 Task: Search one way flight ticket for 4 adults, 1 infant in seat and 1 infant on lap in premium economy from Orange County: John Wayne Airport (was Orange County Airport) to Indianapolis: Indianapolis International Airport on 8-5-2023. Choice of flights is American. Number of bags: 1 checked bag. Price is upto 83000. Outbound departure time preference is 12:30.
Action: Mouse moved to (413, 165)
Screenshot: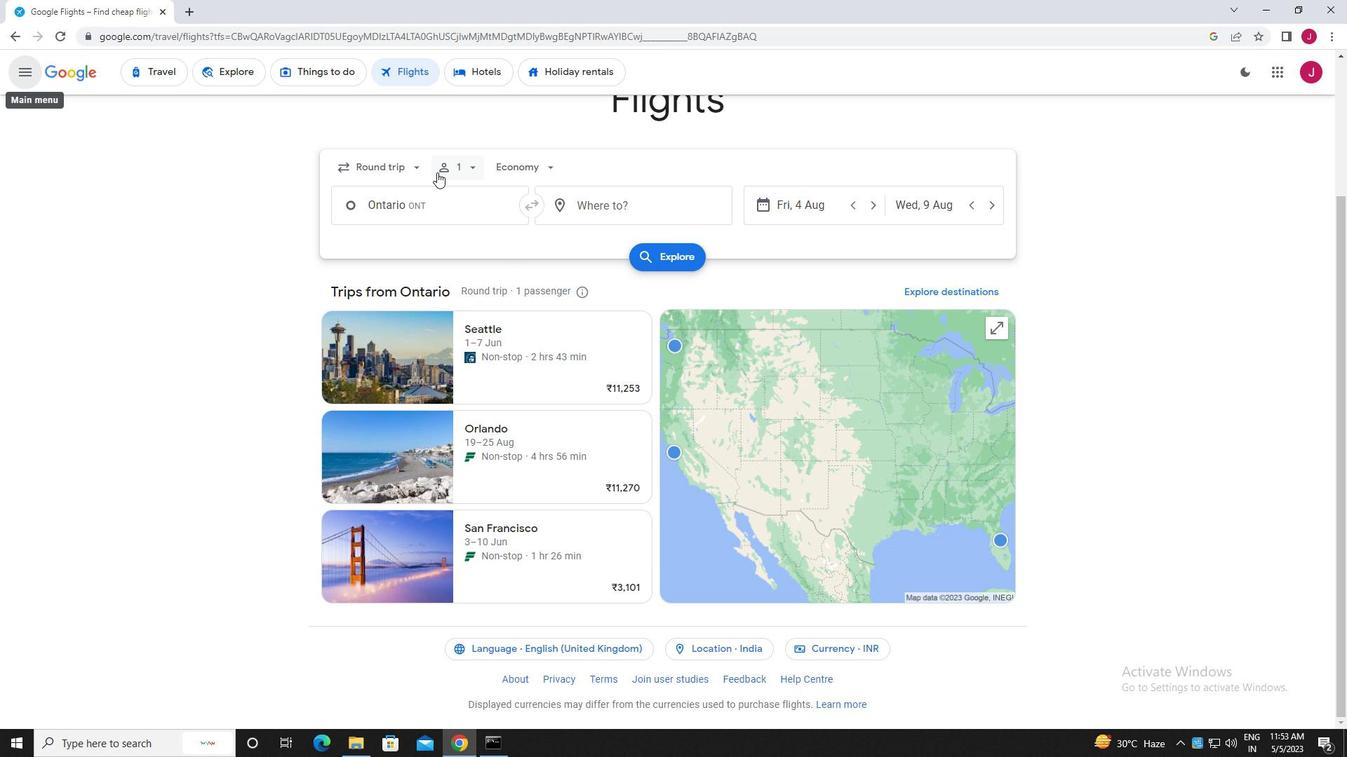 
Action: Mouse pressed left at (413, 165)
Screenshot: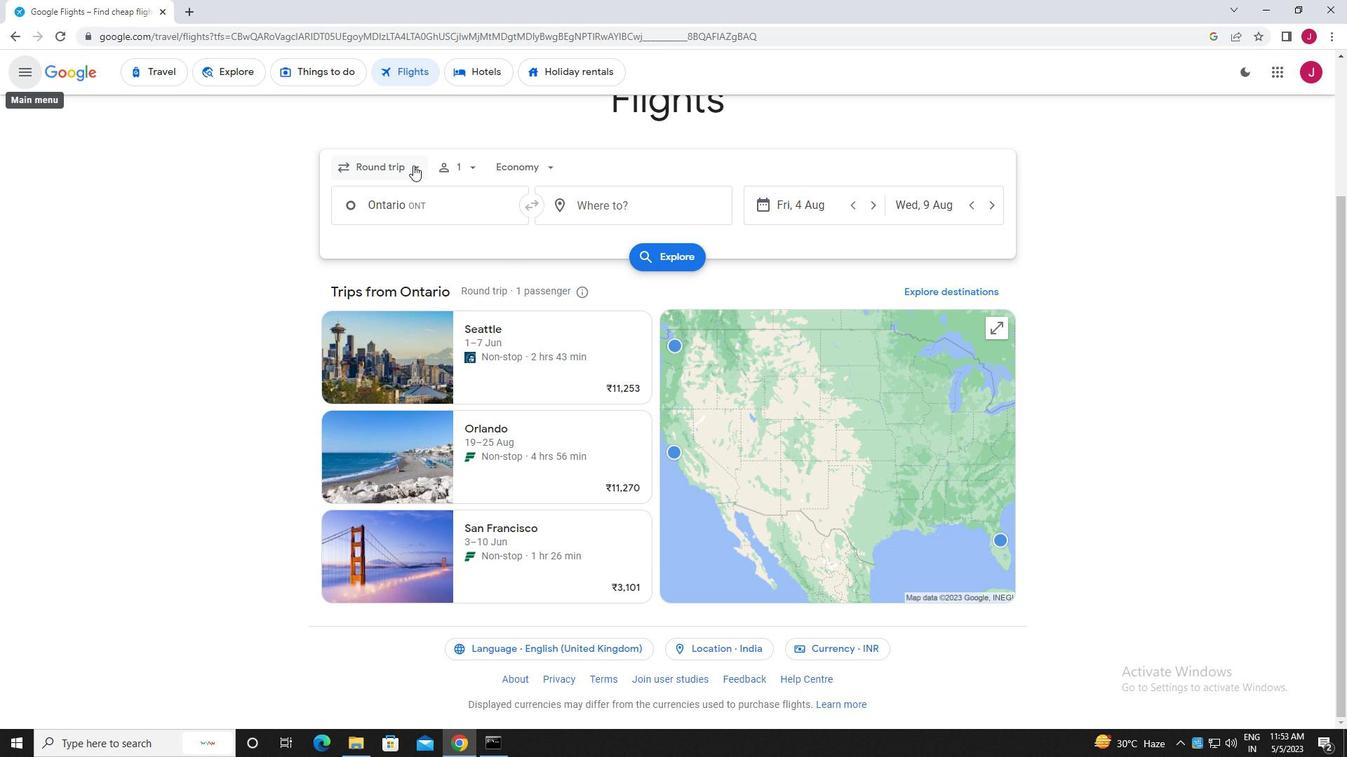
Action: Mouse moved to (421, 200)
Screenshot: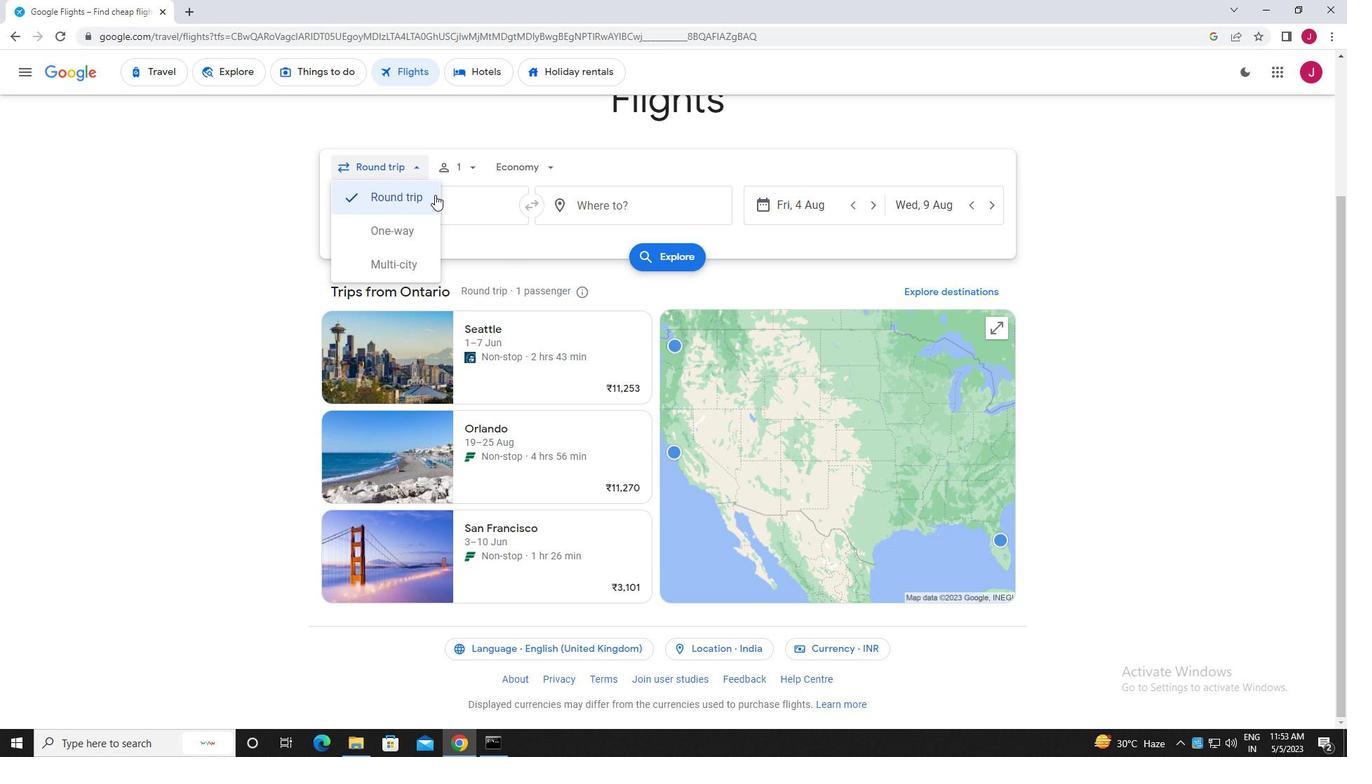 
Action: Mouse pressed left at (421, 200)
Screenshot: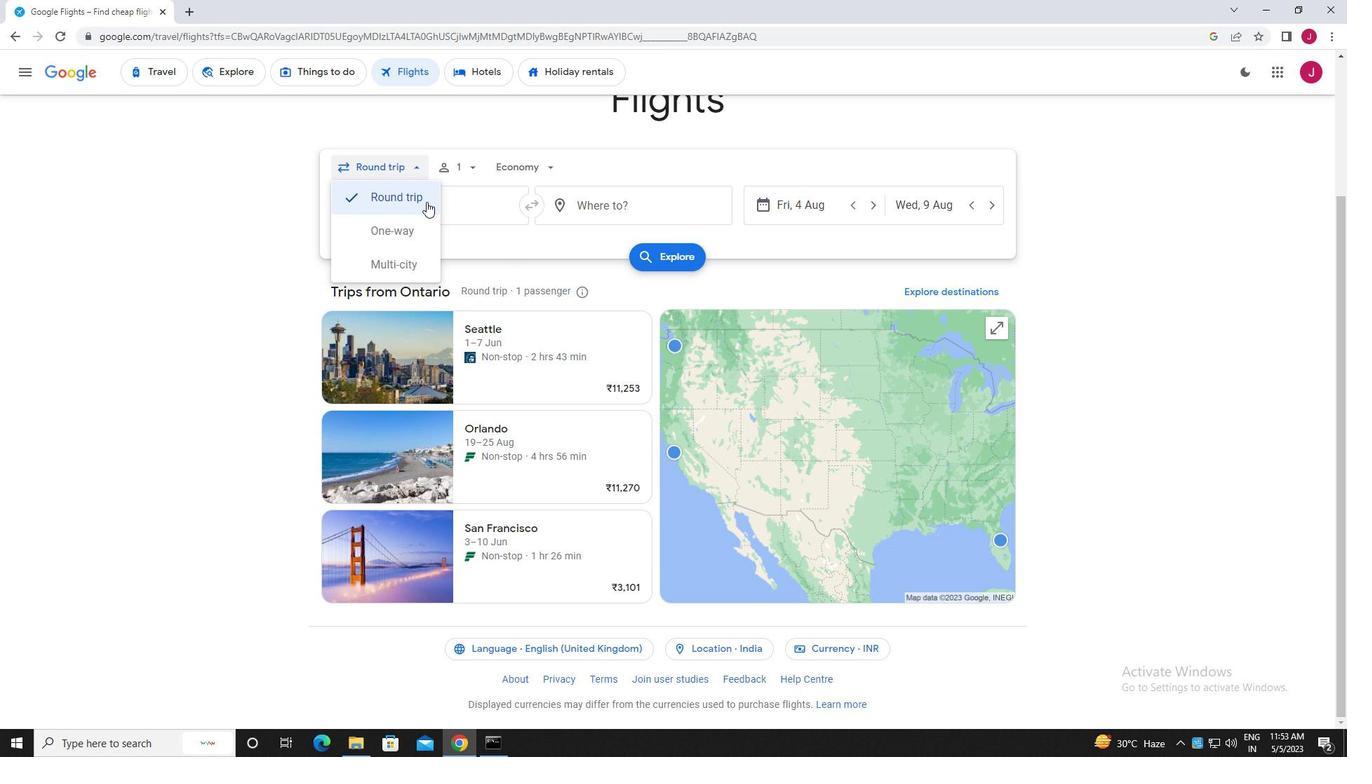 
Action: Mouse moved to (399, 176)
Screenshot: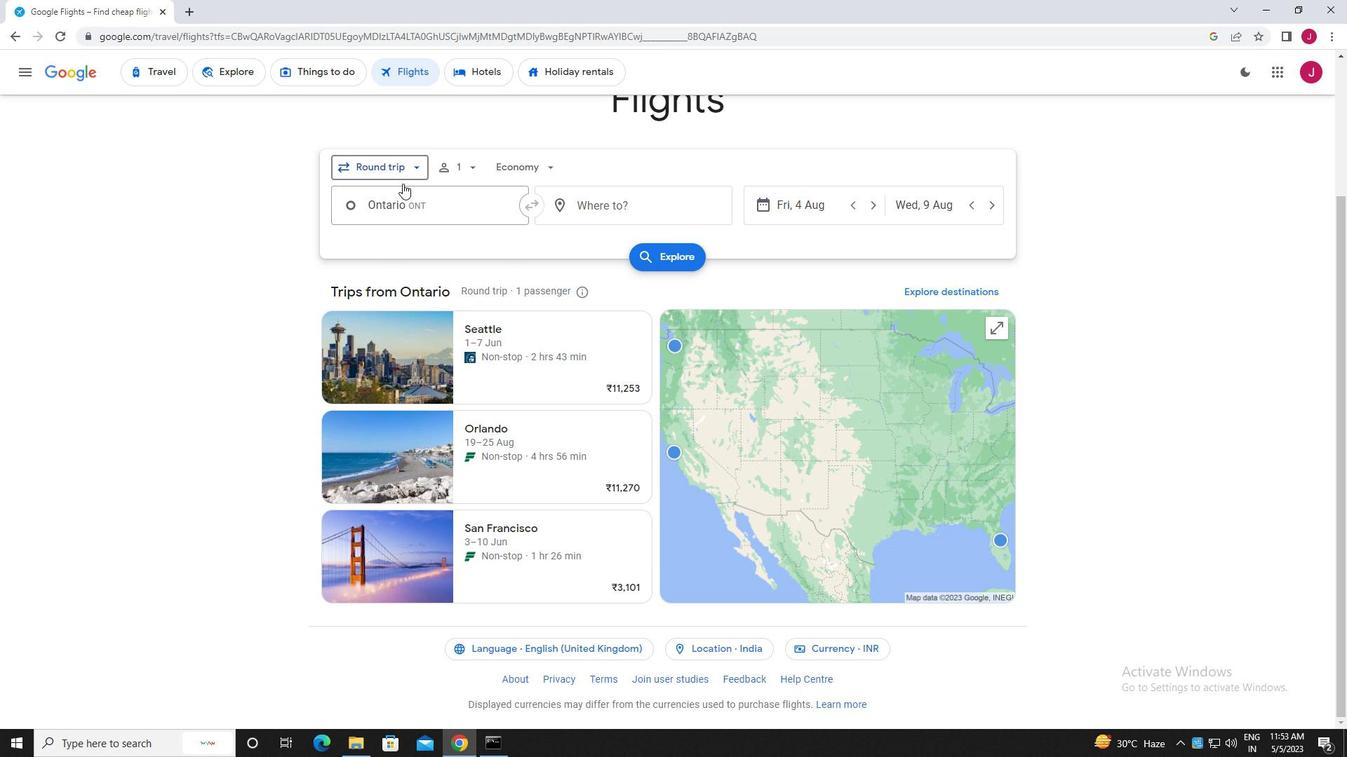 
Action: Mouse pressed left at (399, 176)
Screenshot: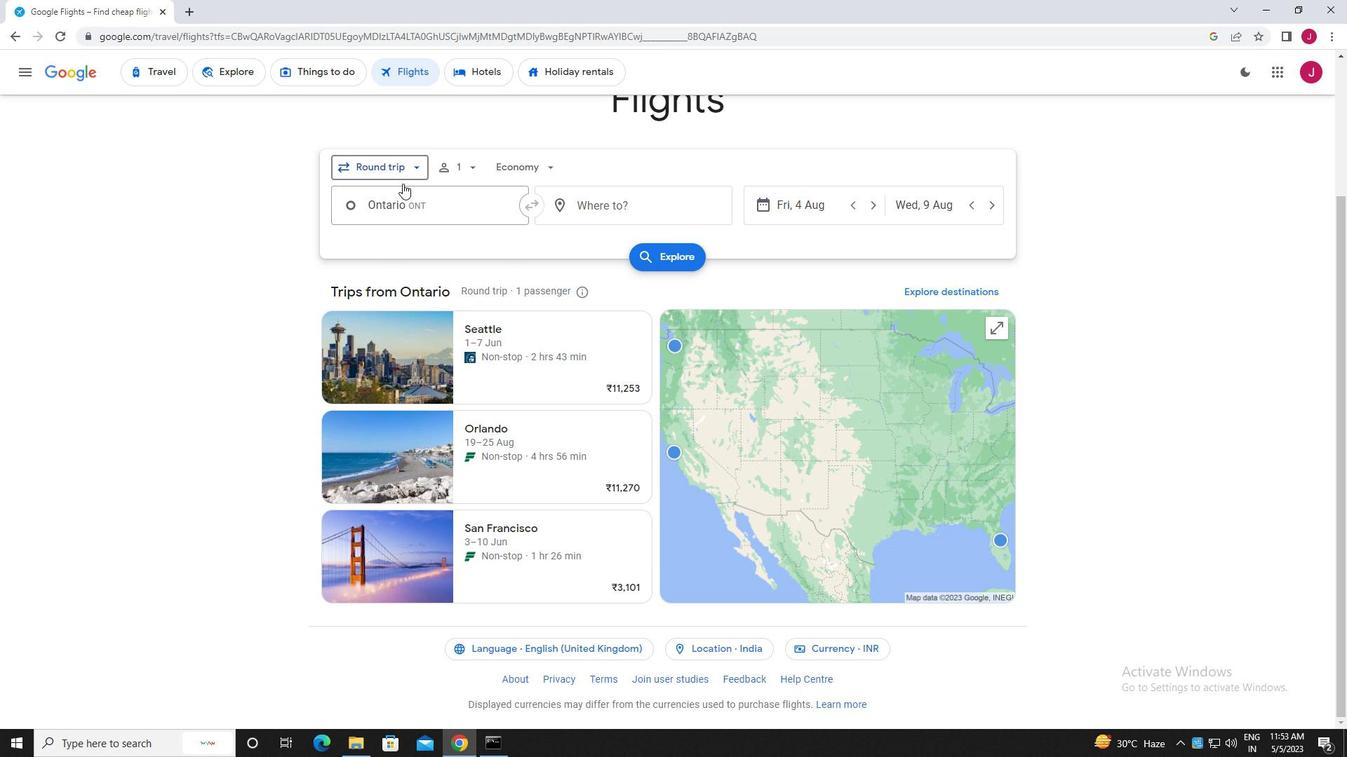 
Action: Mouse moved to (409, 228)
Screenshot: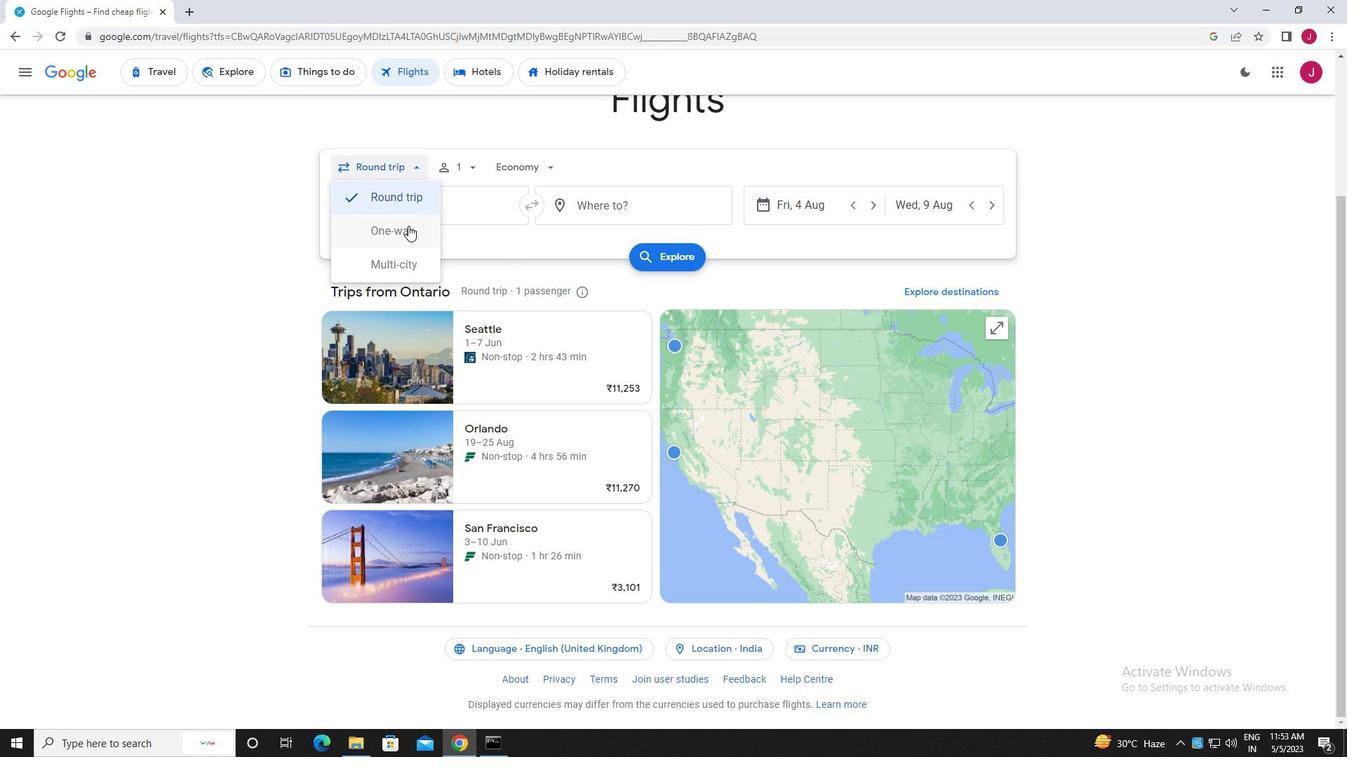 
Action: Mouse pressed left at (409, 228)
Screenshot: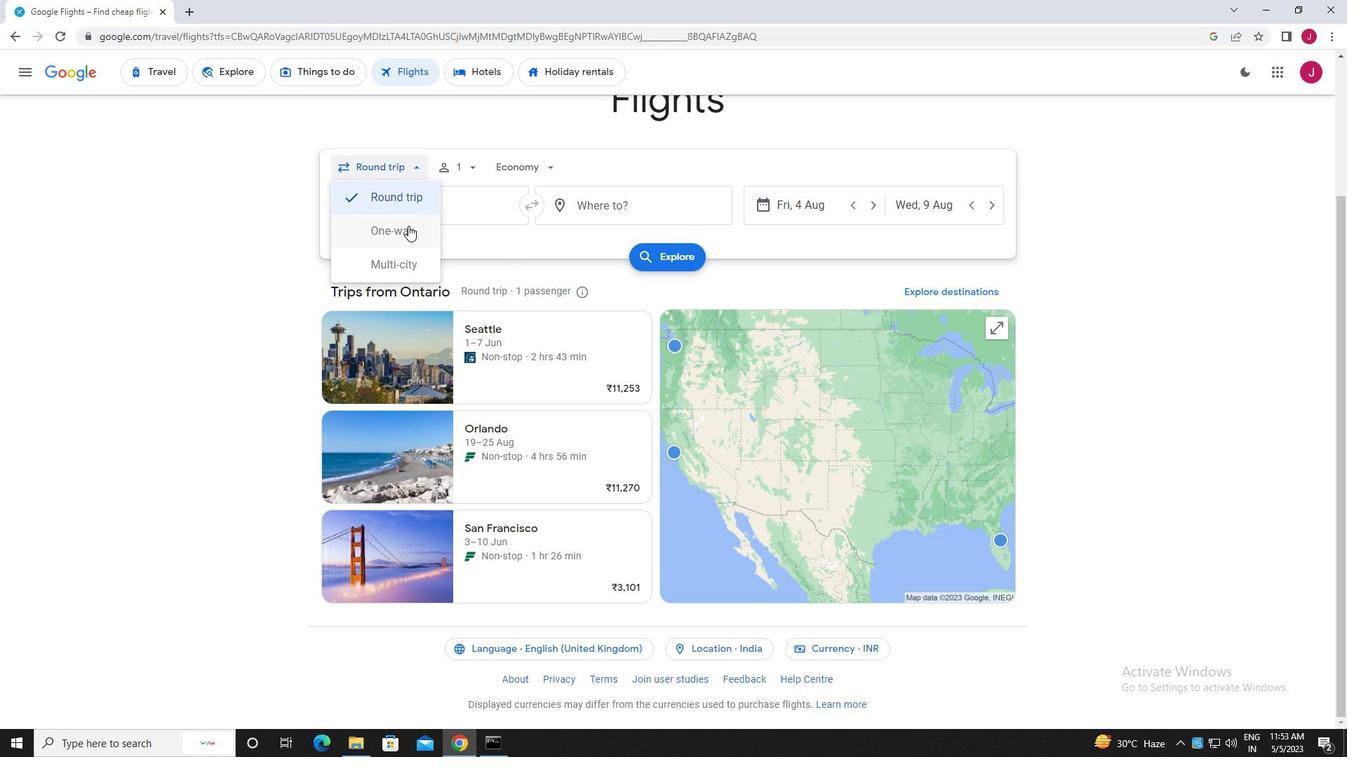 
Action: Mouse moved to (461, 168)
Screenshot: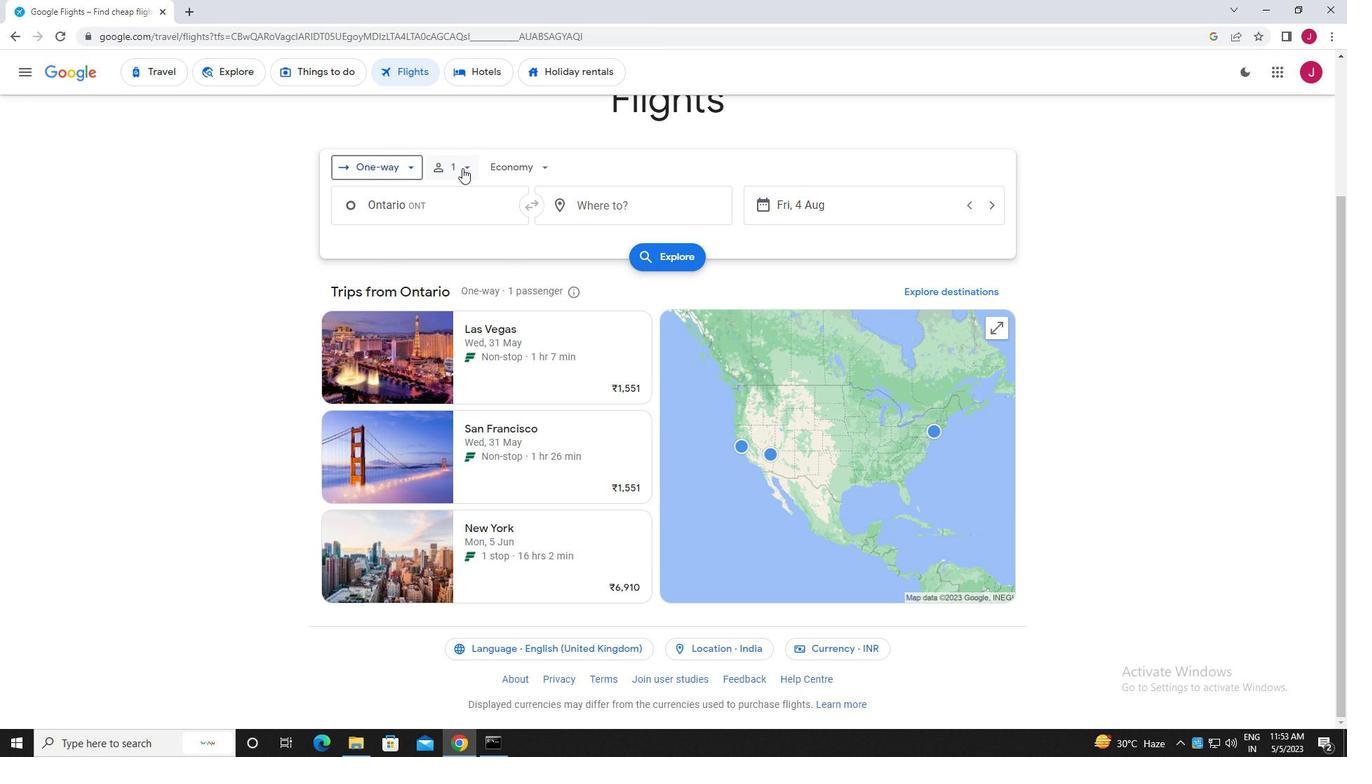 
Action: Mouse pressed left at (461, 168)
Screenshot: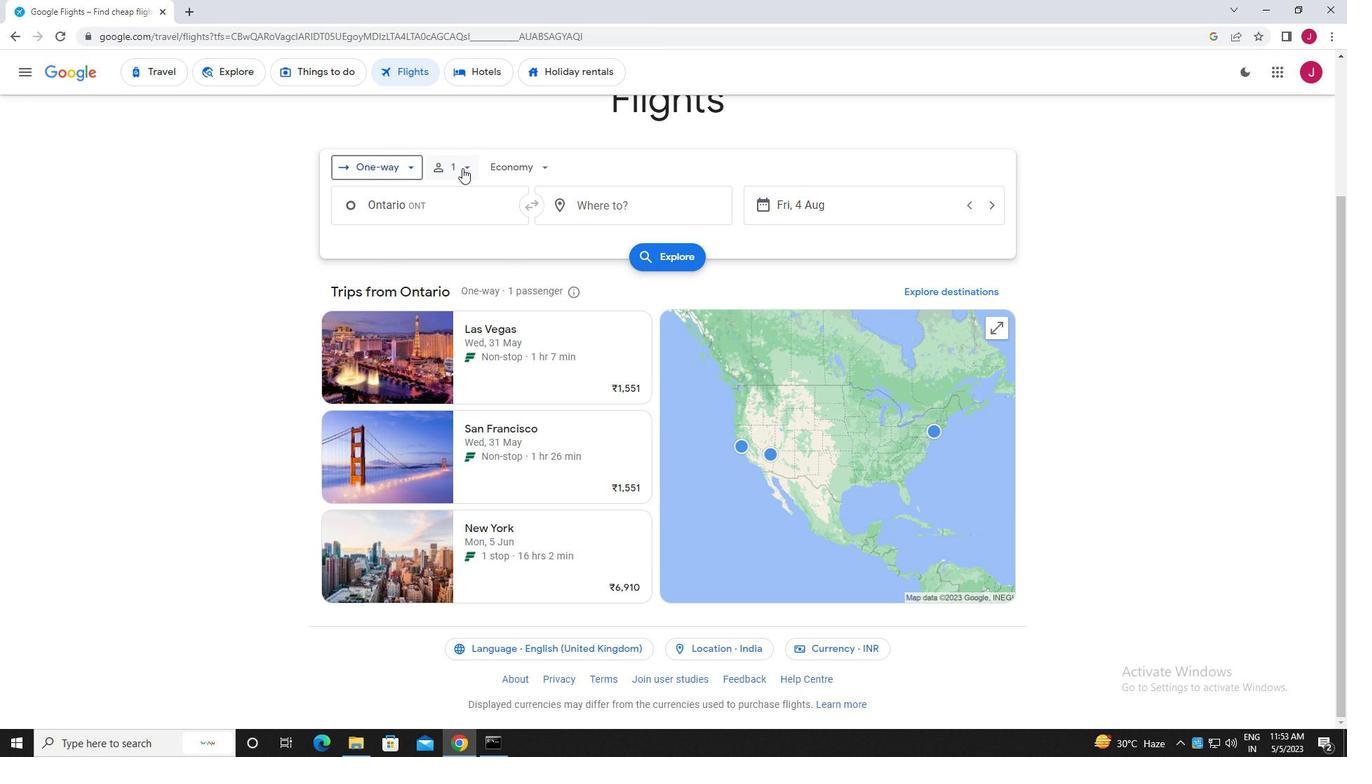 
Action: Mouse moved to (578, 204)
Screenshot: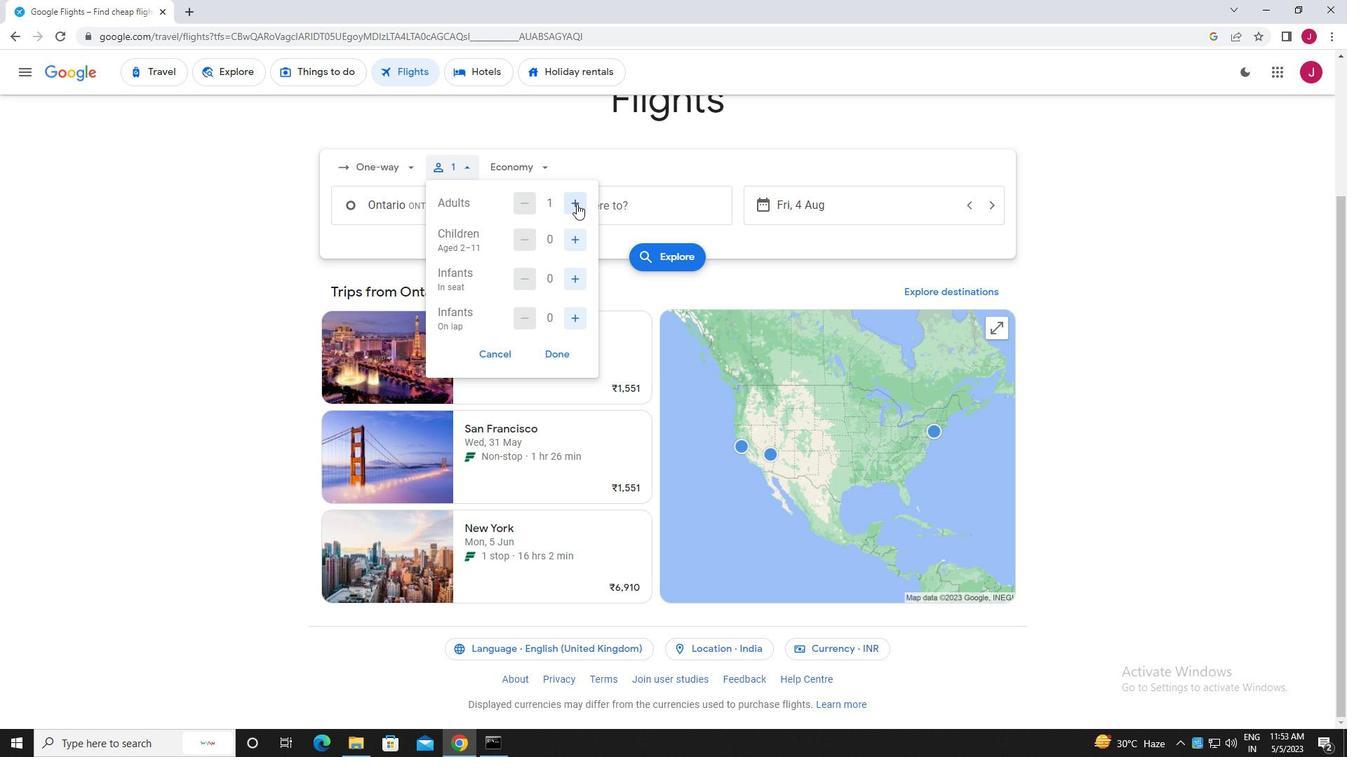 
Action: Mouse pressed left at (578, 204)
Screenshot: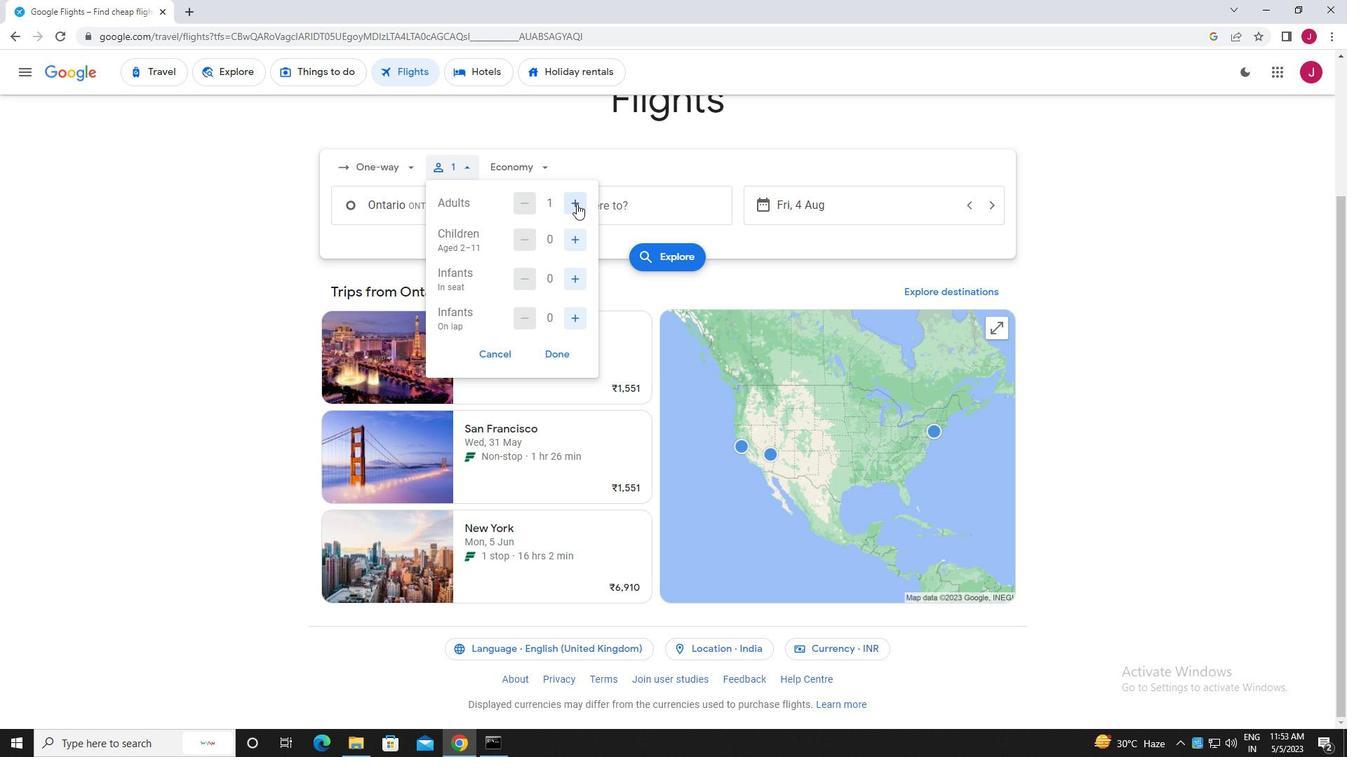 
Action: Mouse pressed left at (578, 204)
Screenshot: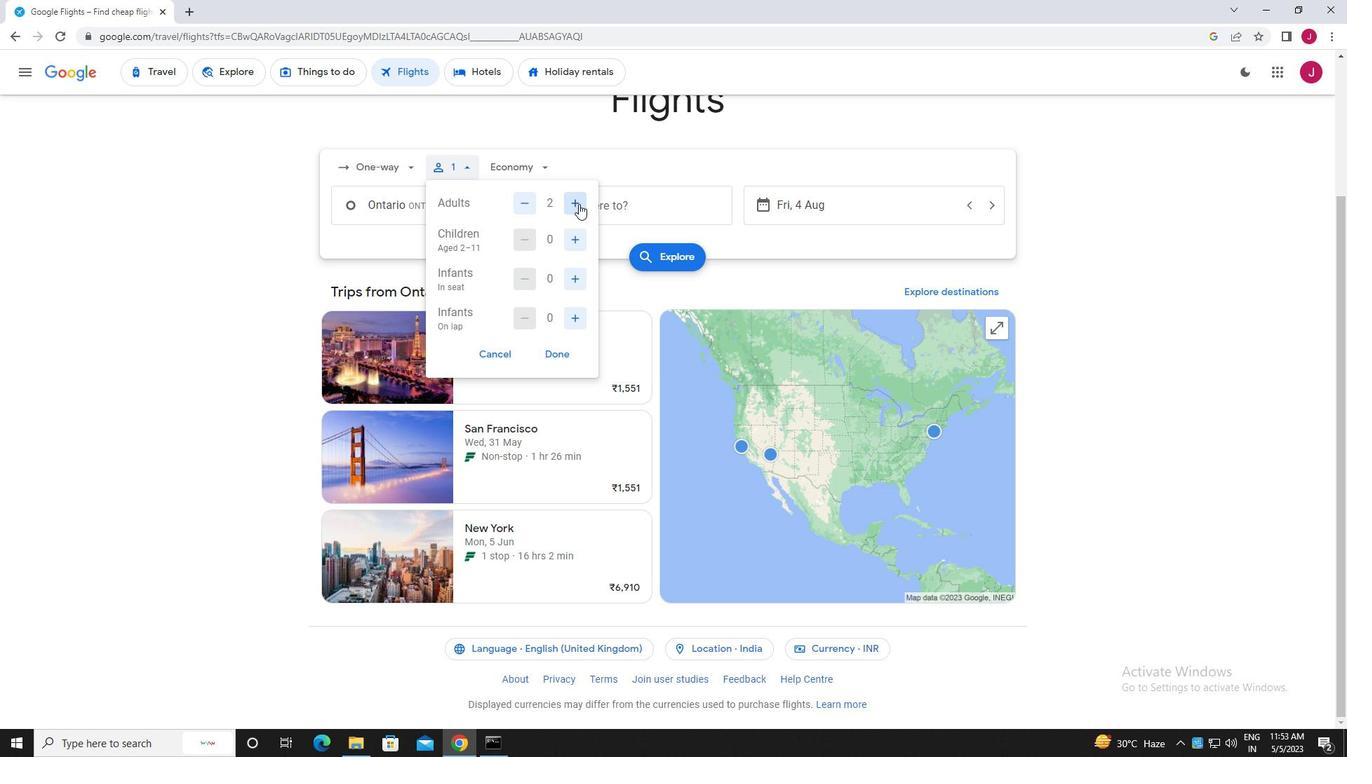 
Action: Mouse moved to (579, 204)
Screenshot: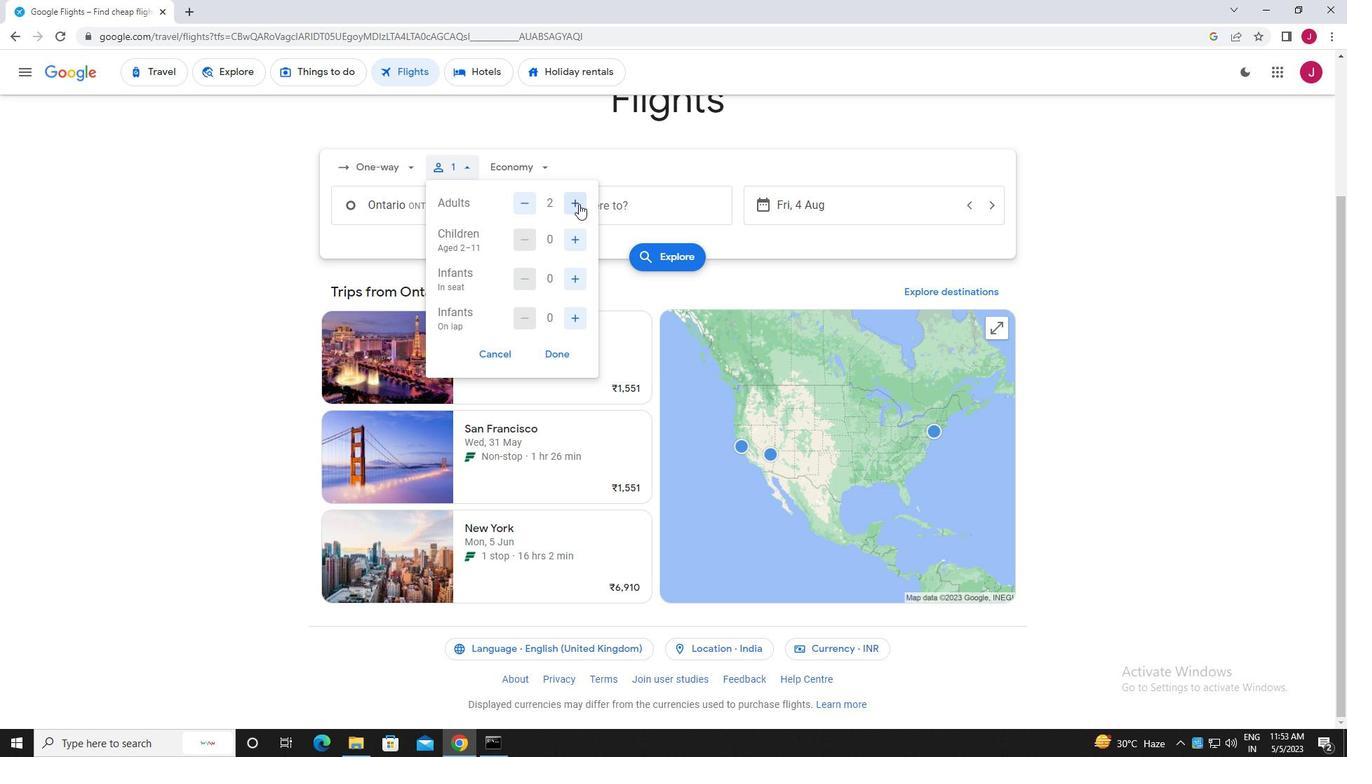 
Action: Mouse pressed left at (579, 204)
Screenshot: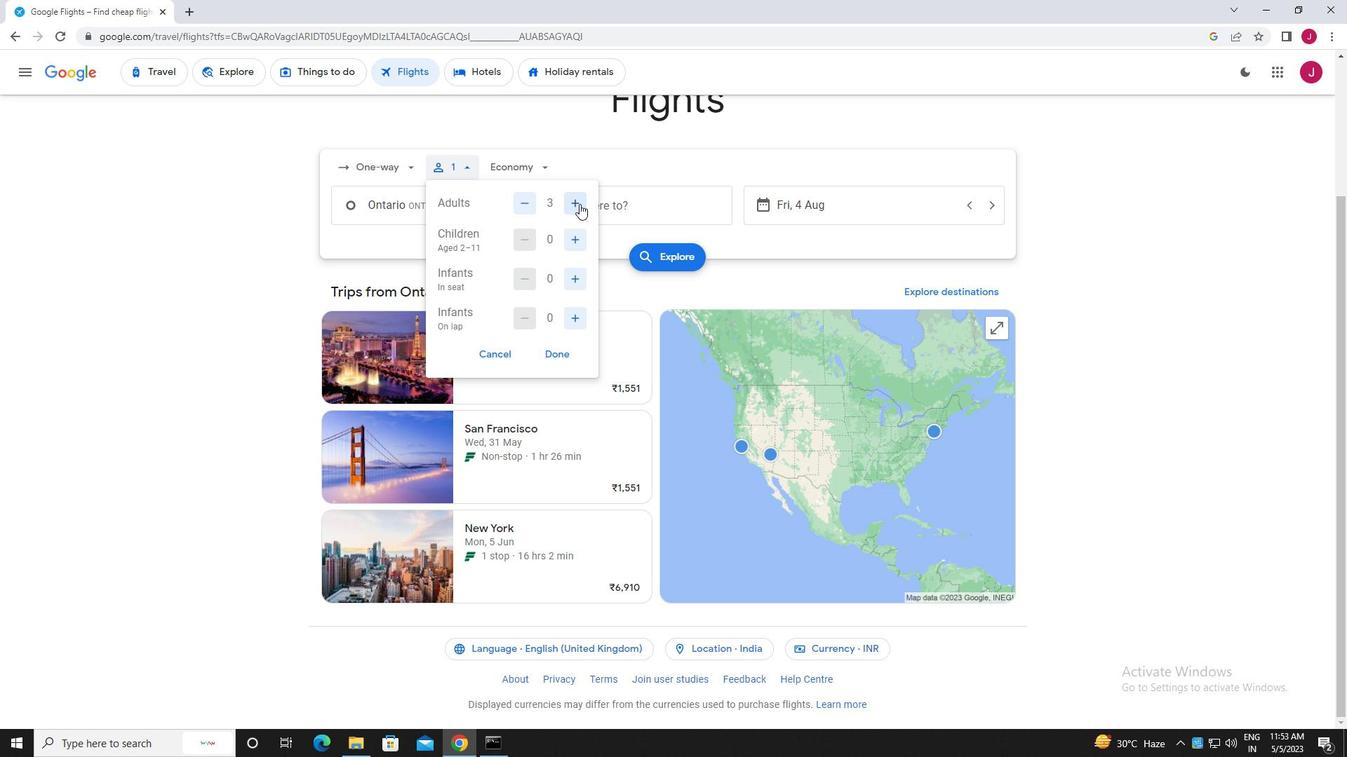 
Action: Mouse moved to (575, 279)
Screenshot: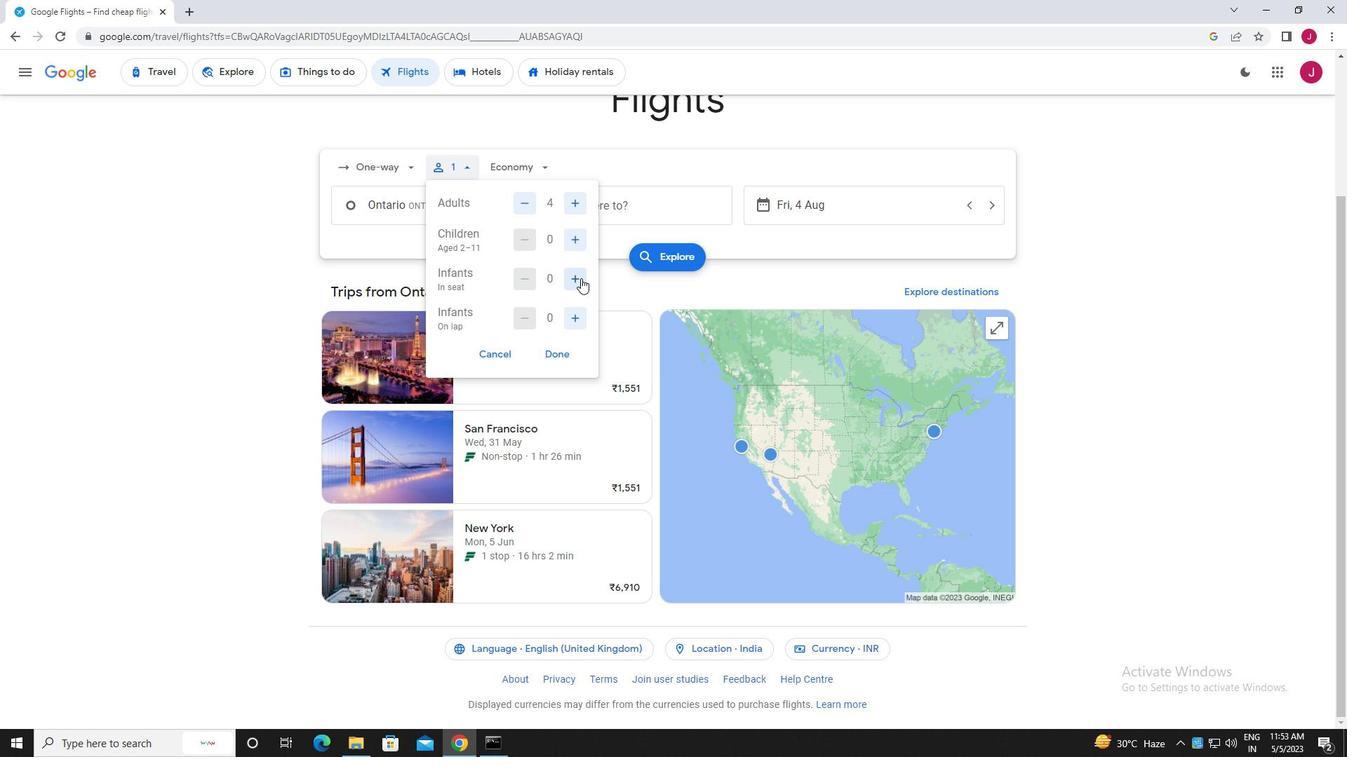 
Action: Mouse pressed left at (575, 279)
Screenshot: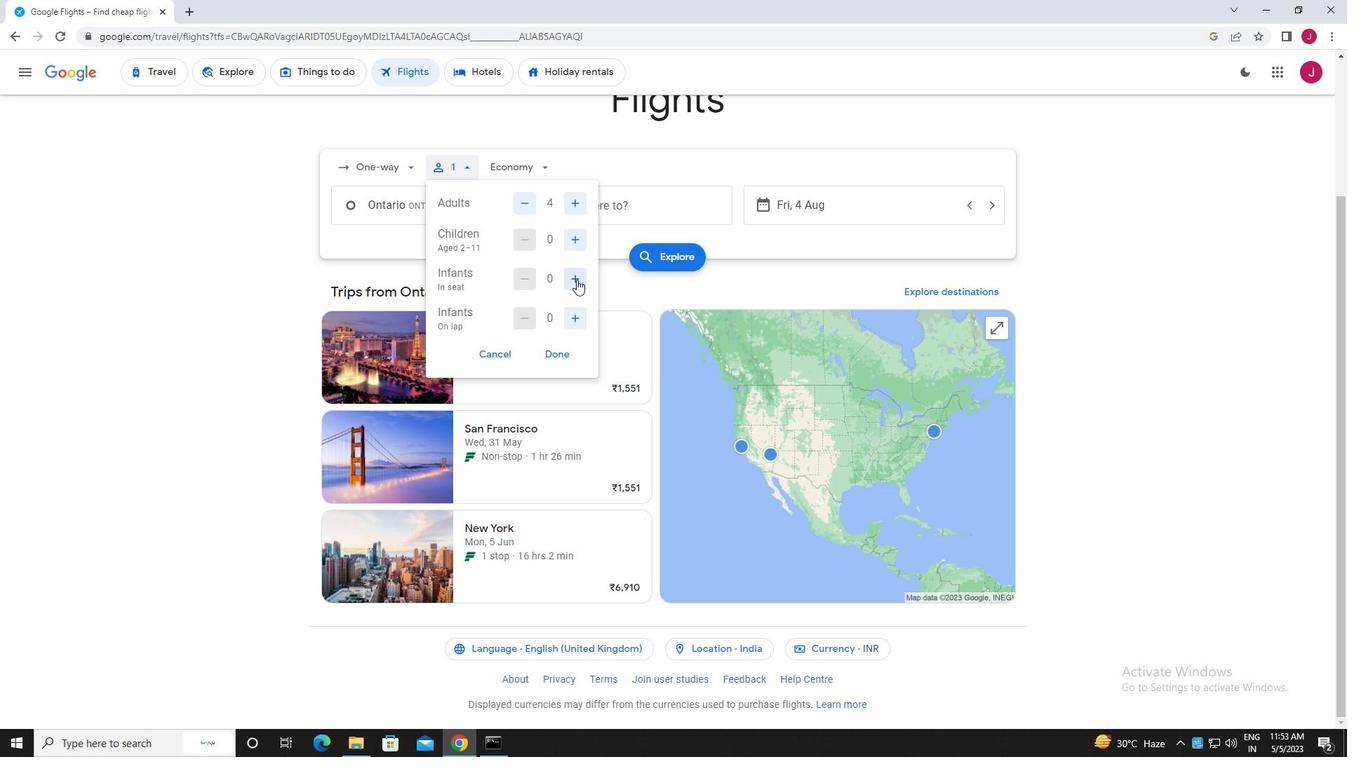 
Action: Mouse moved to (573, 318)
Screenshot: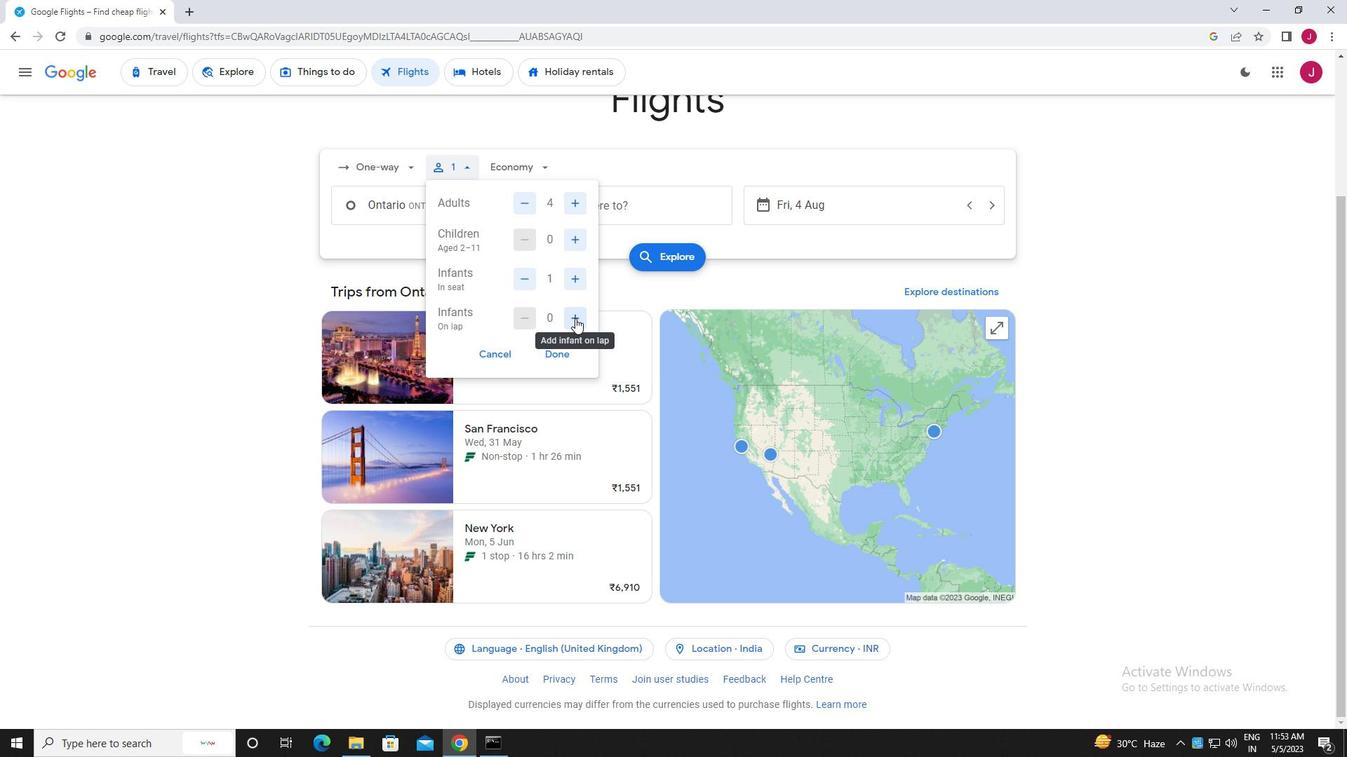 
Action: Mouse pressed left at (573, 318)
Screenshot: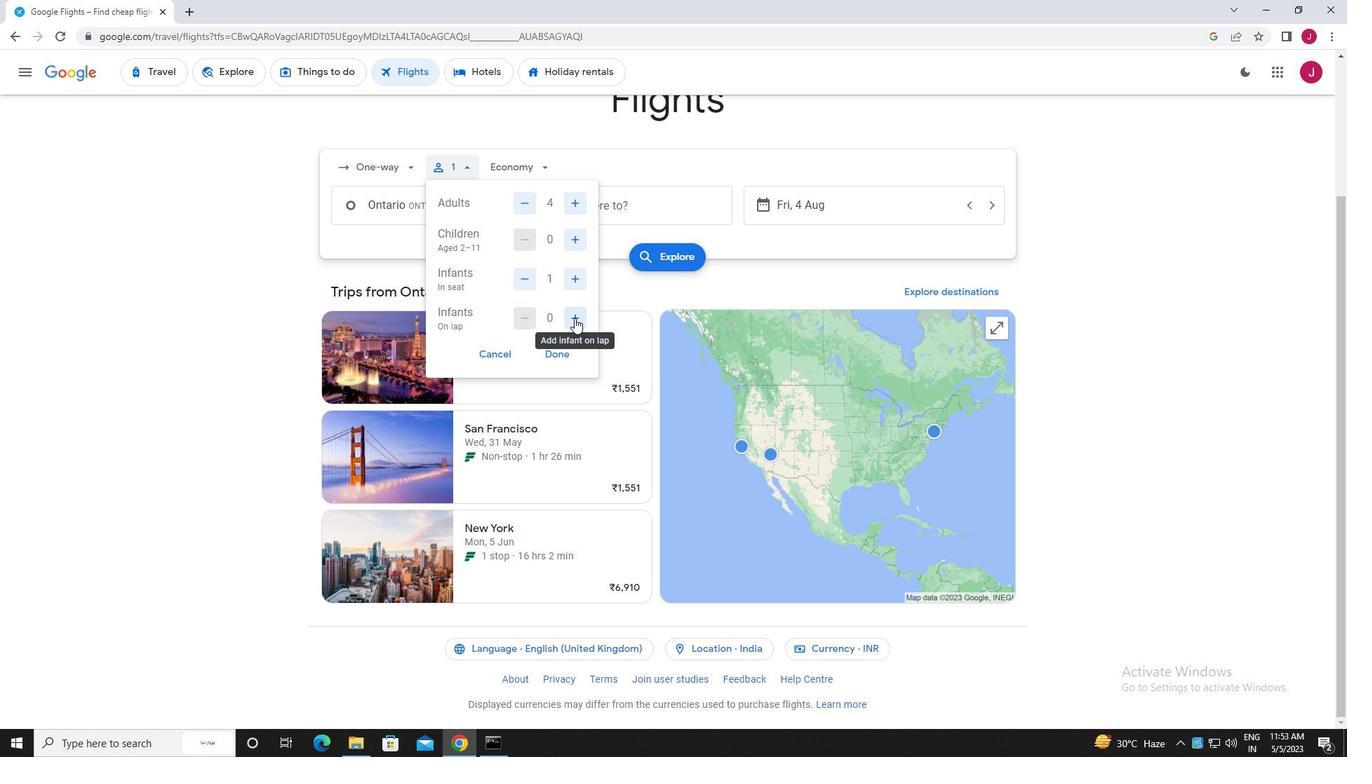 
Action: Mouse moved to (552, 352)
Screenshot: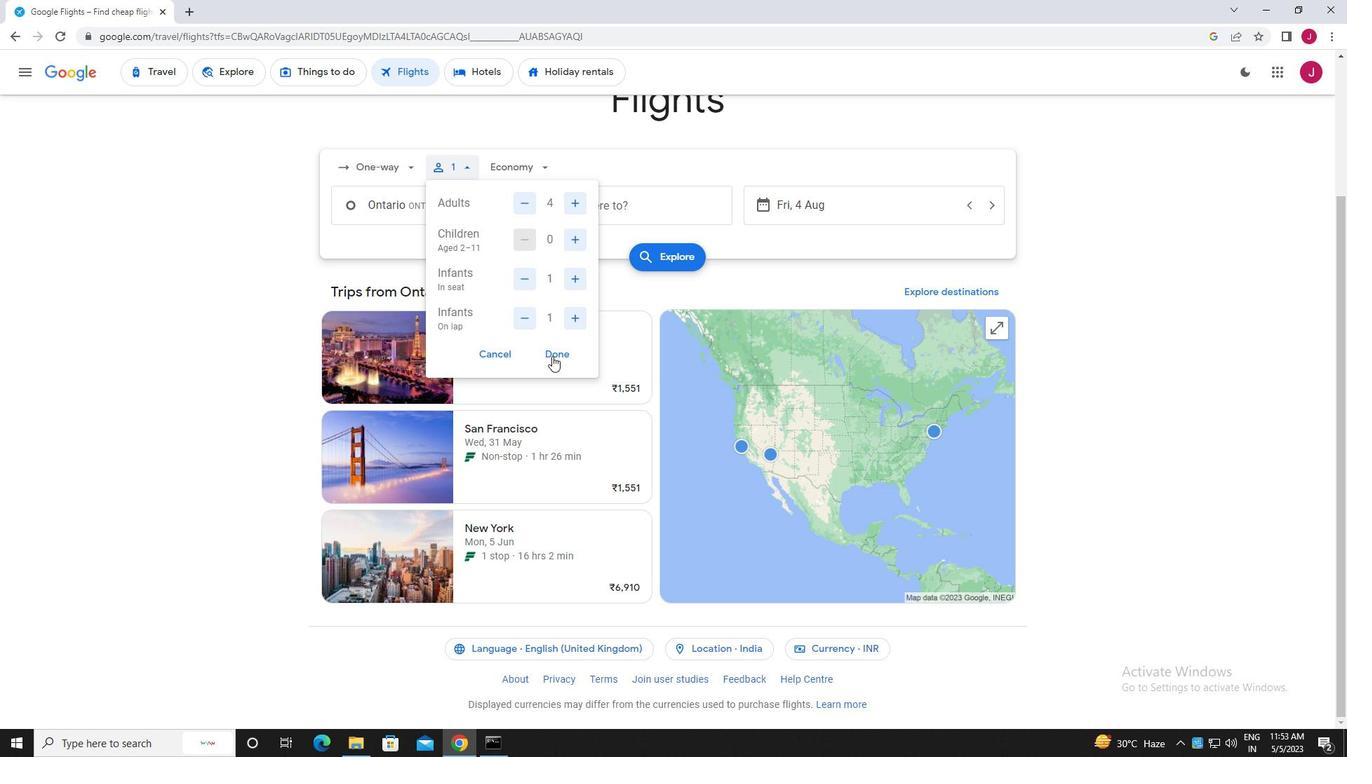 
Action: Mouse pressed left at (552, 352)
Screenshot: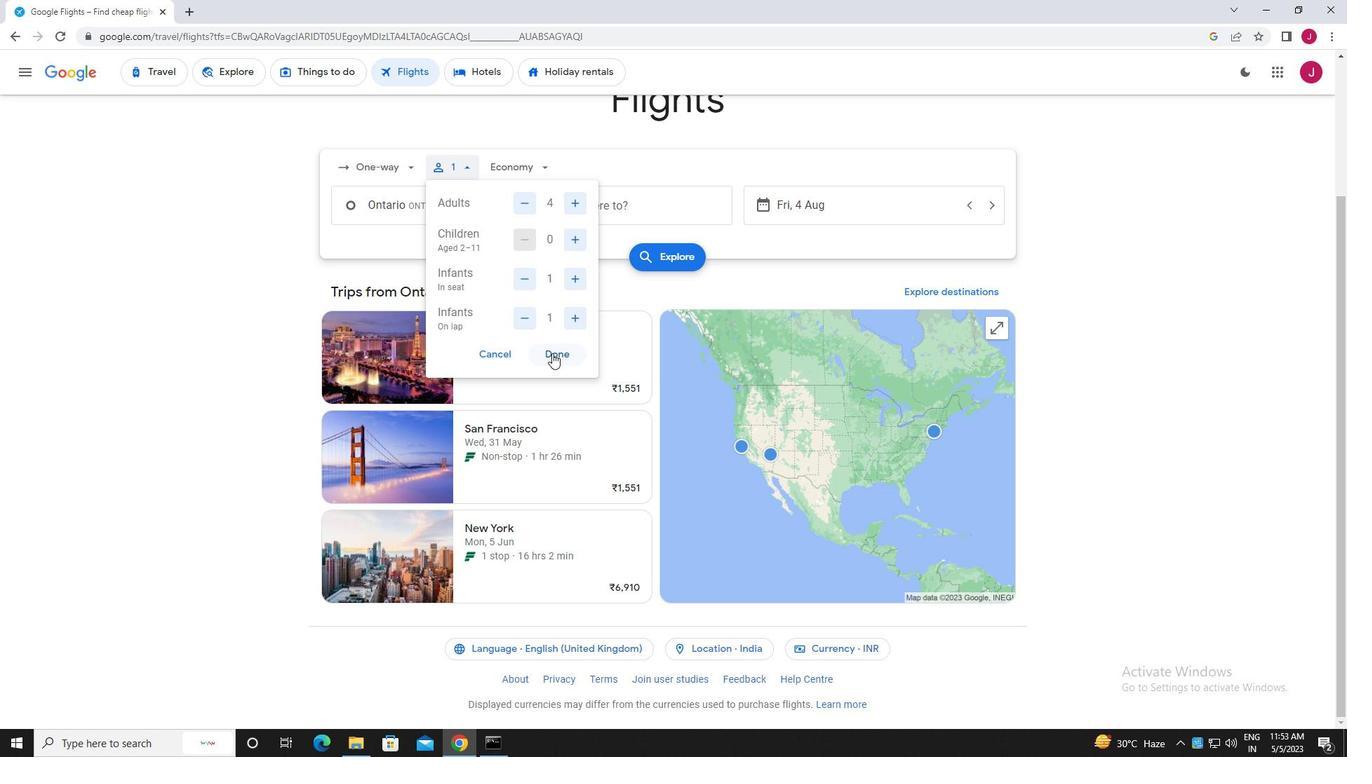 
Action: Mouse moved to (513, 164)
Screenshot: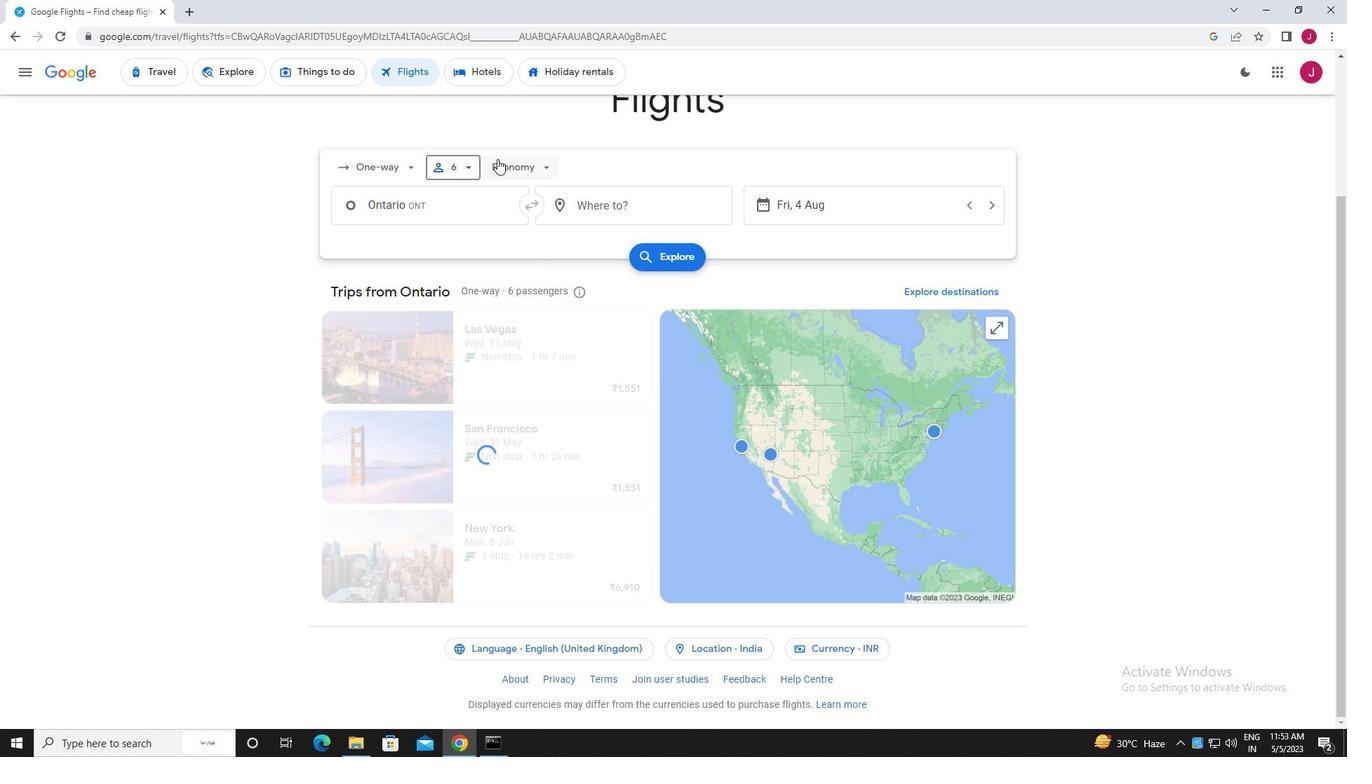 
Action: Mouse pressed left at (513, 164)
Screenshot: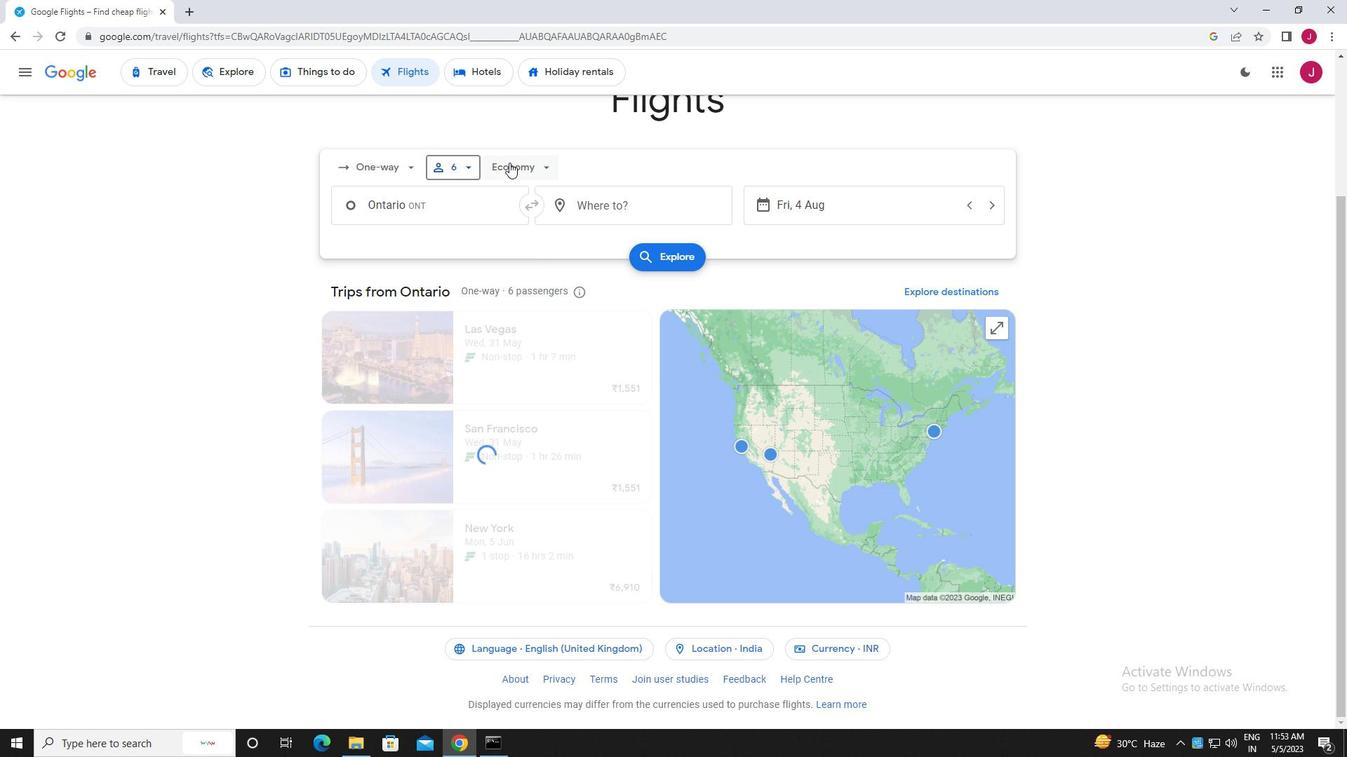 
Action: Mouse moved to (542, 228)
Screenshot: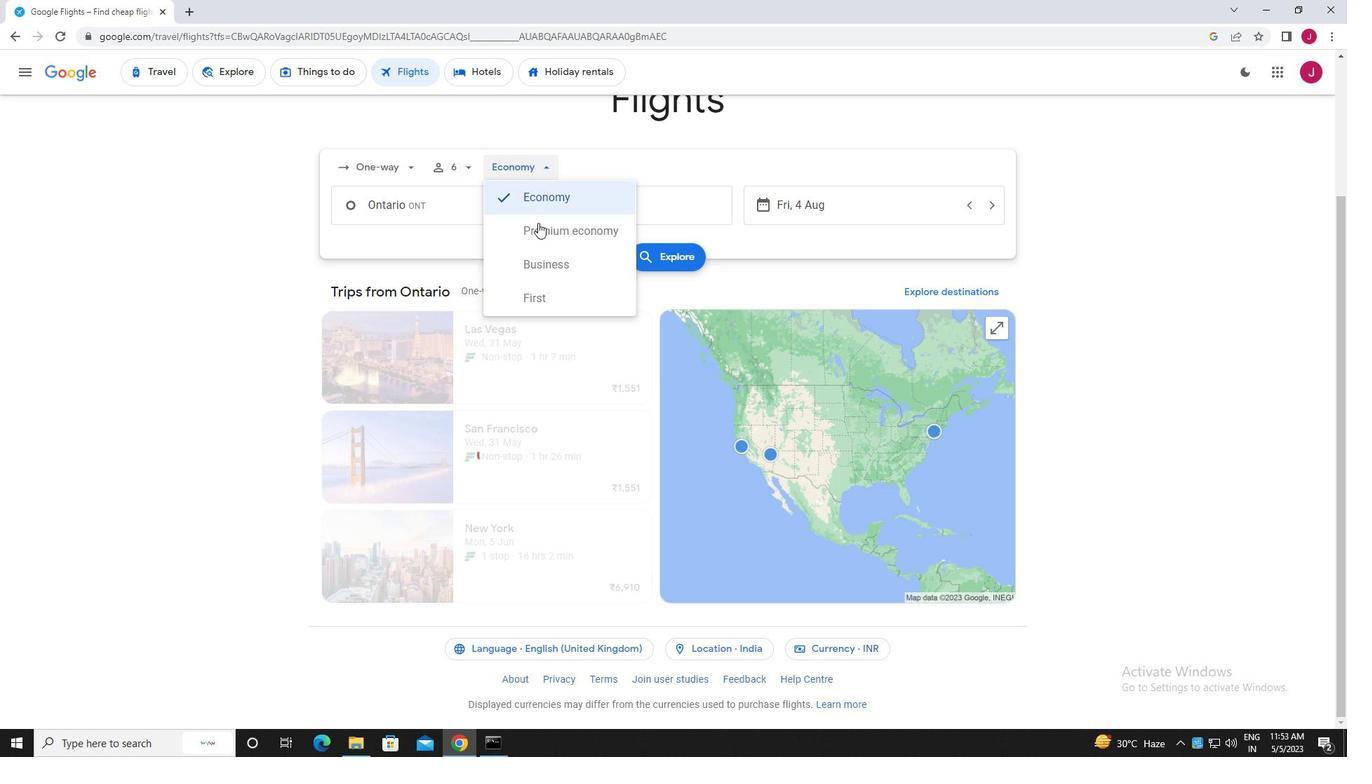 
Action: Mouse pressed left at (542, 228)
Screenshot: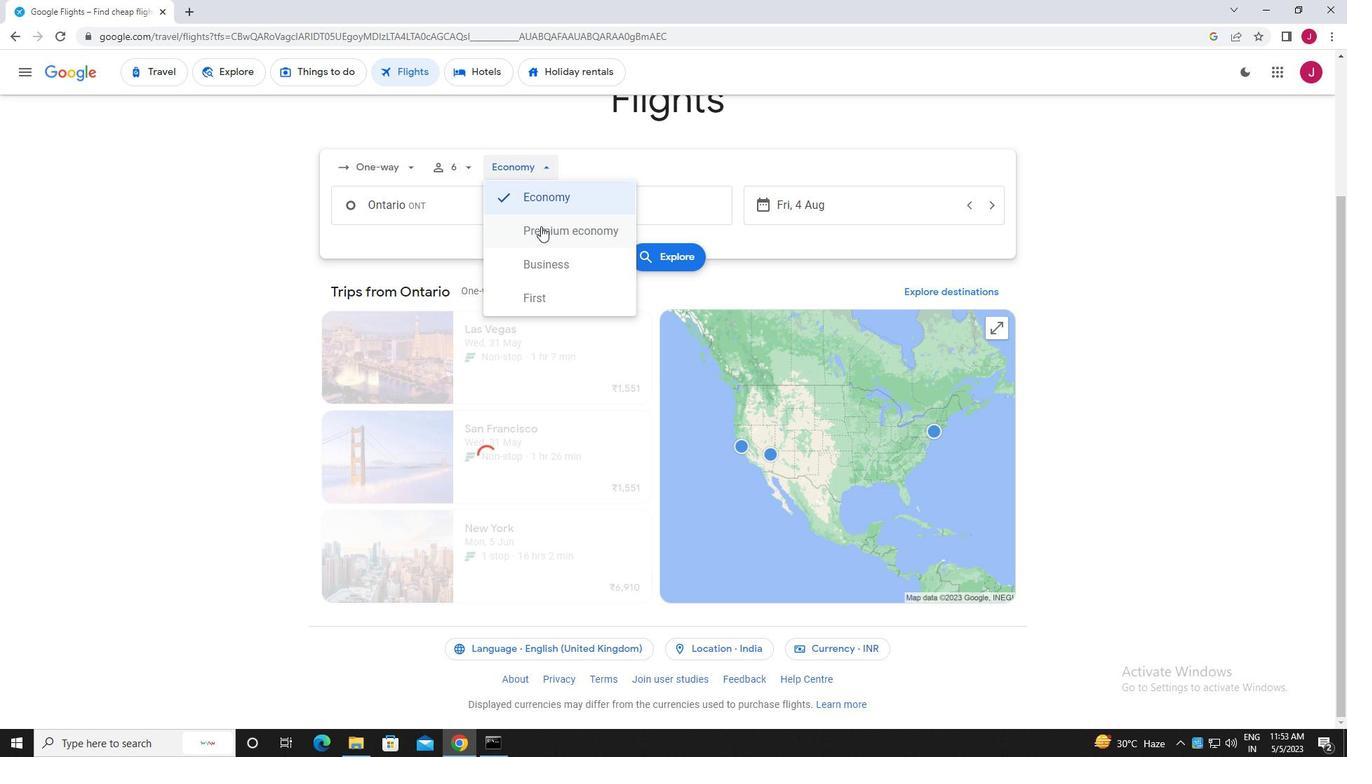 
Action: Mouse moved to (442, 205)
Screenshot: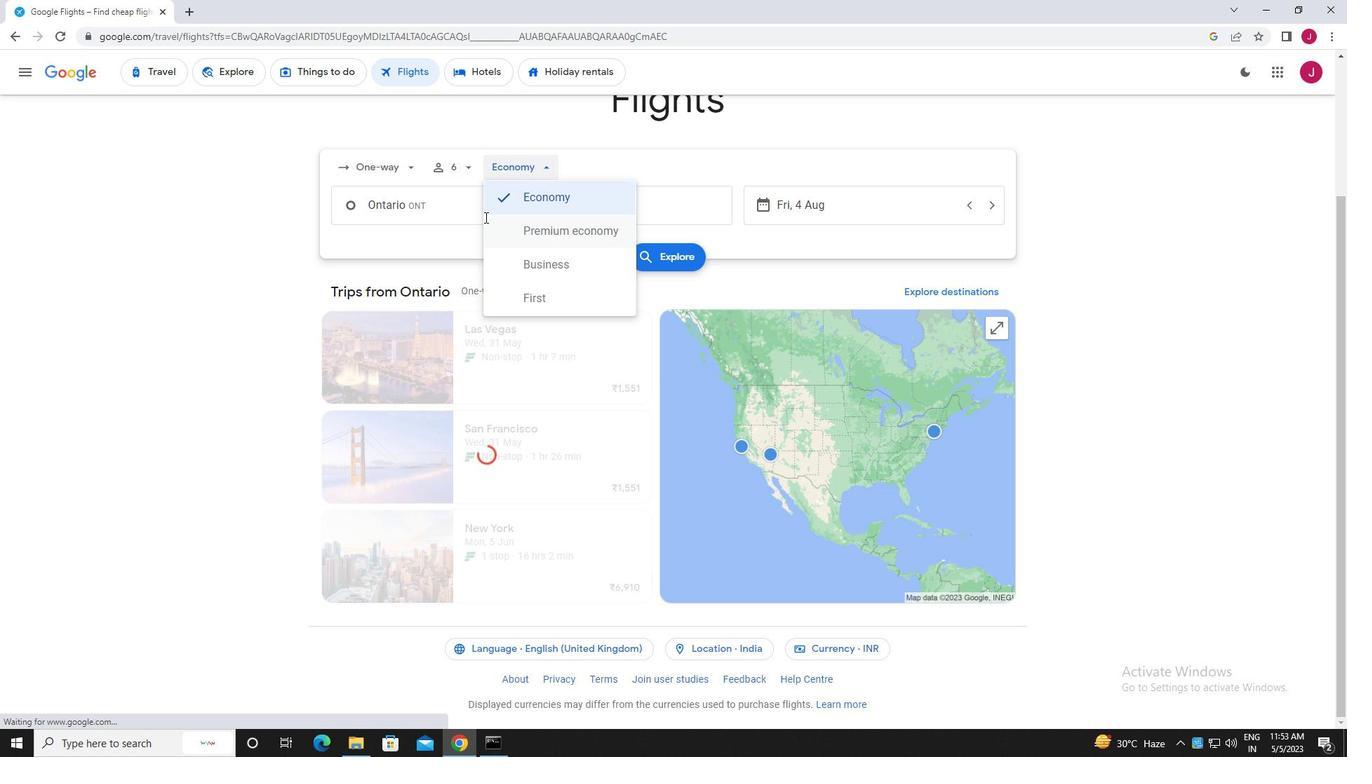 
Action: Mouse pressed left at (442, 205)
Screenshot: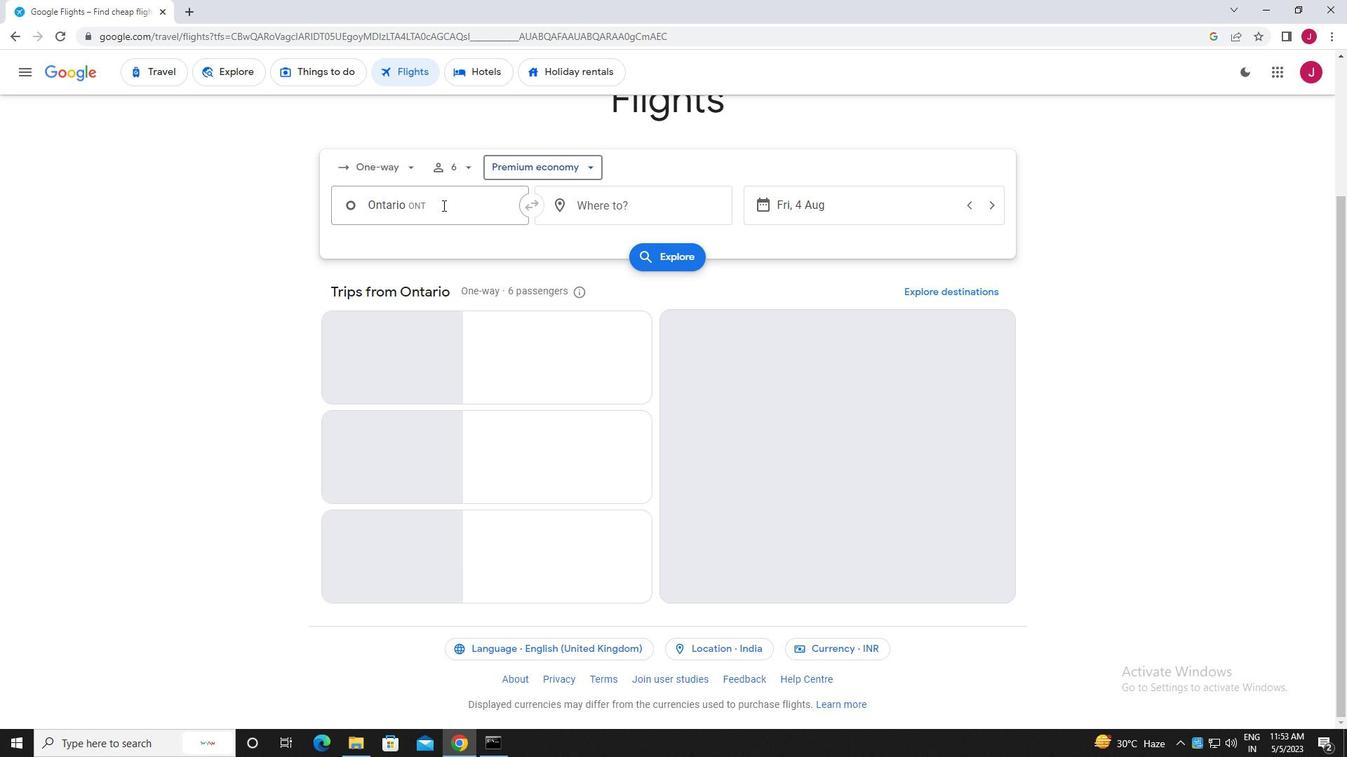 
Action: Key pressed orange<Key.space>county<Key.backspace><Key.backspace><Key.backspace><Key.backspace><Key.backspace><Key.backspace><Key.backspace><Key.backspace><Key.backspace><Key.backspace><Key.backspace><Key.backspace><Key.backspace><Key.backspace><Key.backspace>john<Key.space>wayne
Screenshot: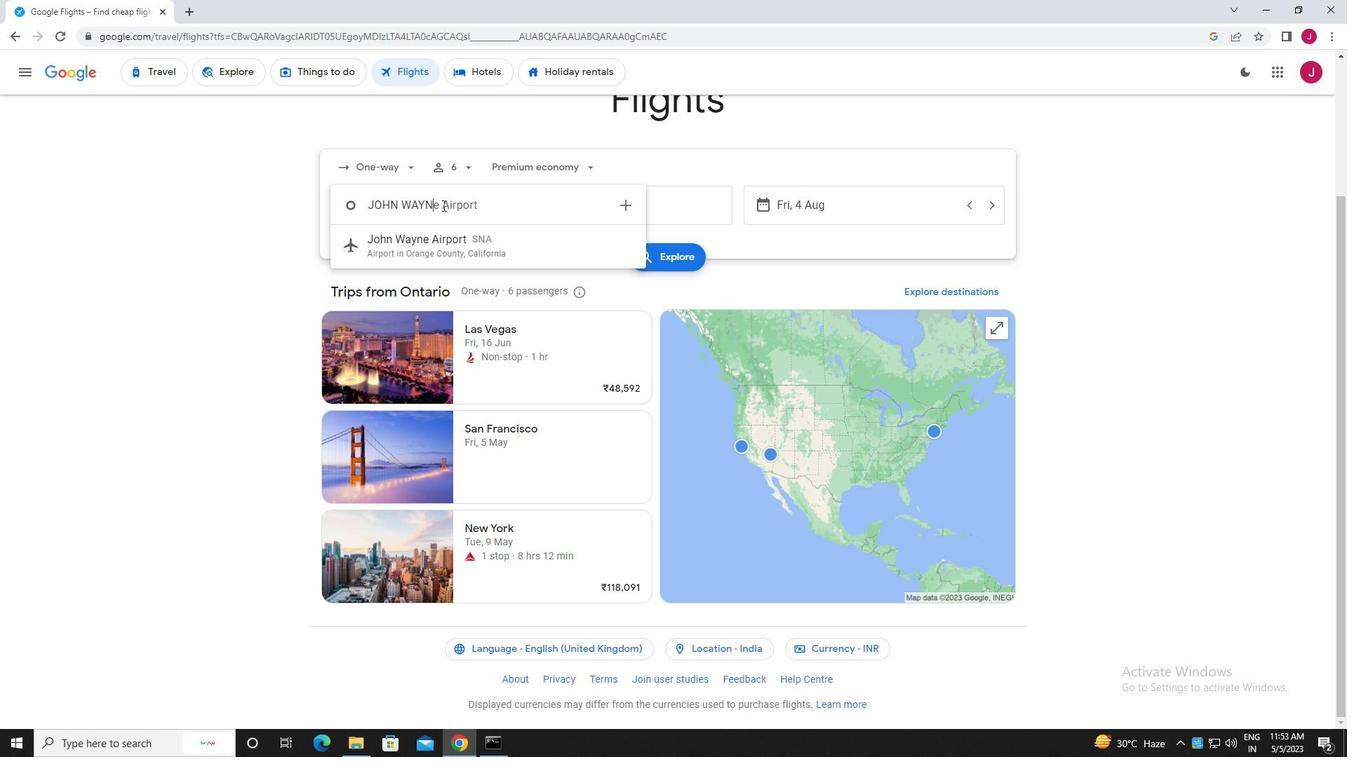 
Action: Mouse moved to (461, 242)
Screenshot: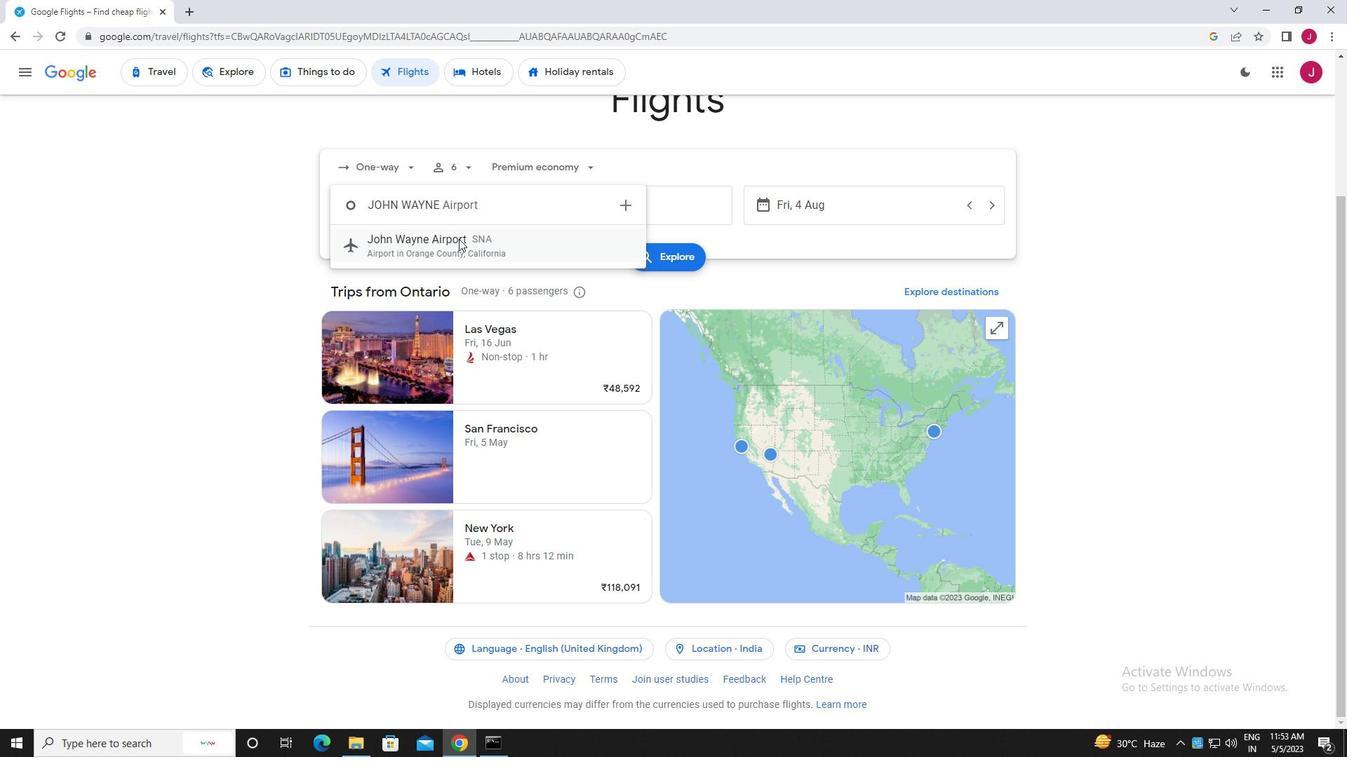 
Action: Mouse pressed left at (461, 242)
Screenshot: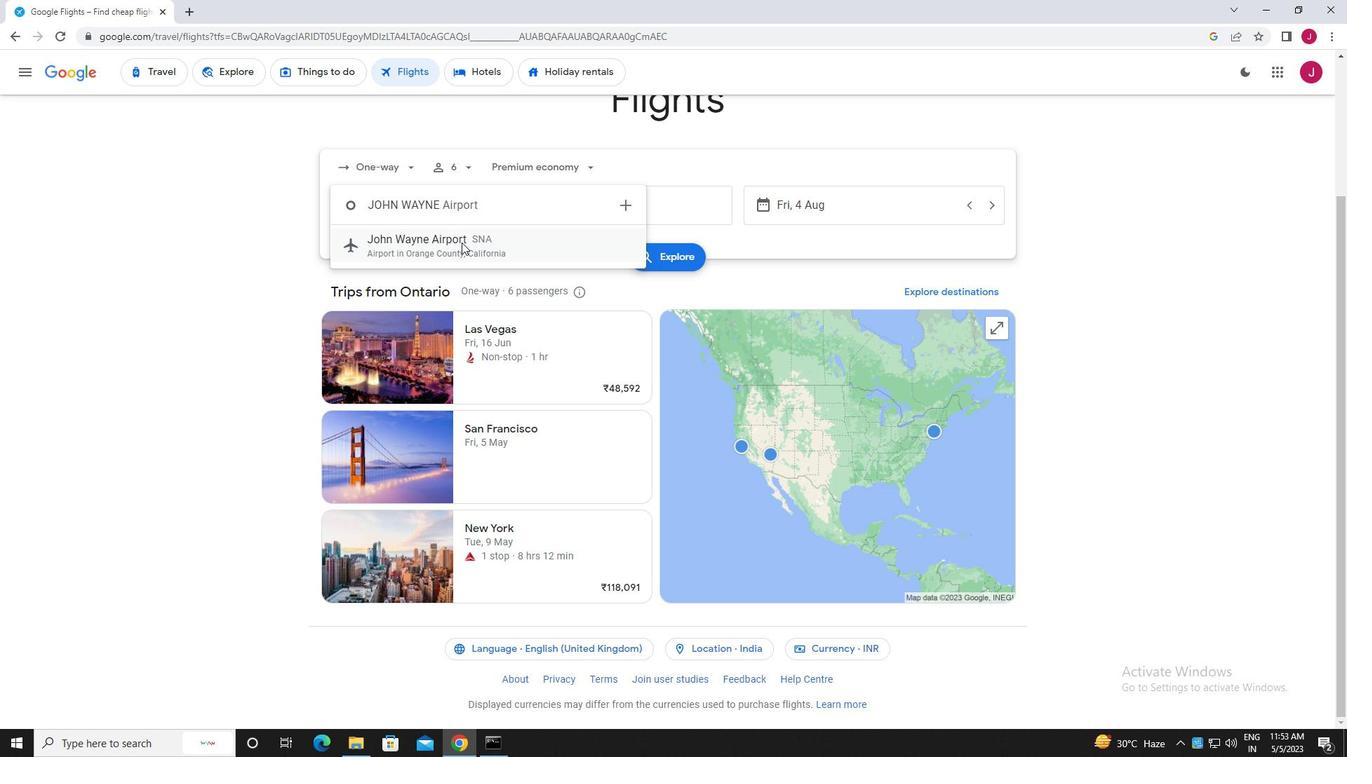 
Action: Mouse moved to (680, 205)
Screenshot: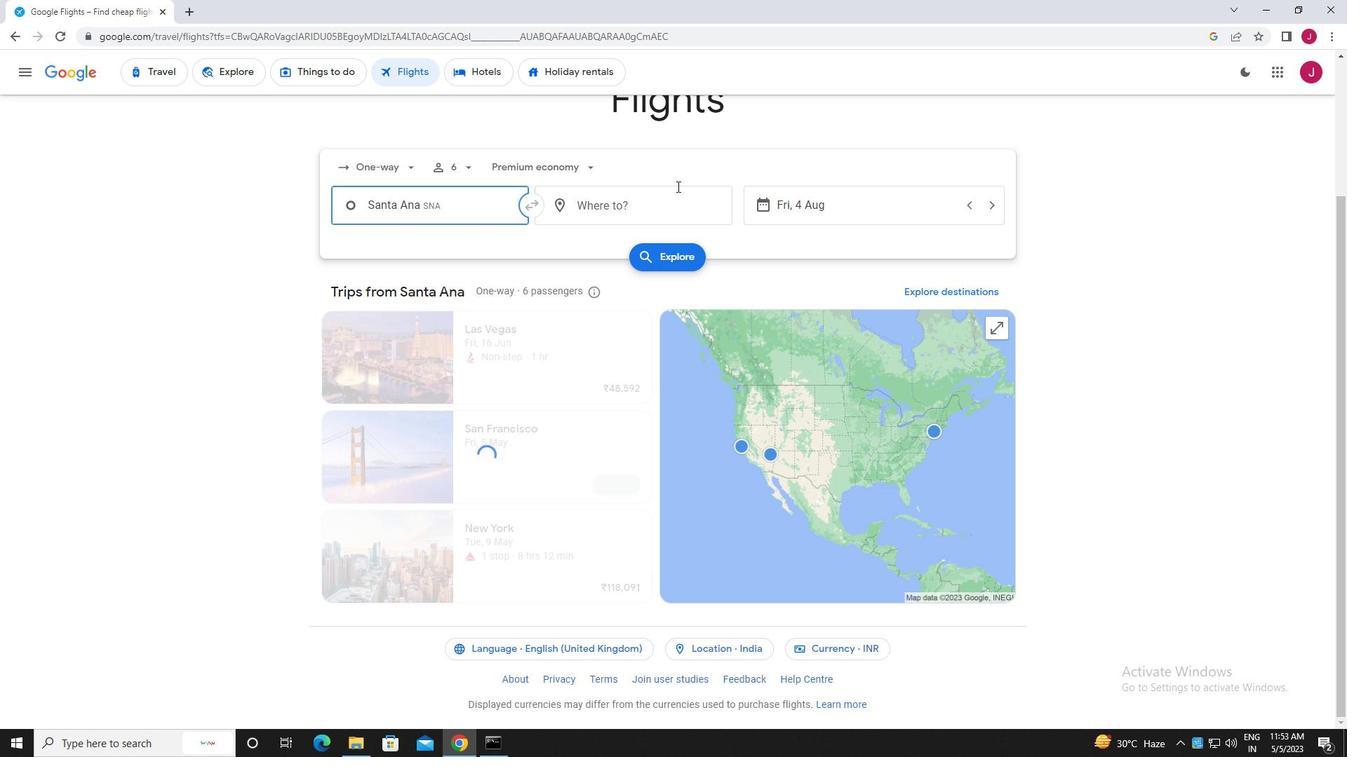 
Action: Mouse pressed left at (680, 205)
Screenshot: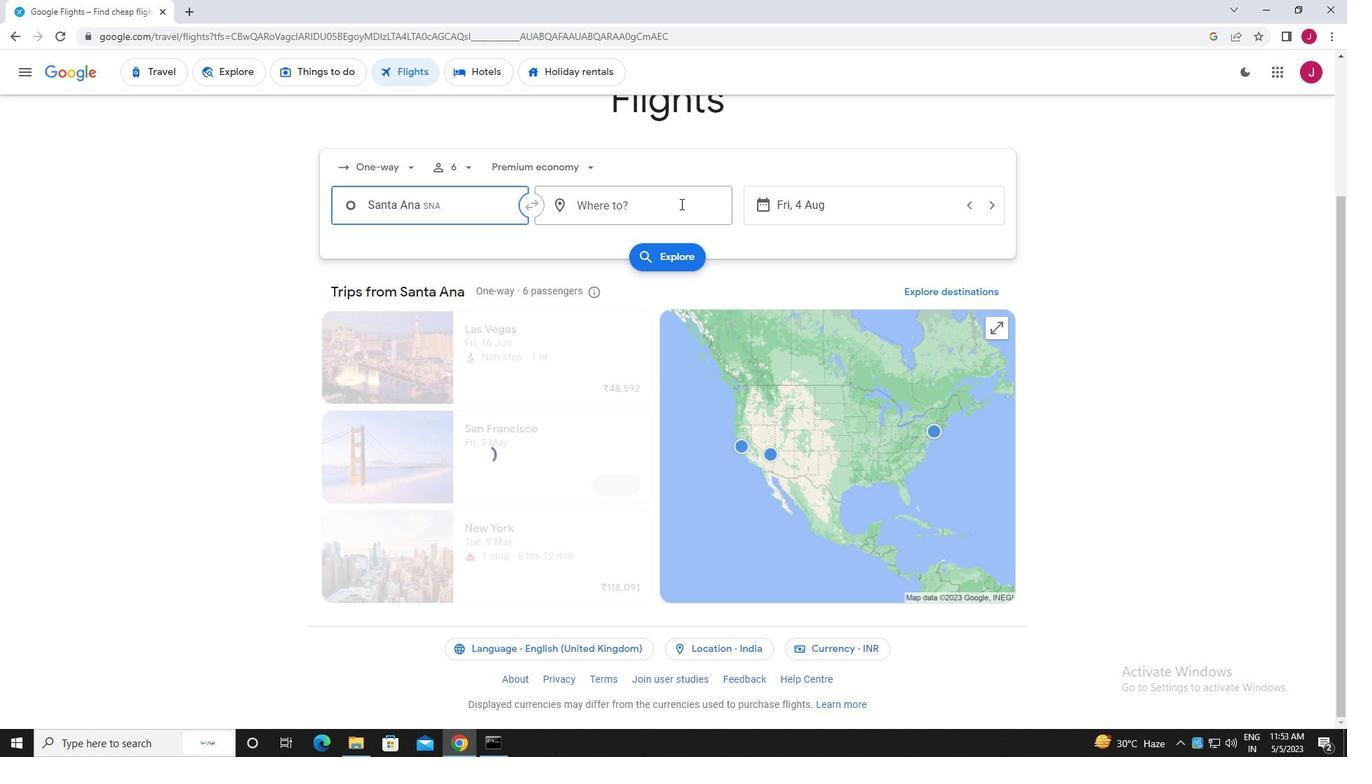 
Action: Mouse moved to (678, 205)
Screenshot: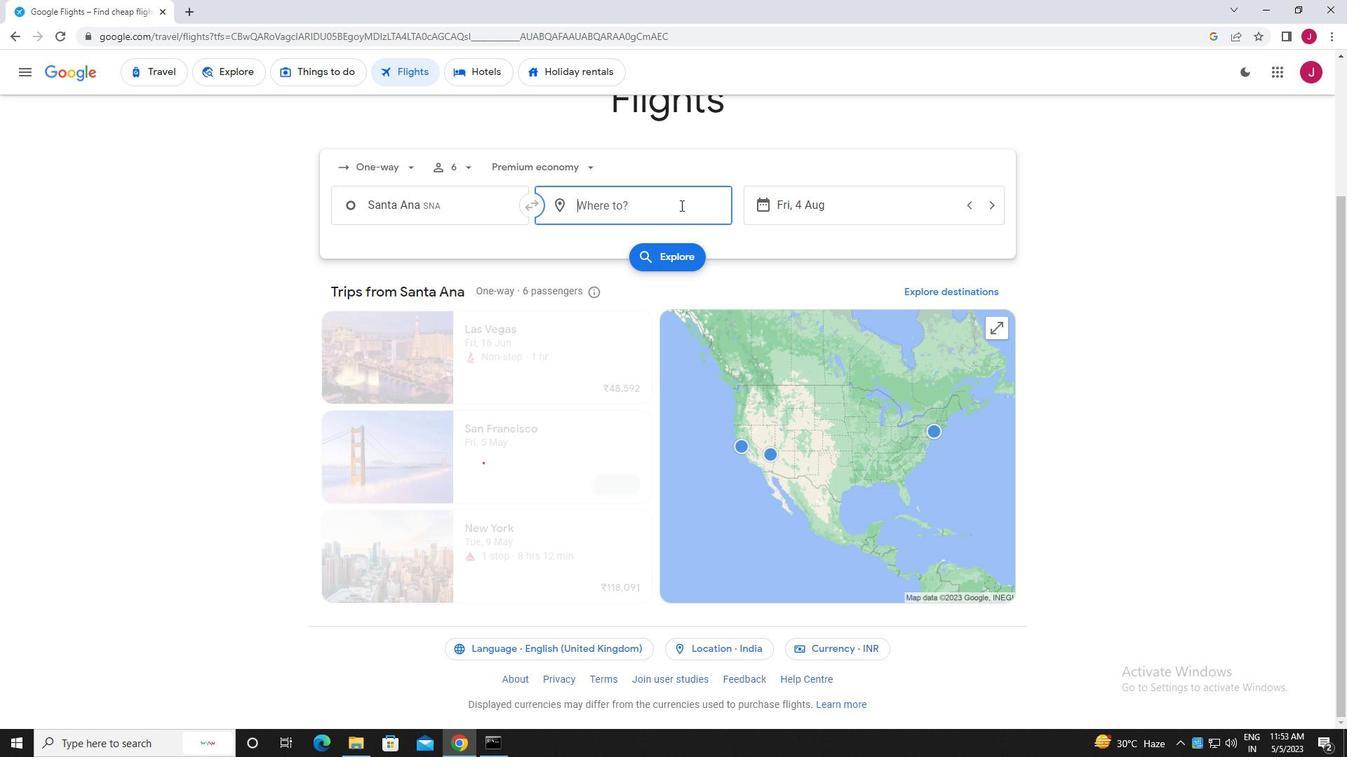 
Action: Key pressed indianapoli
Screenshot: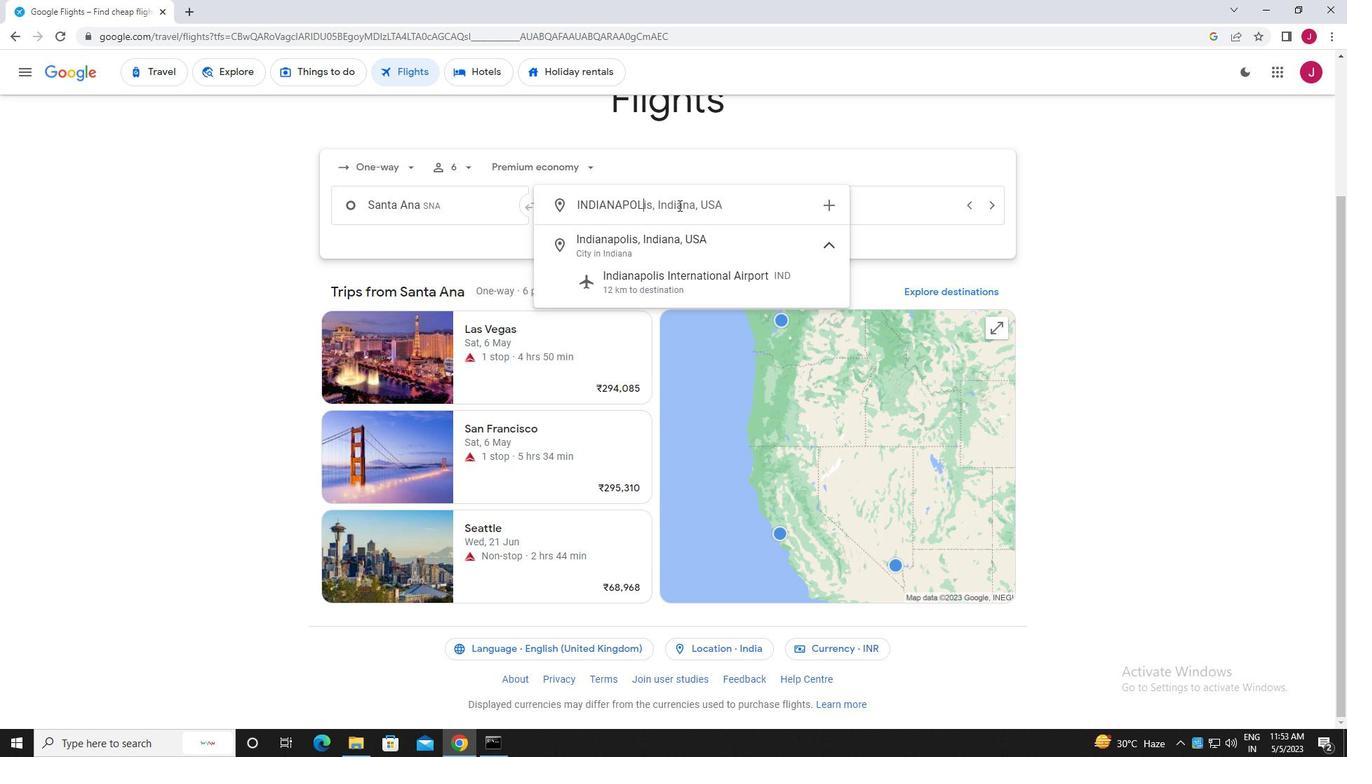 
Action: Mouse moved to (715, 277)
Screenshot: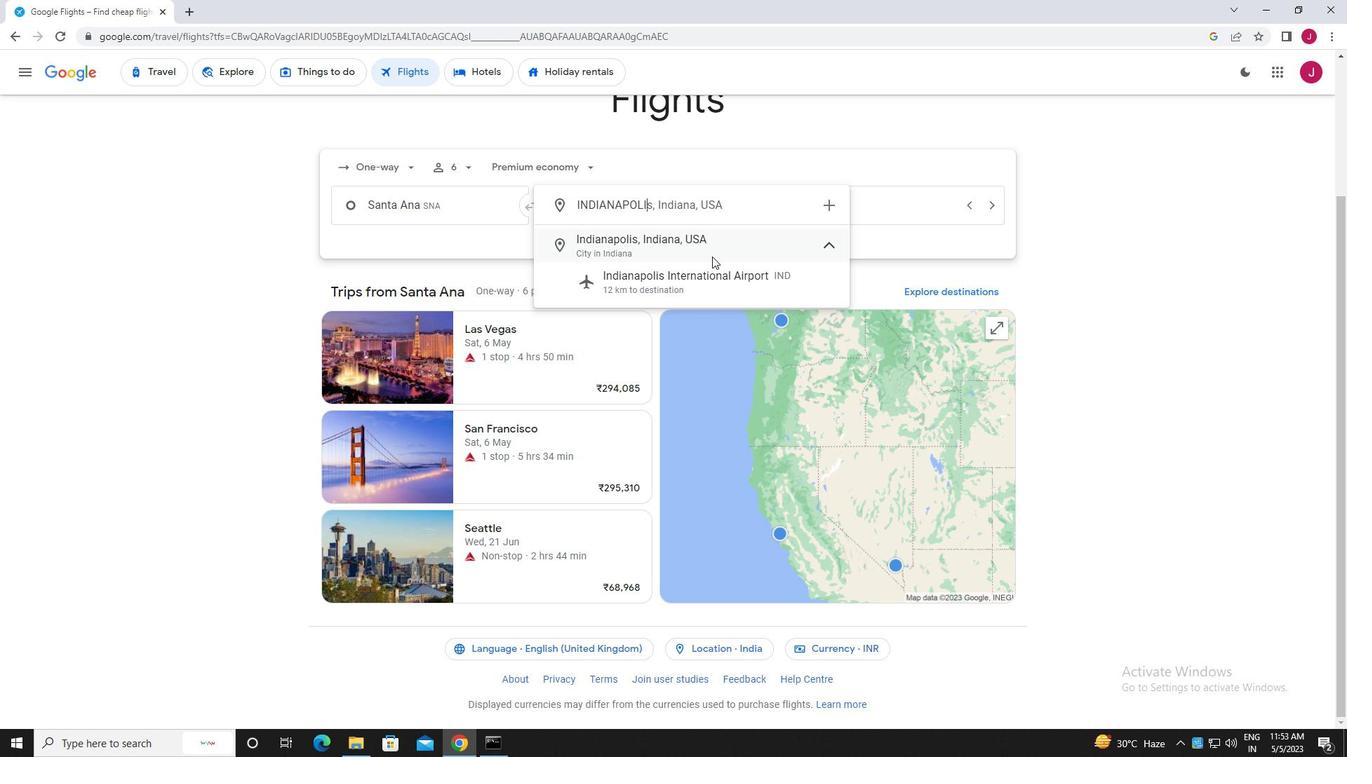 
Action: Mouse pressed left at (715, 277)
Screenshot: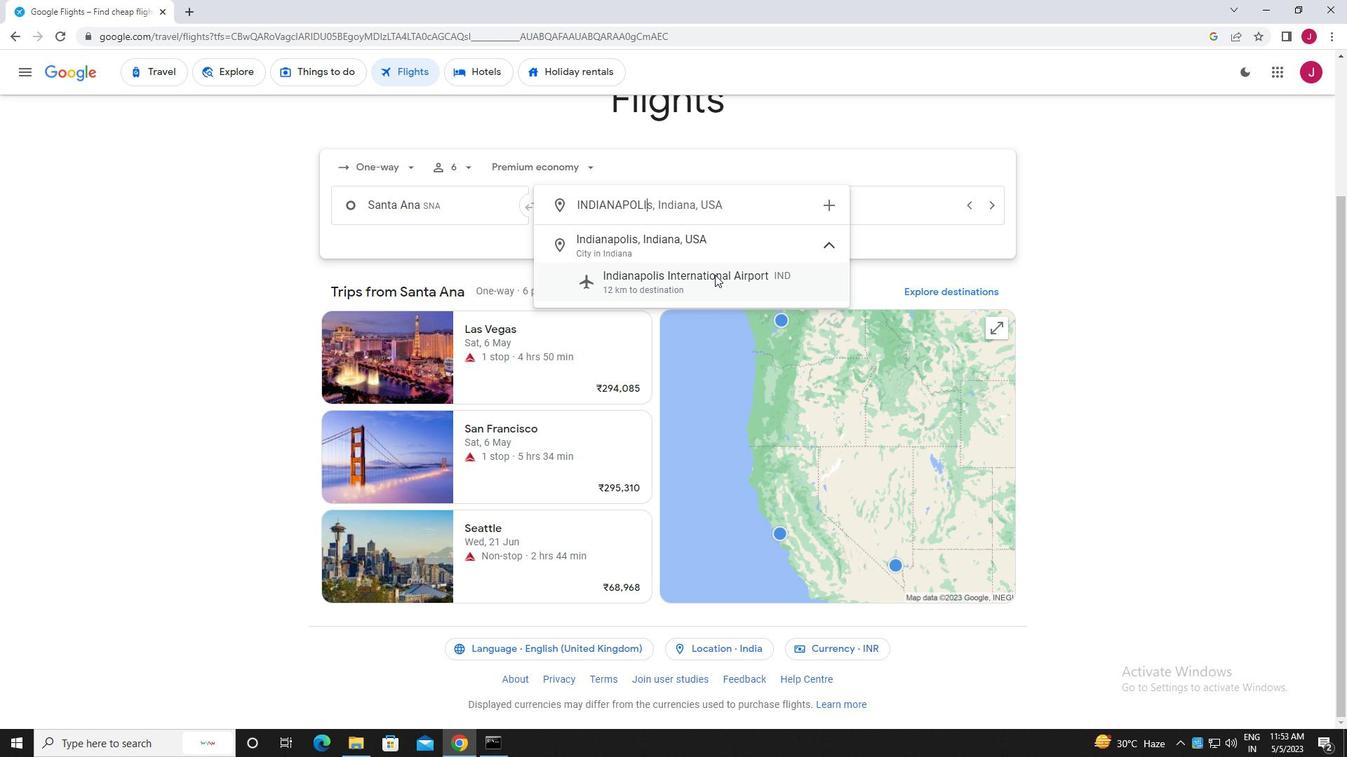 
Action: Mouse moved to (850, 210)
Screenshot: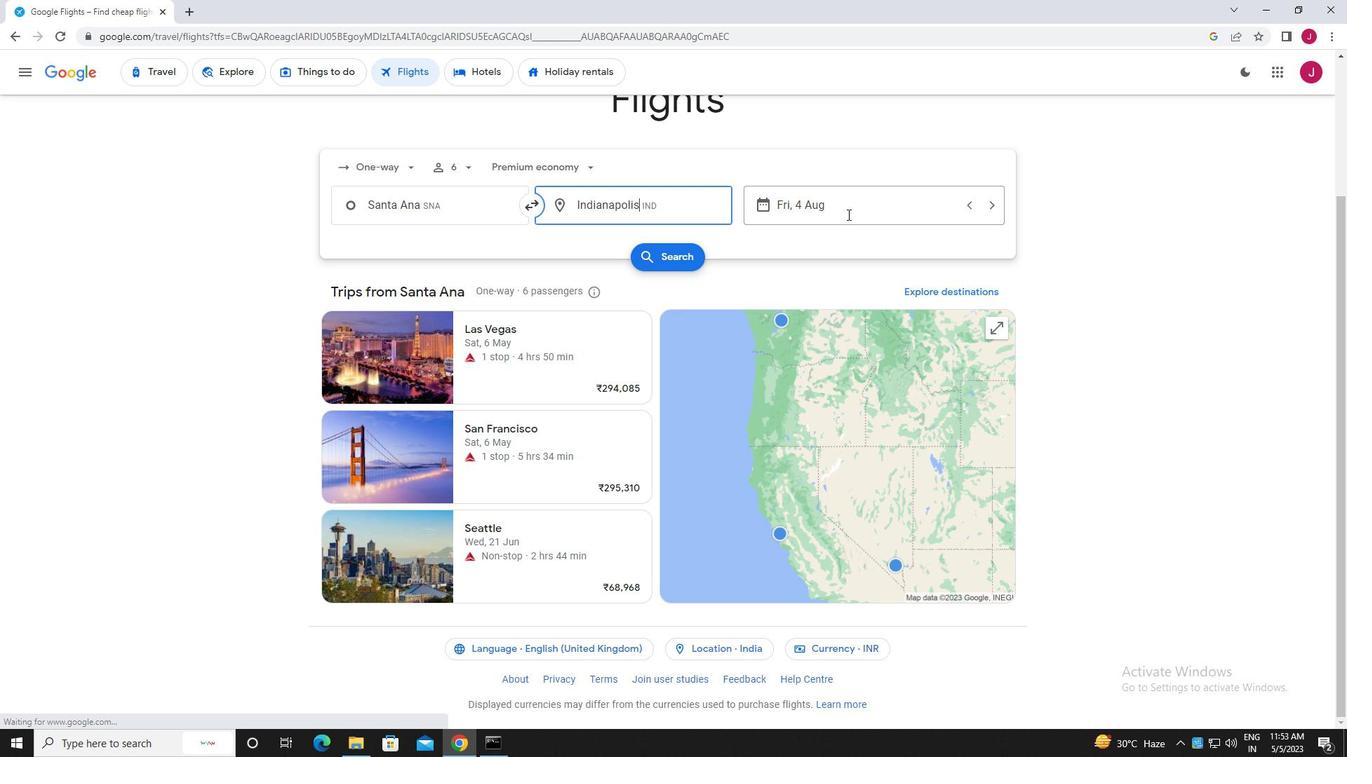 
Action: Mouse pressed left at (850, 210)
Screenshot: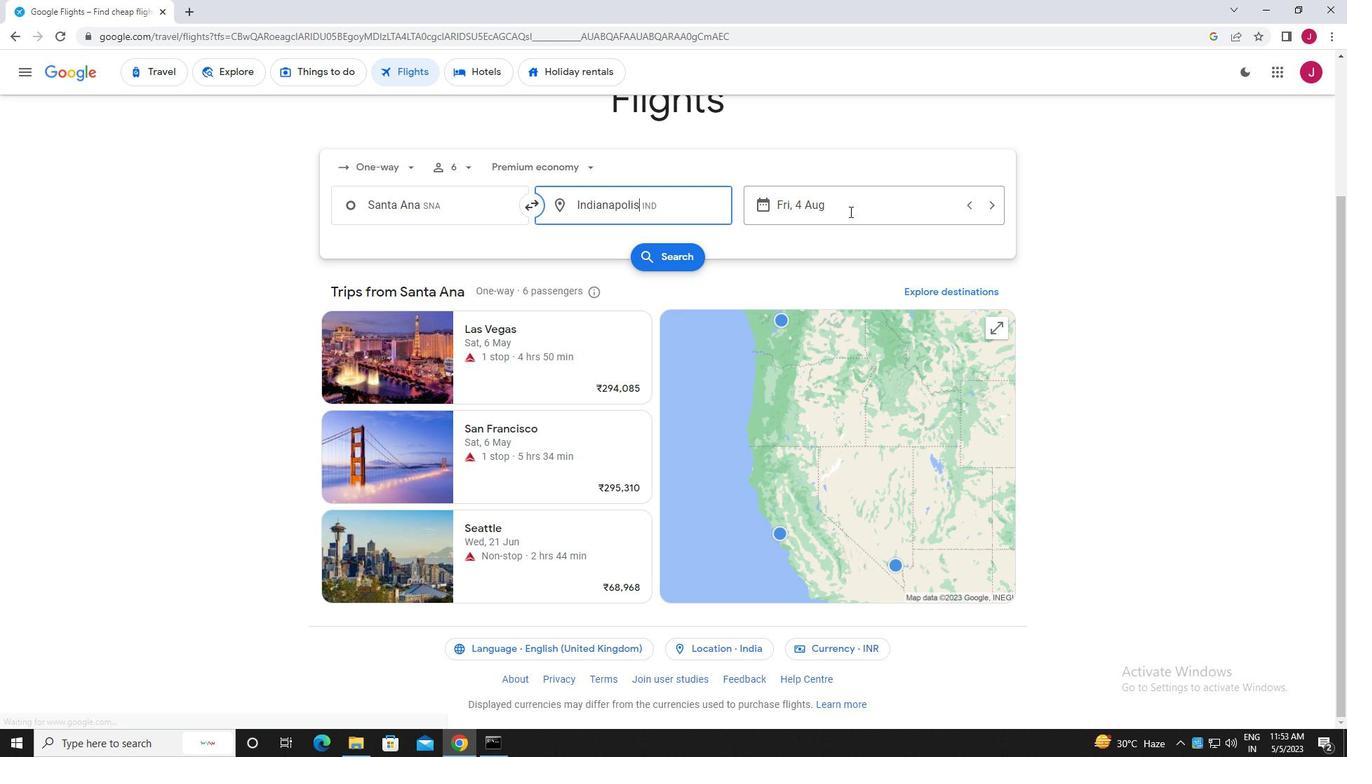 
Action: Mouse moved to (715, 314)
Screenshot: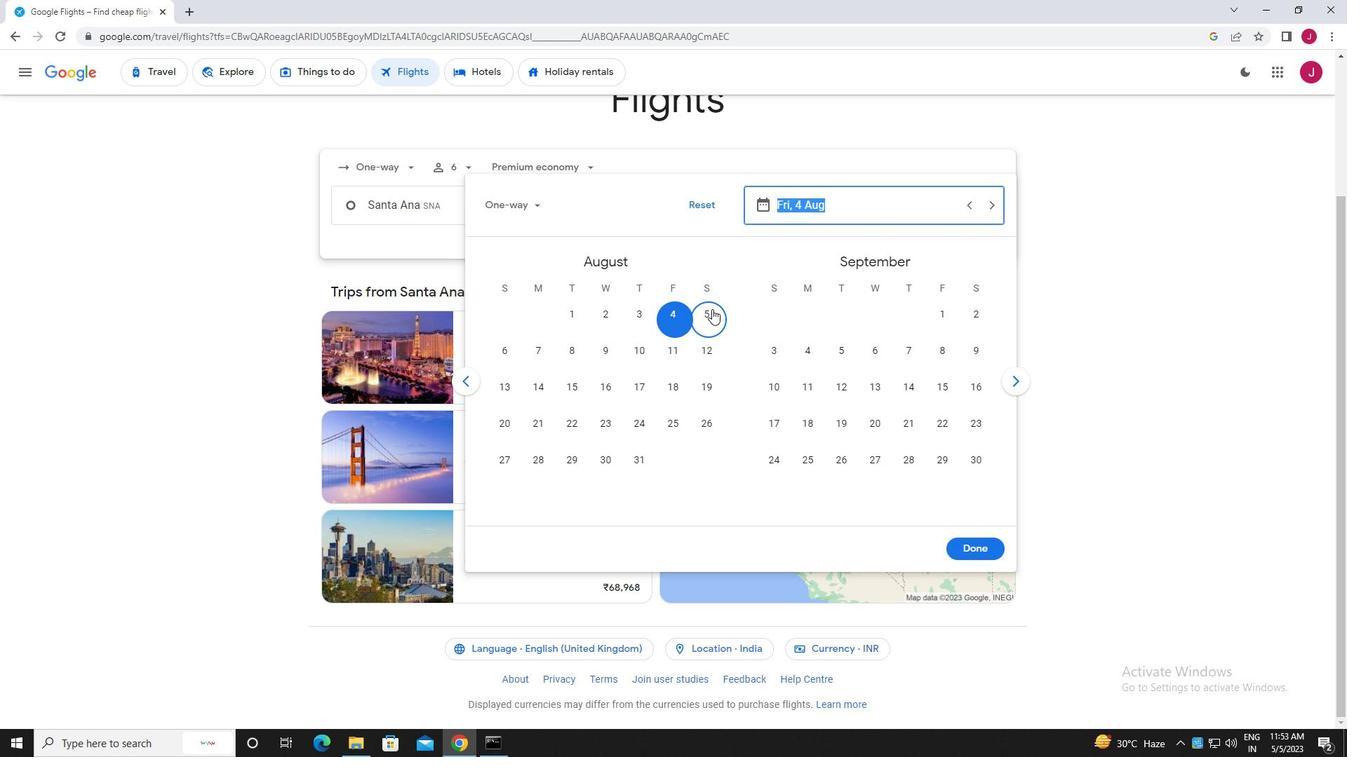 
Action: Mouse pressed left at (715, 314)
Screenshot: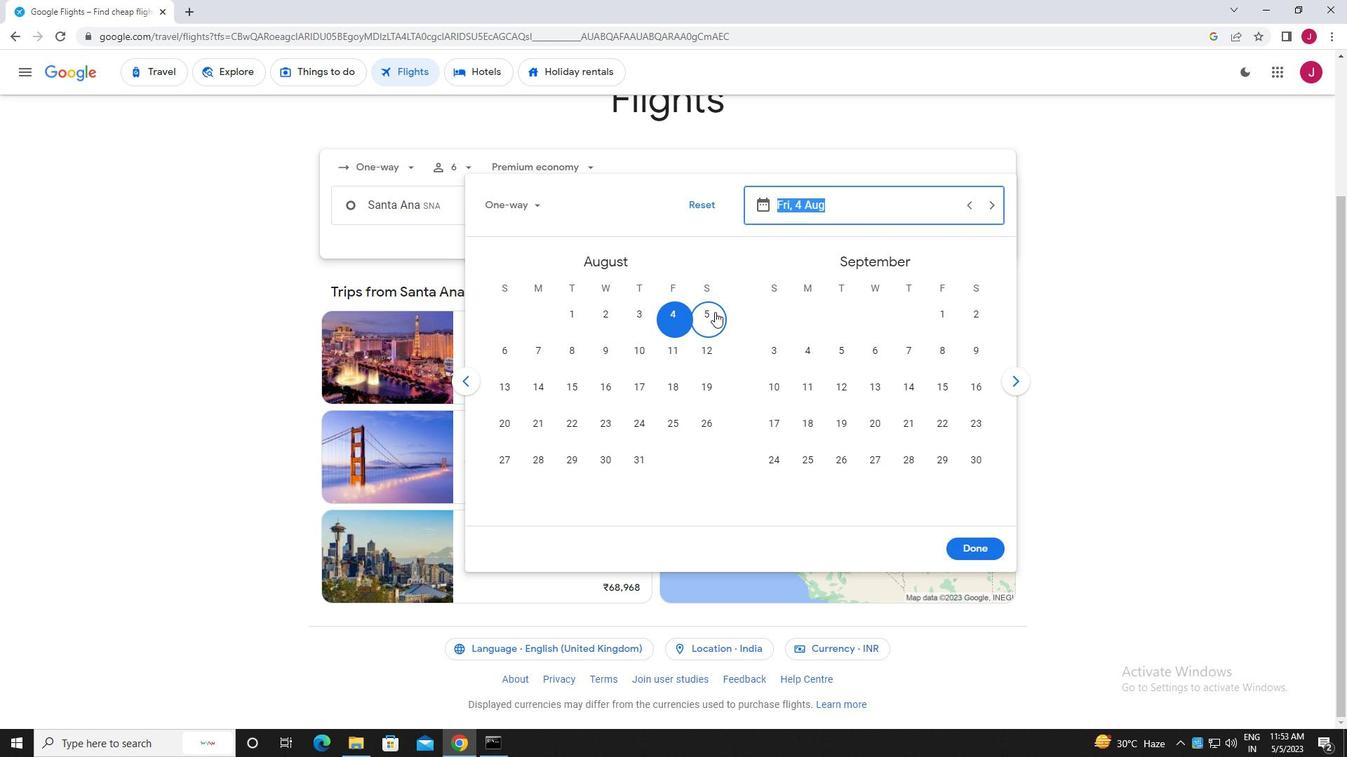 
Action: Mouse moved to (961, 546)
Screenshot: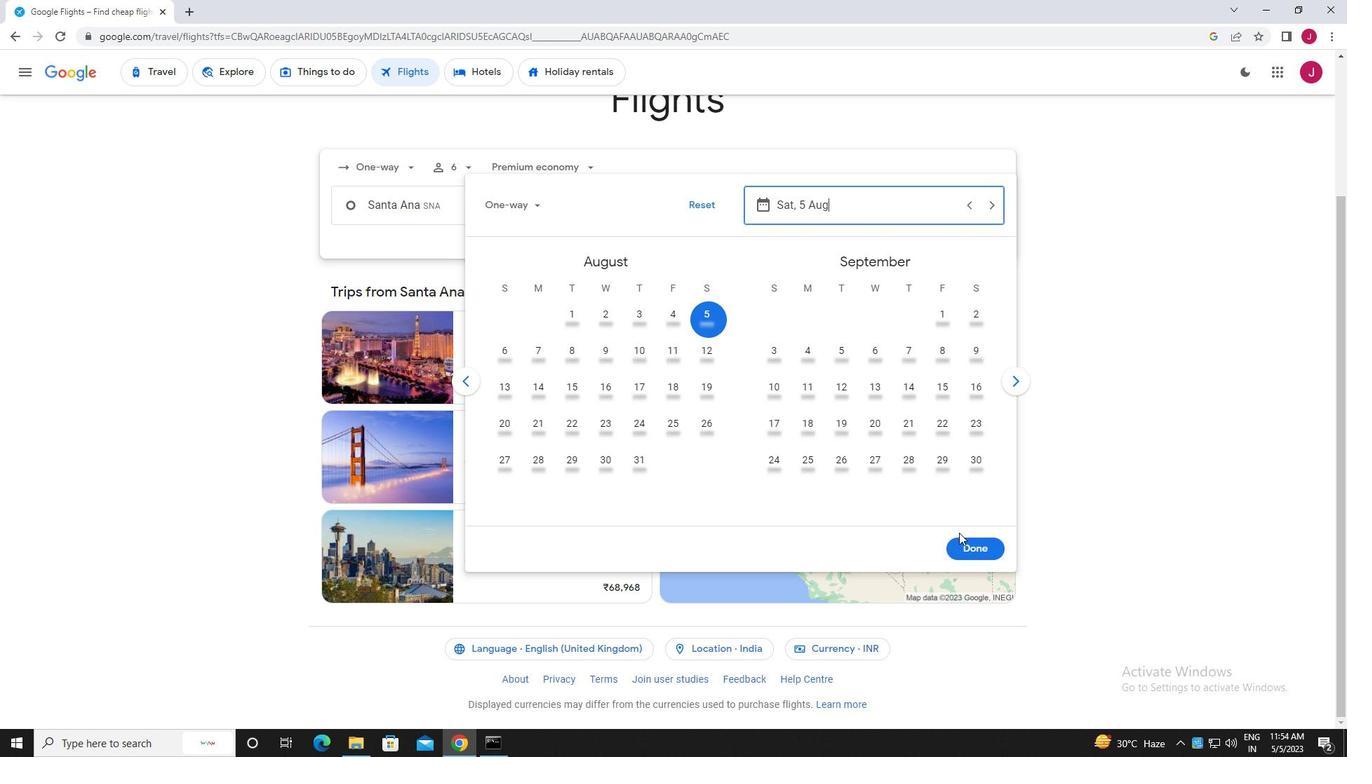 
Action: Mouse pressed left at (961, 546)
Screenshot: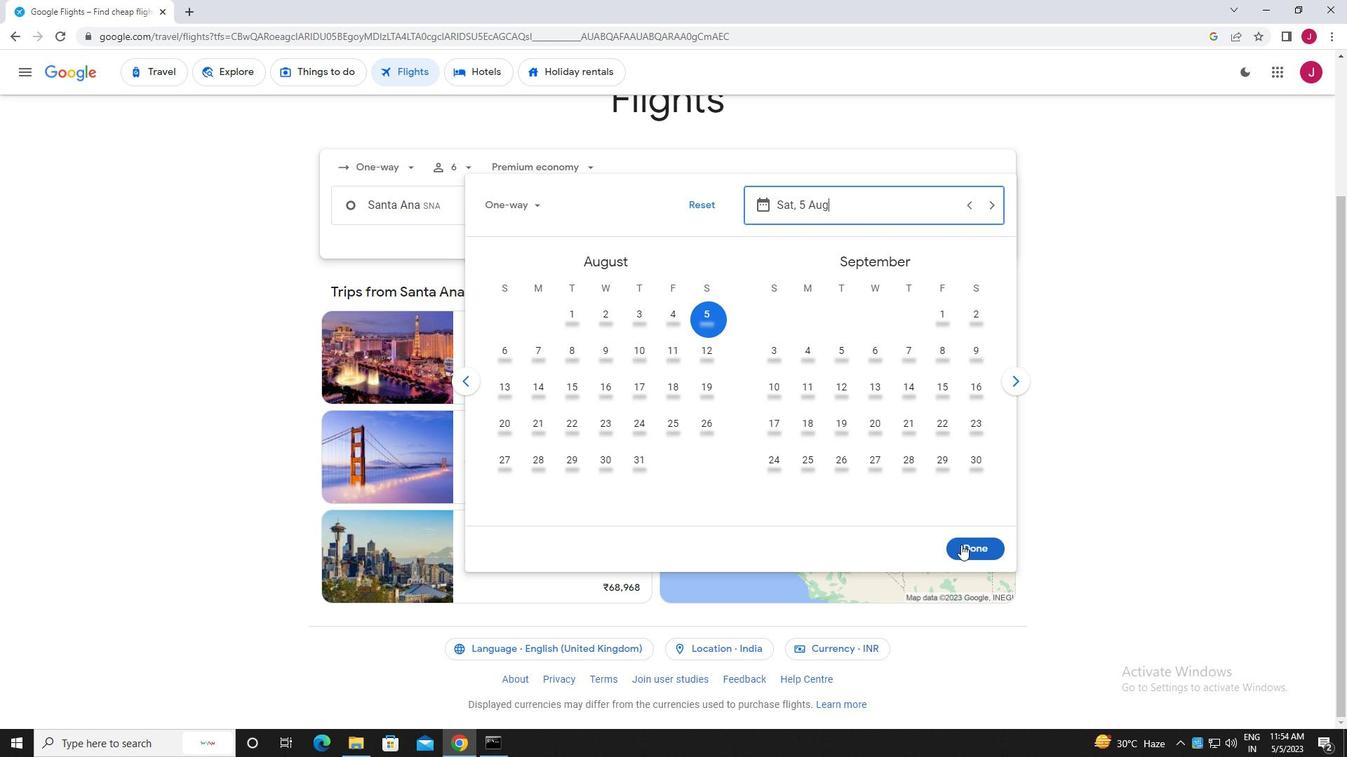 
Action: Mouse moved to (672, 265)
Screenshot: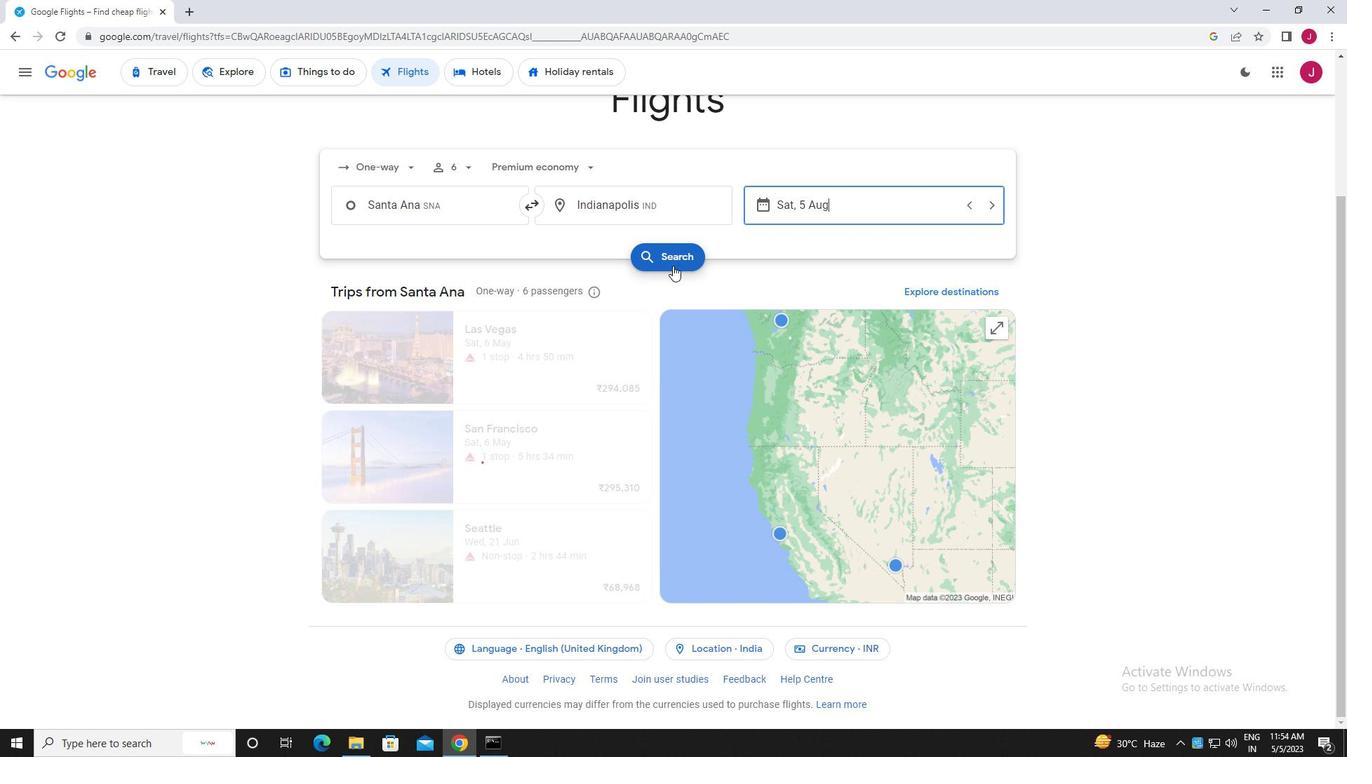 
Action: Mouse pressed left at (672, 265)
Screenshot: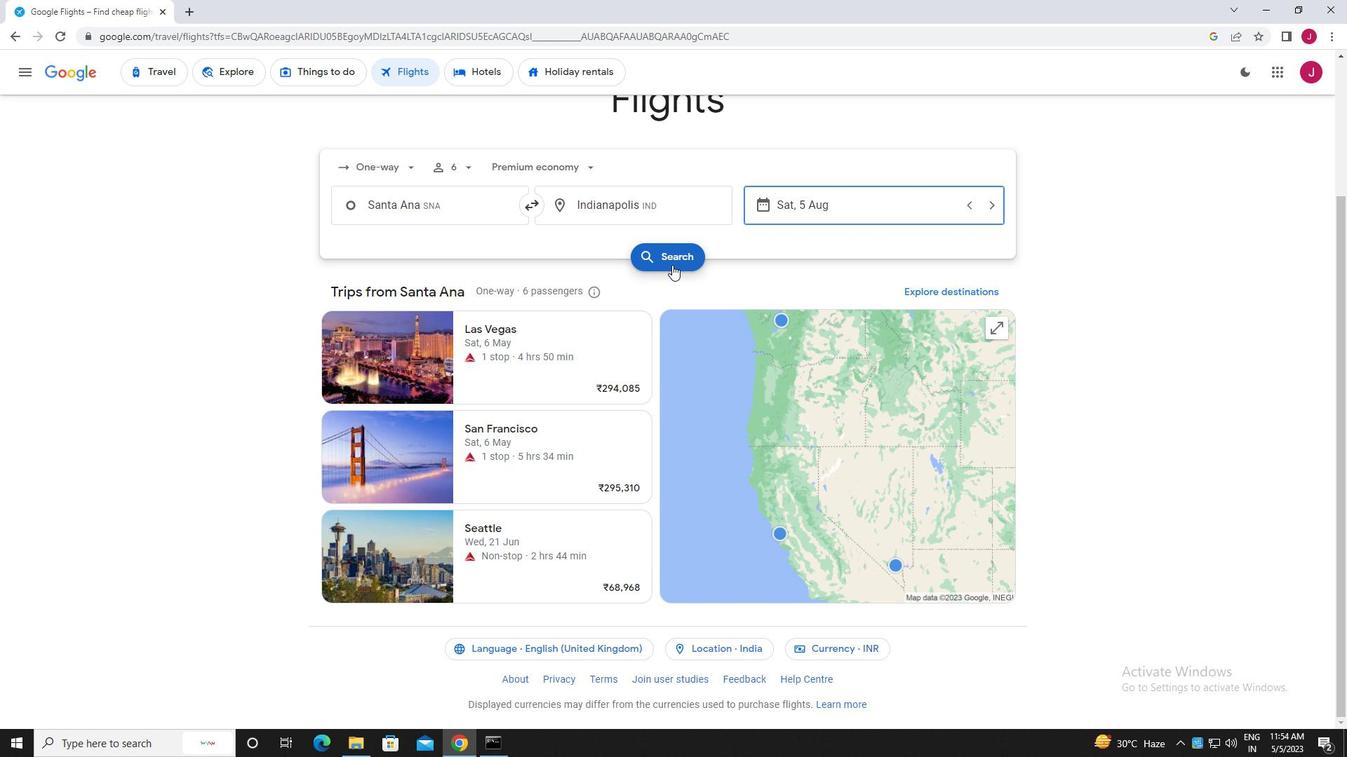 
Action: Mouse moved to (371, 199)
Screenshot: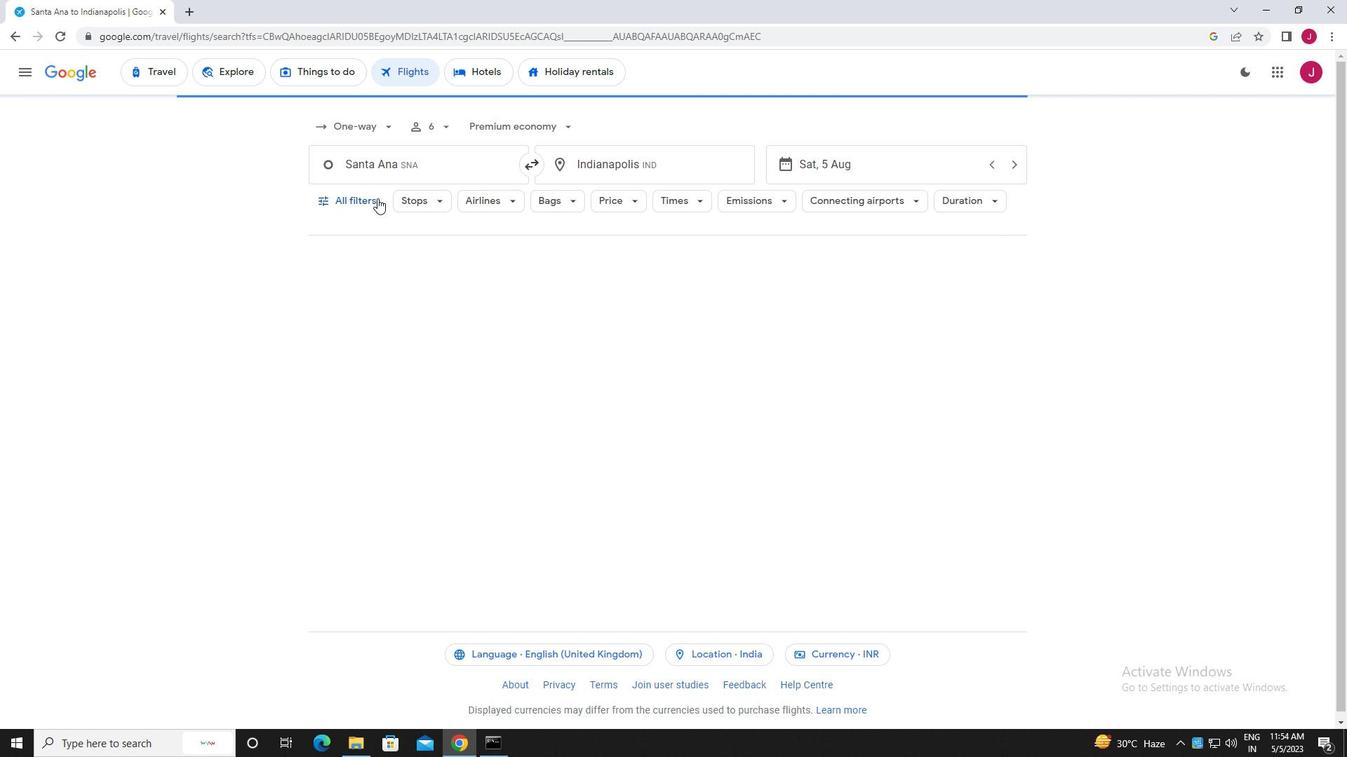 
Action: Mouse pressed left at (371, 199)
Screenshot: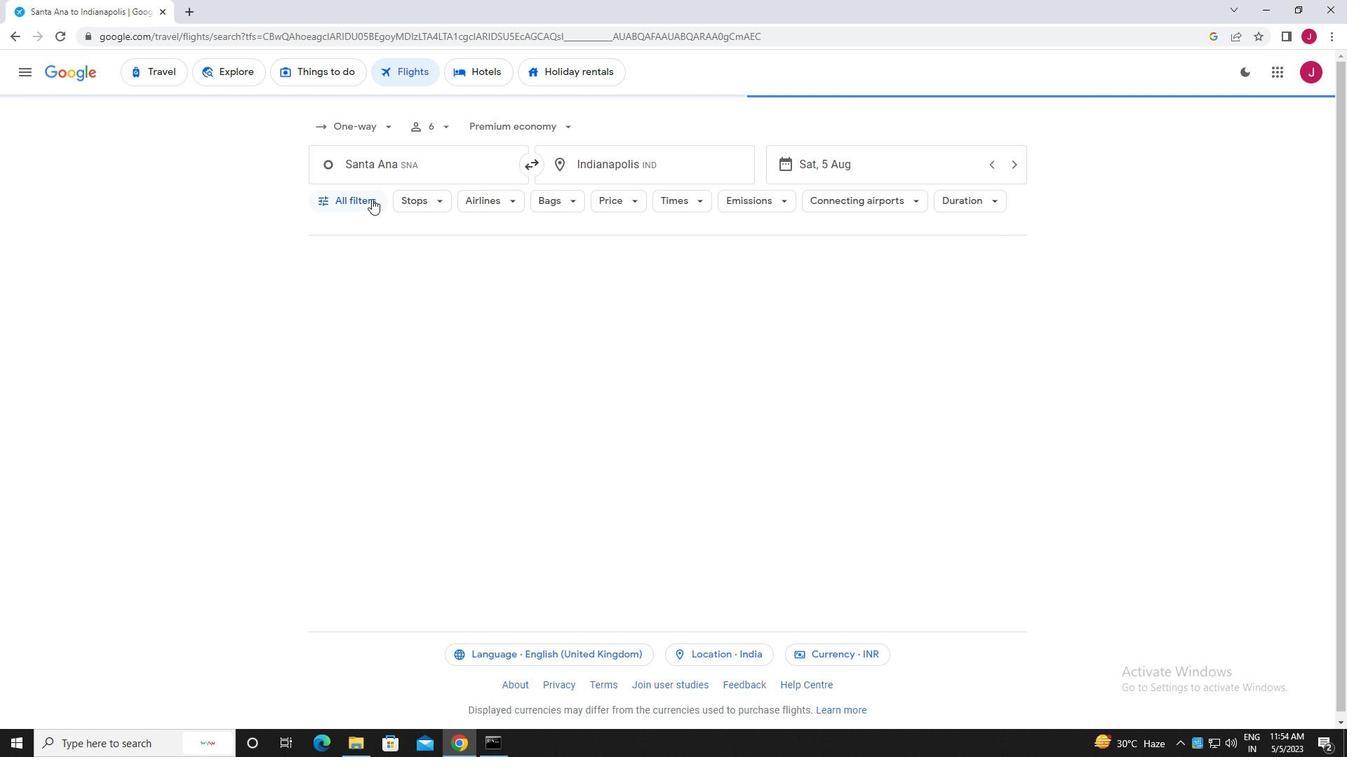 
Action: Mouse moved to (402, 272)
Screenshot: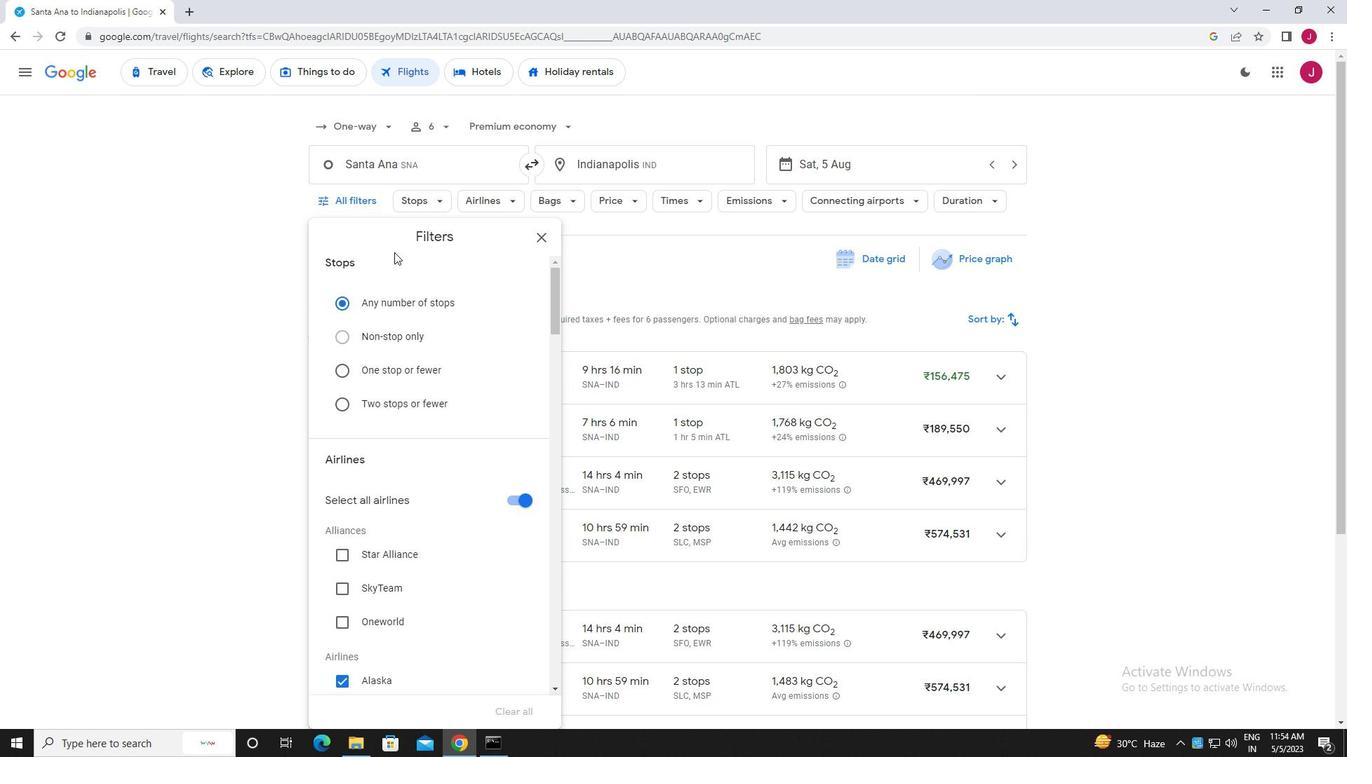 
Action: Mouse scrolled (402, 271) with delta (0, 0)
Screenshot: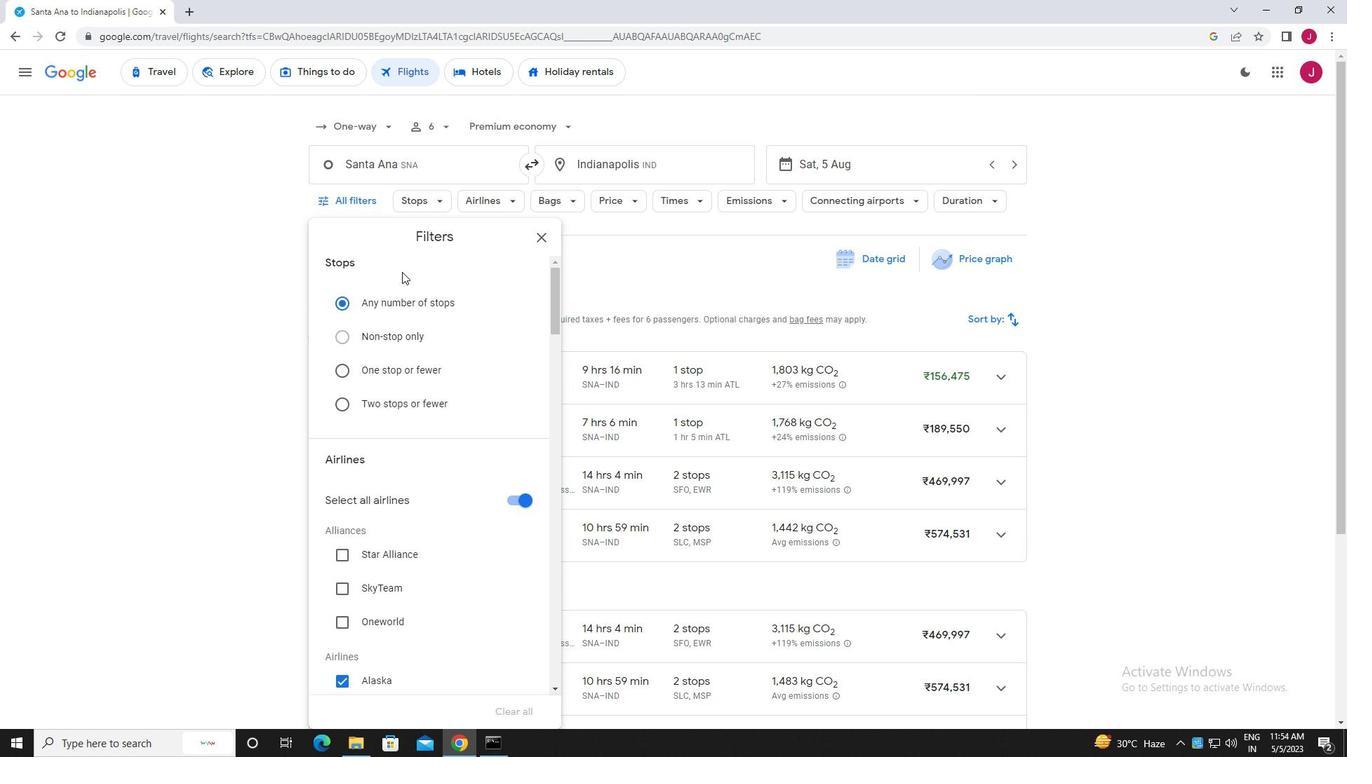 
Action: Mouse scrolled (402, 271) with delta (0, 0)
Screenshot: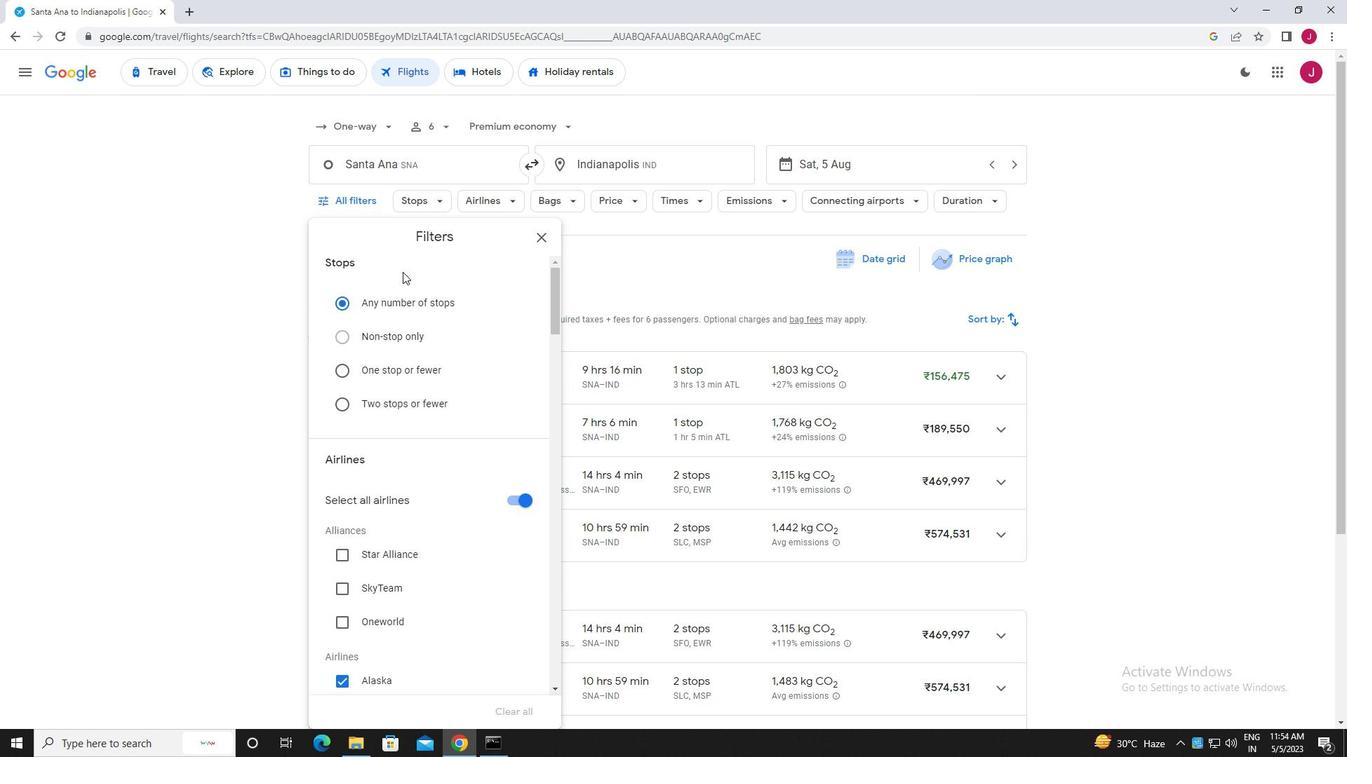 
Action: Mouse moved to (511, 354)
Screenshot: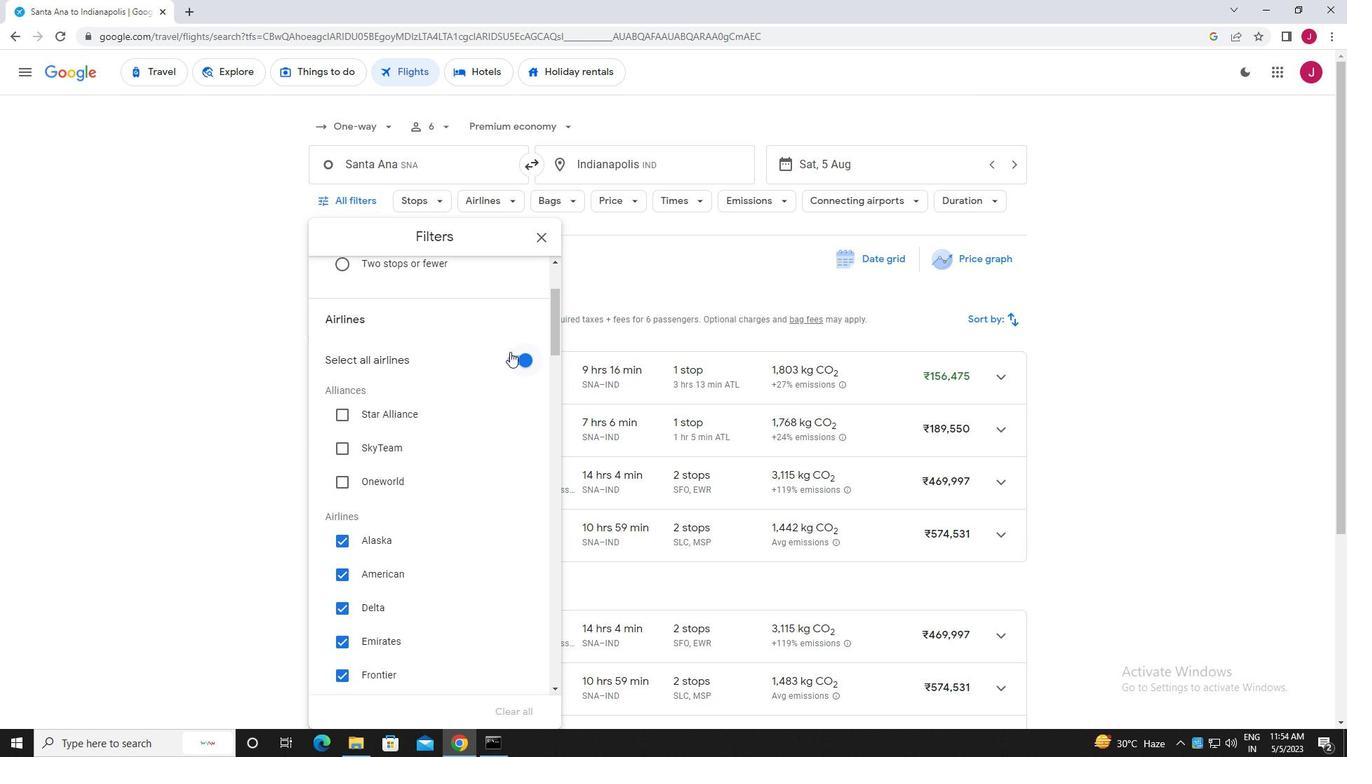 
Action: Mouse pressed left at (511, 354)
Screenshot: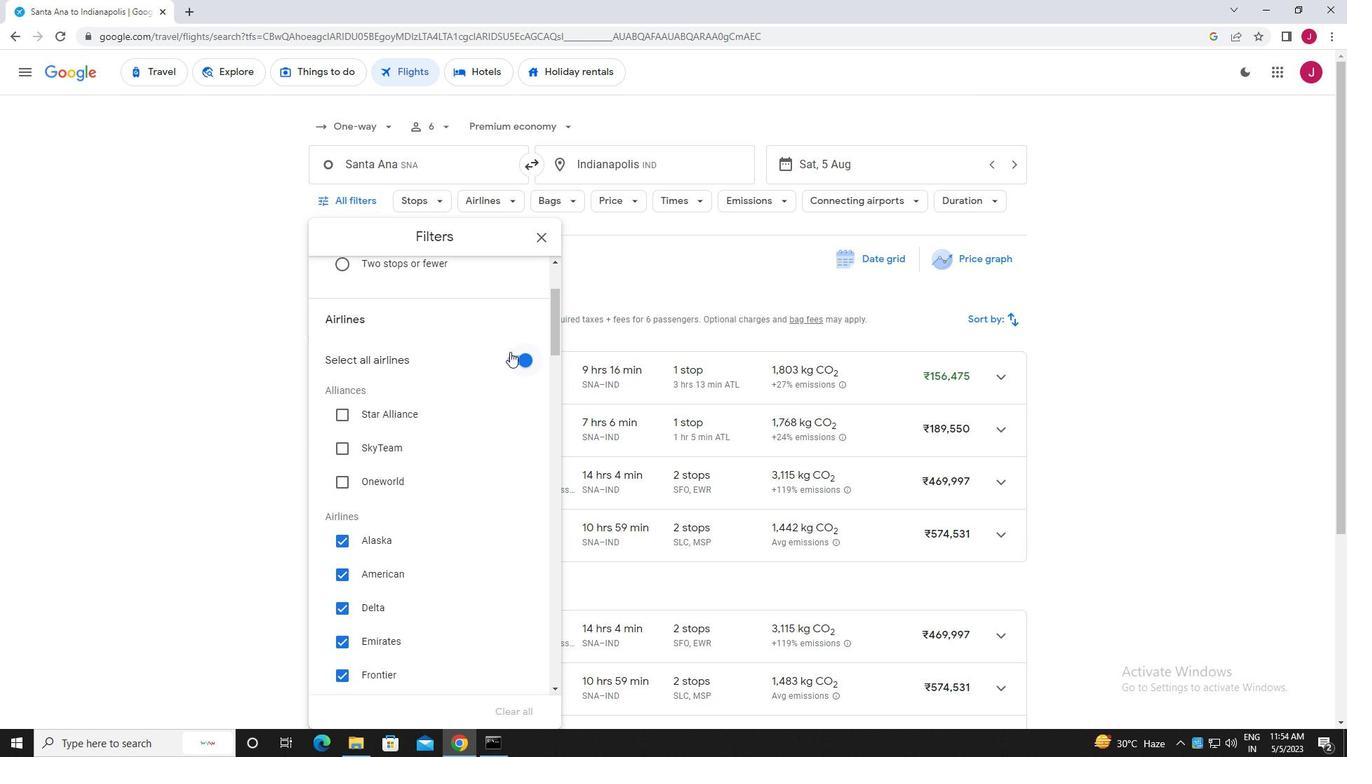
Action: Mouse moved to (402, 314)
Screenshot: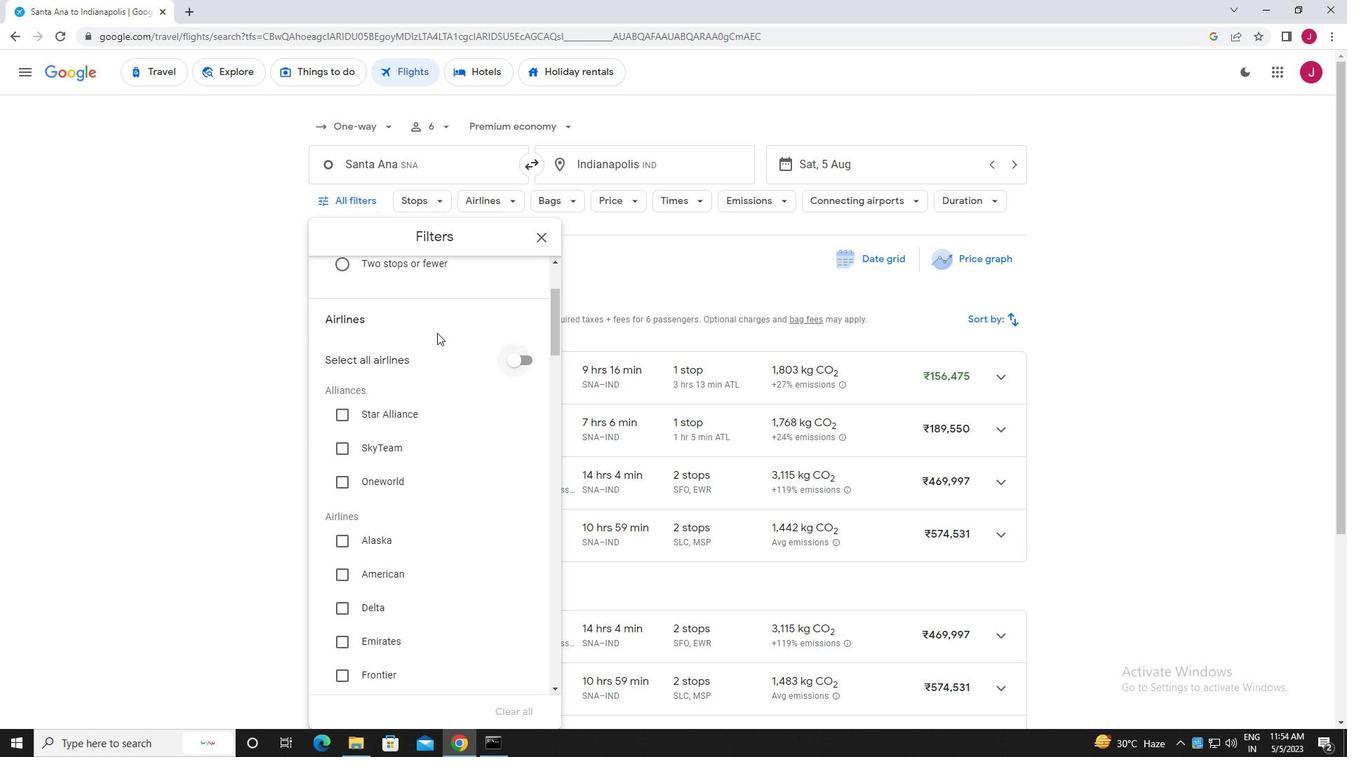 
Action: Mouse scrolled (402, 313) with delta (0, 0)
Screenshot: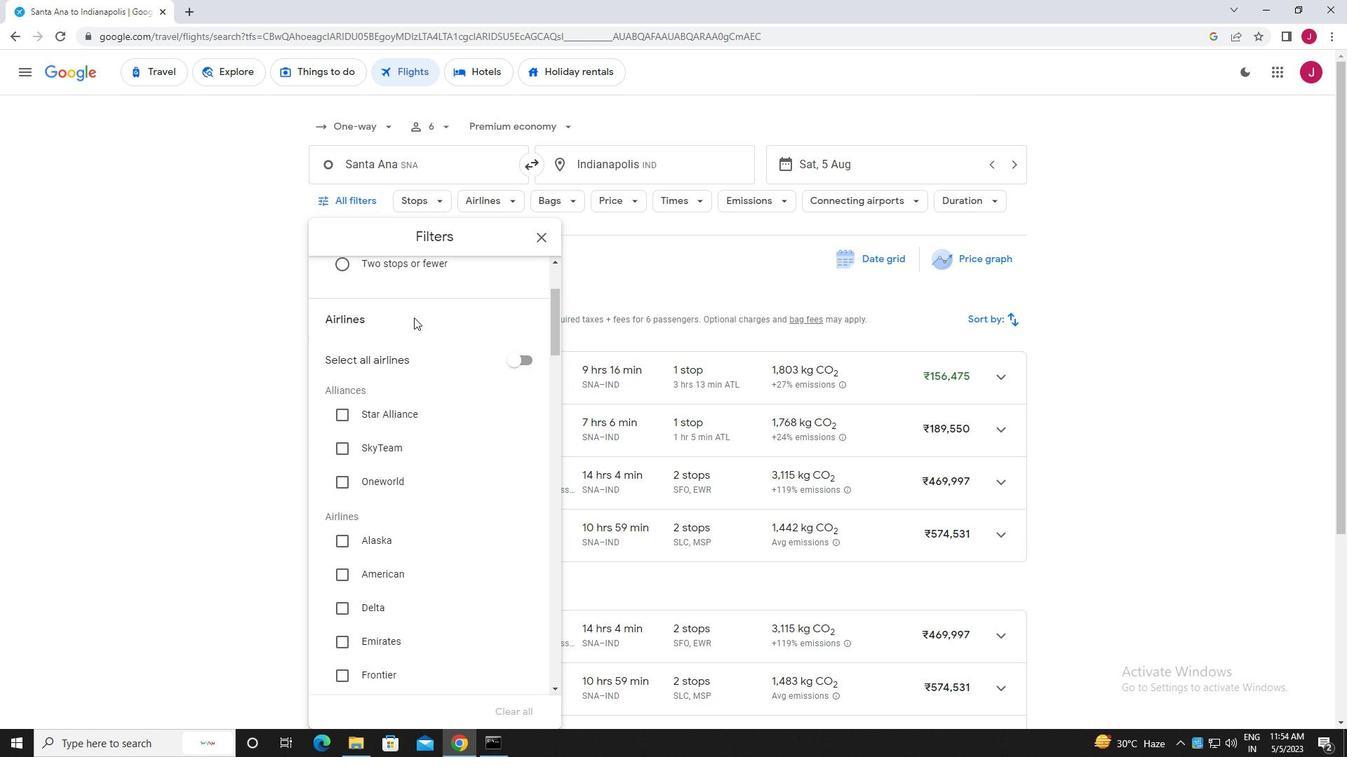 
Action: Mouse moved to (402, 314)
Screenshot: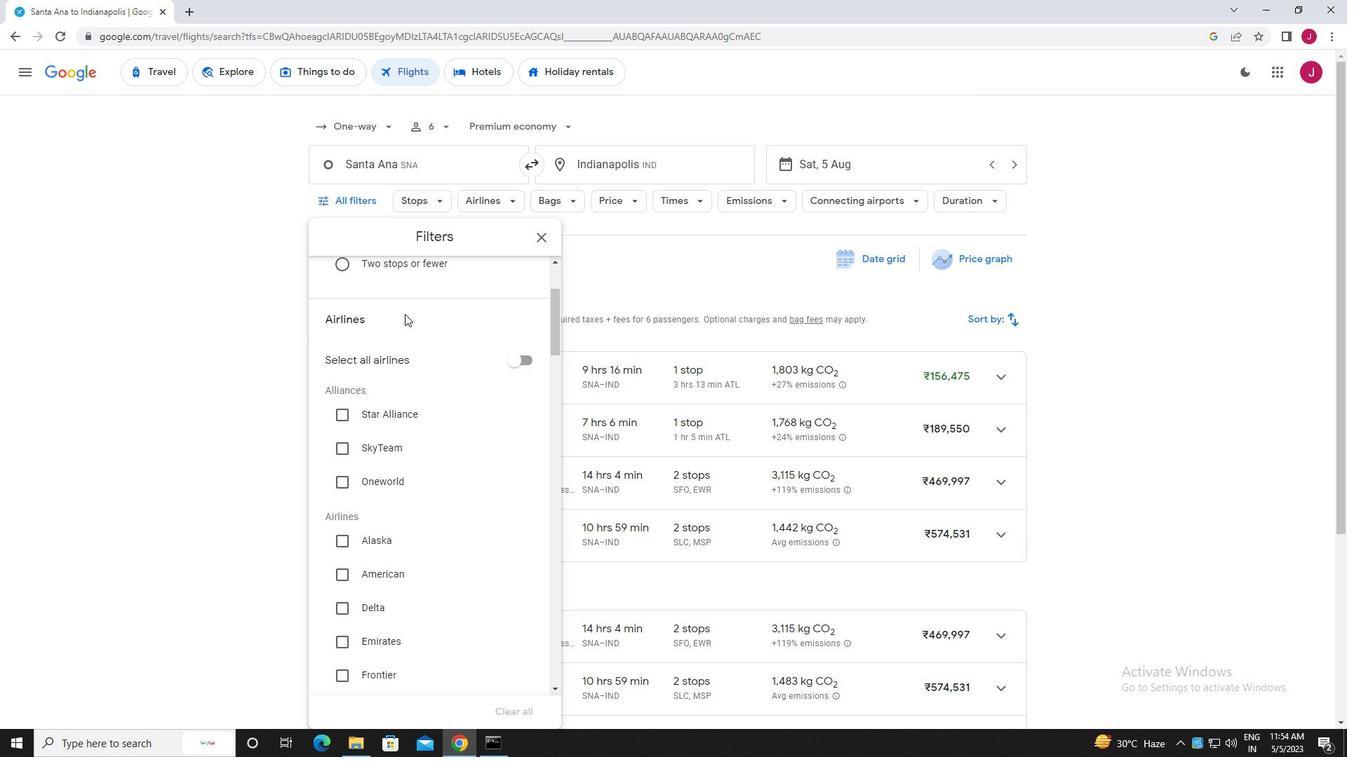 
Action: Mouse scrolled (402, 313) with delta (0, 0)
Screenshot: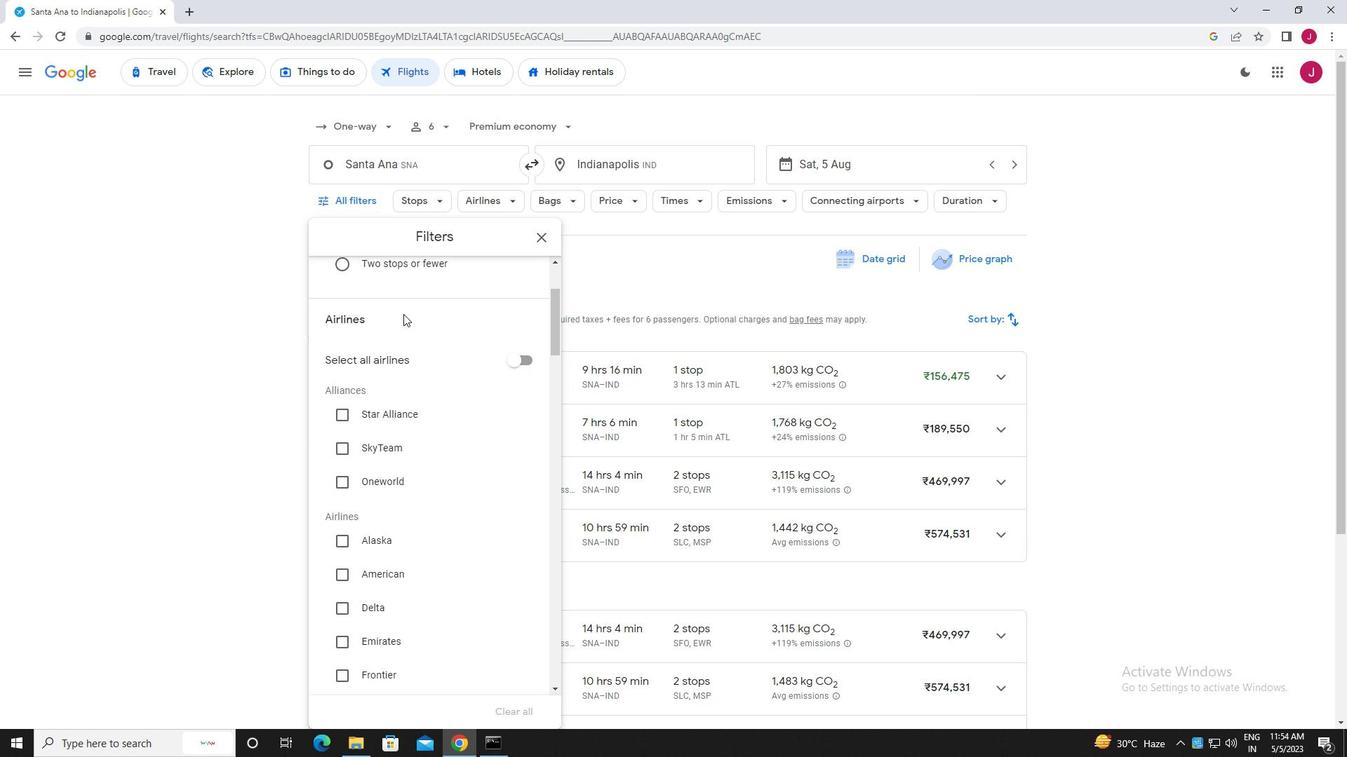 
Action: Mouse scrolled (402, 313) with delta (0, 0)
Screenshot: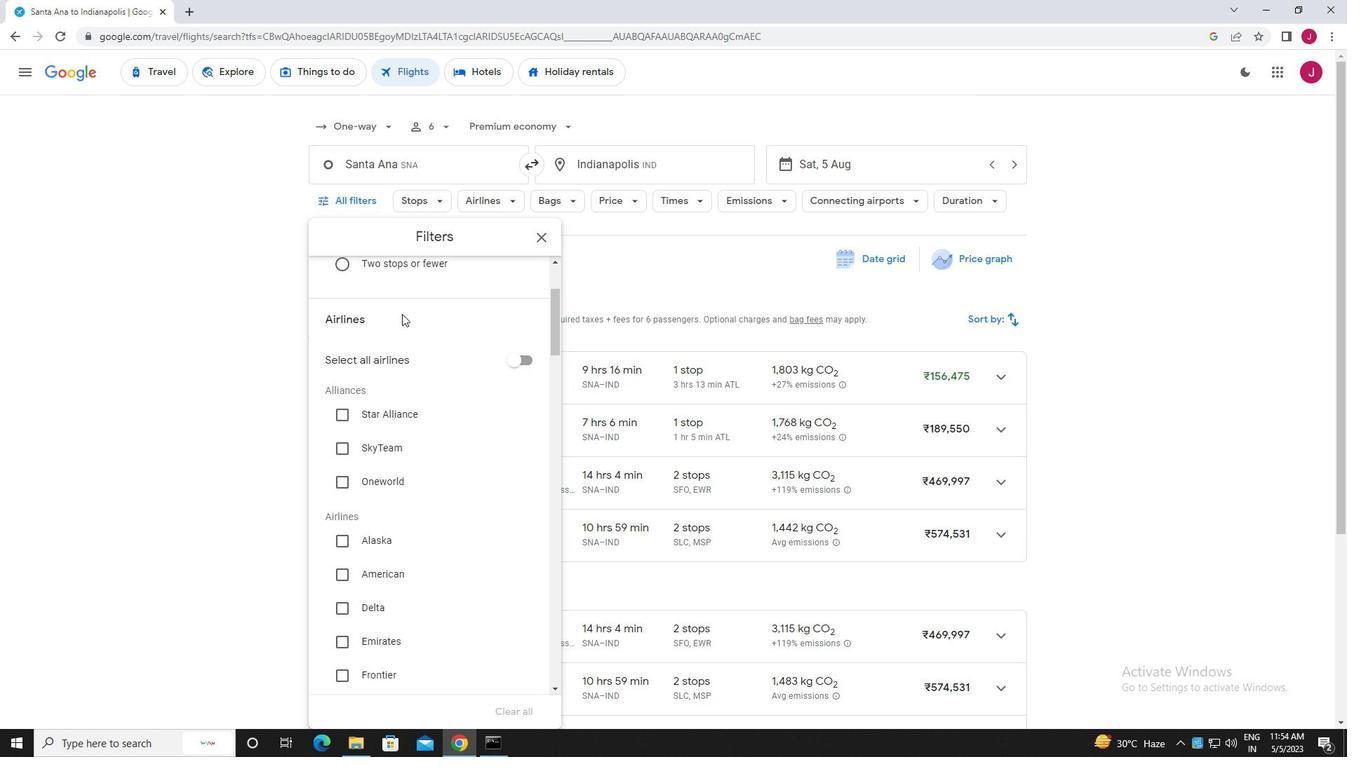 
Action: Mouse moved to (340, 363)
Screenshot: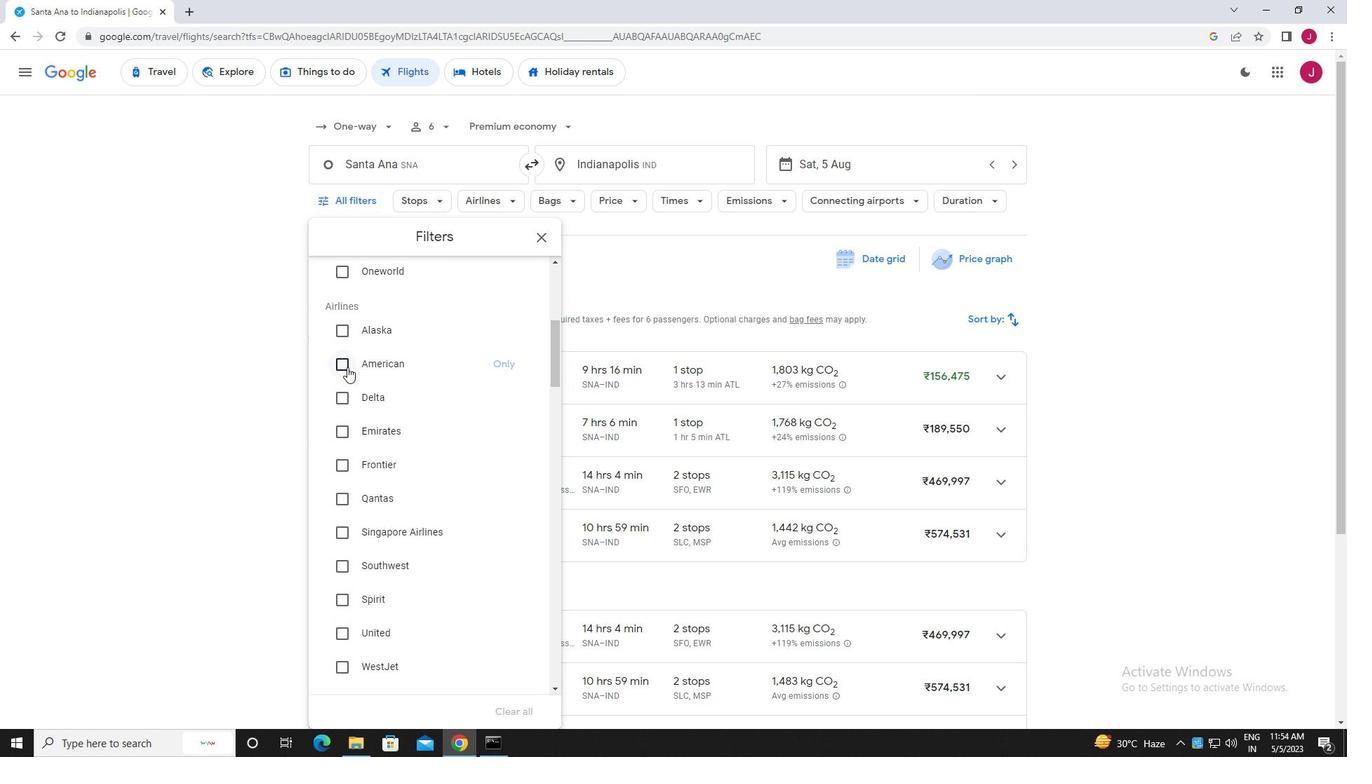
Action: Mouse pressed left at (340, 363)
Screenshot: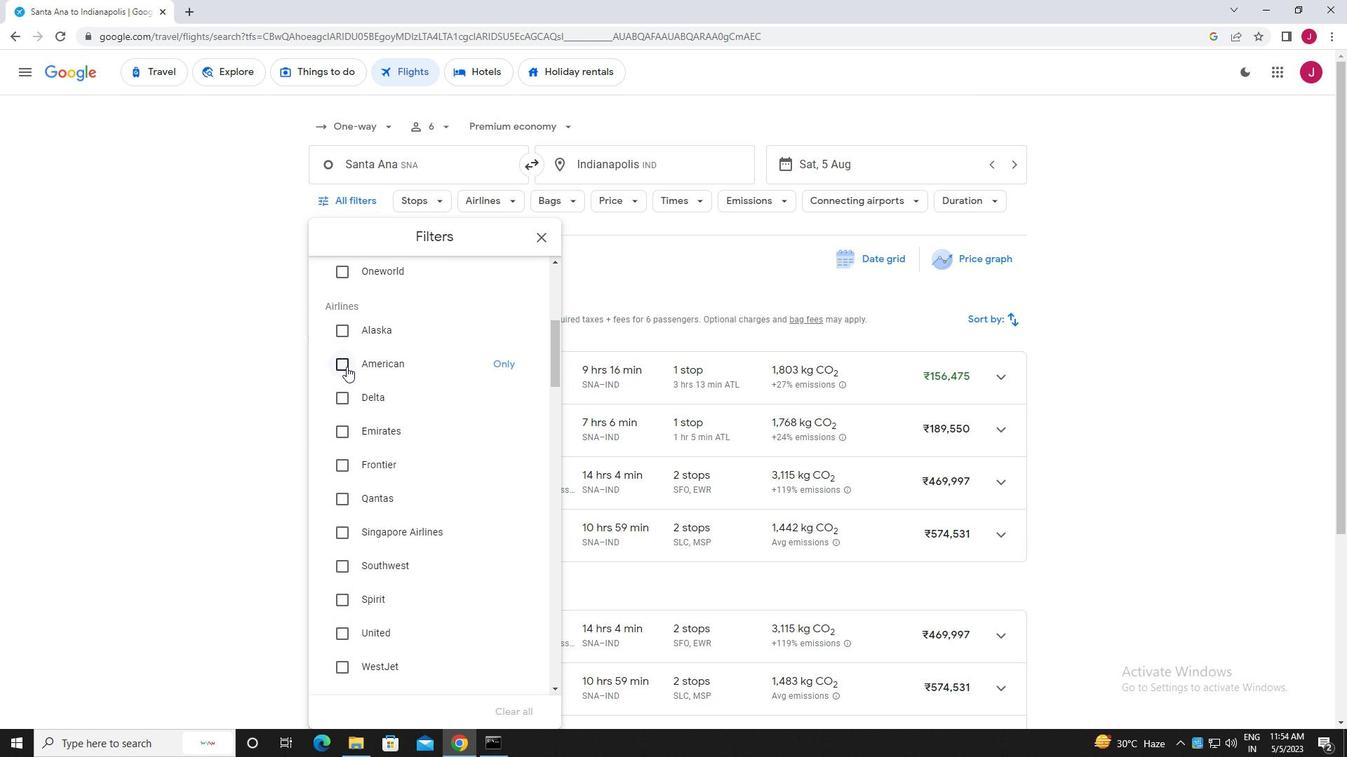 
Action: Mouse moved to (412, 352)
Screenshot: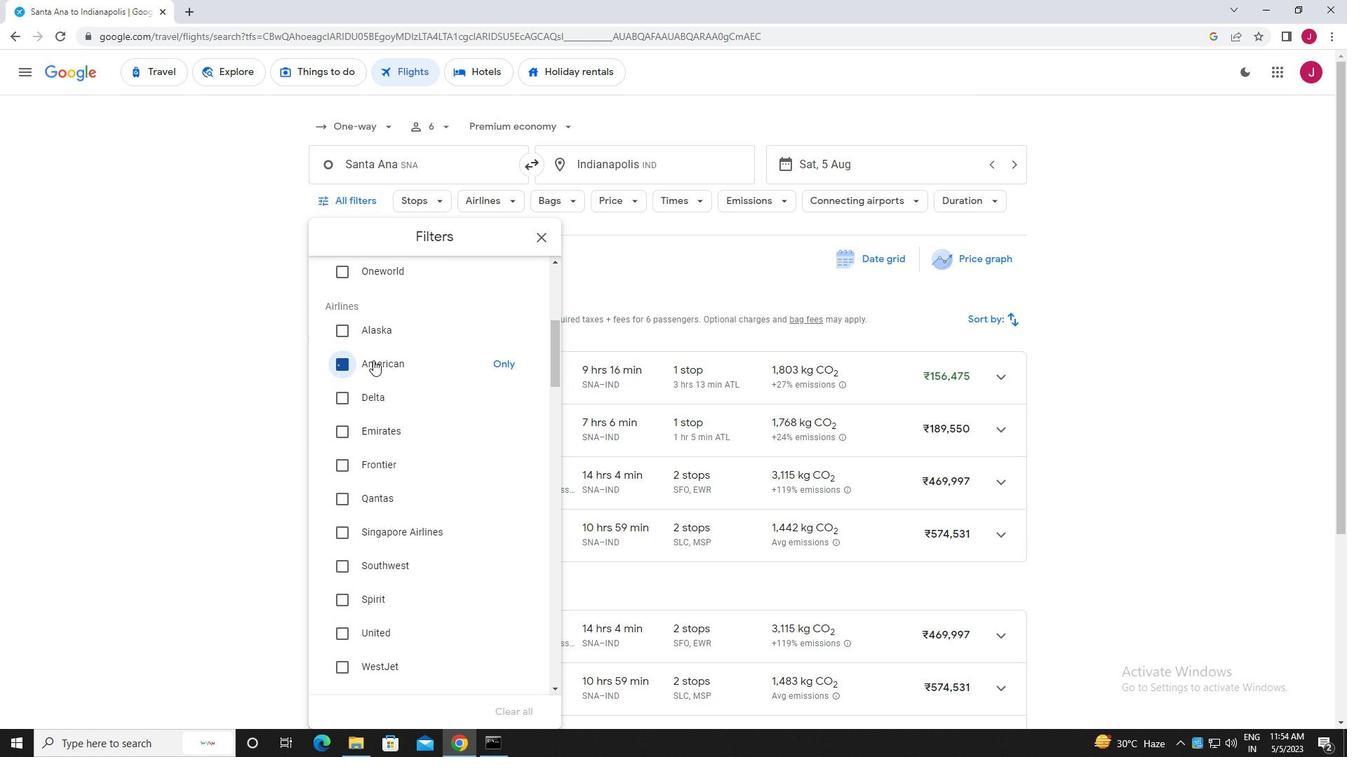 
Action: Mouse scrolled (412, 351) with delta (0, 0)
Screenshot: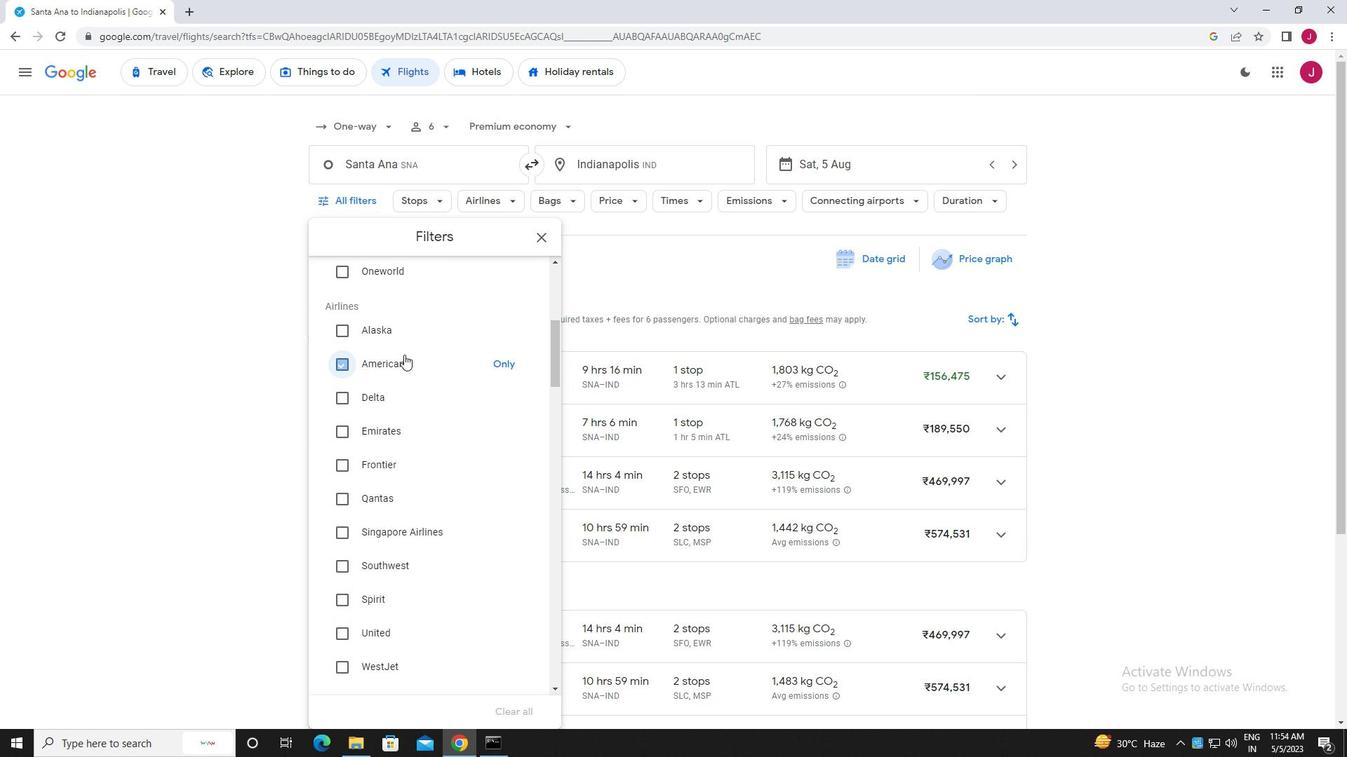 
Action: Mouse scrolled (412, 351) with delta (0, 0)
Screenshot: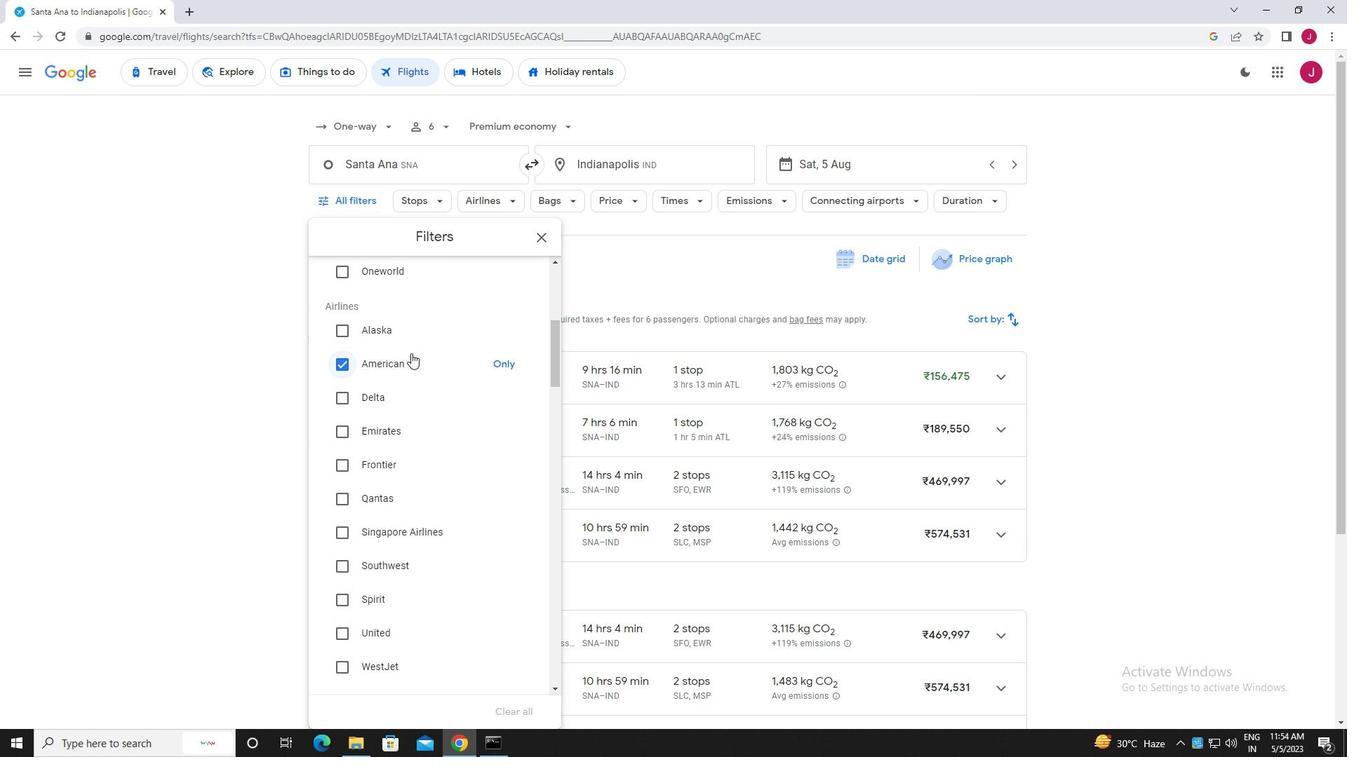 
Action: Mouse scrolled (412, 351) with delta (0, 0)
Screenshot: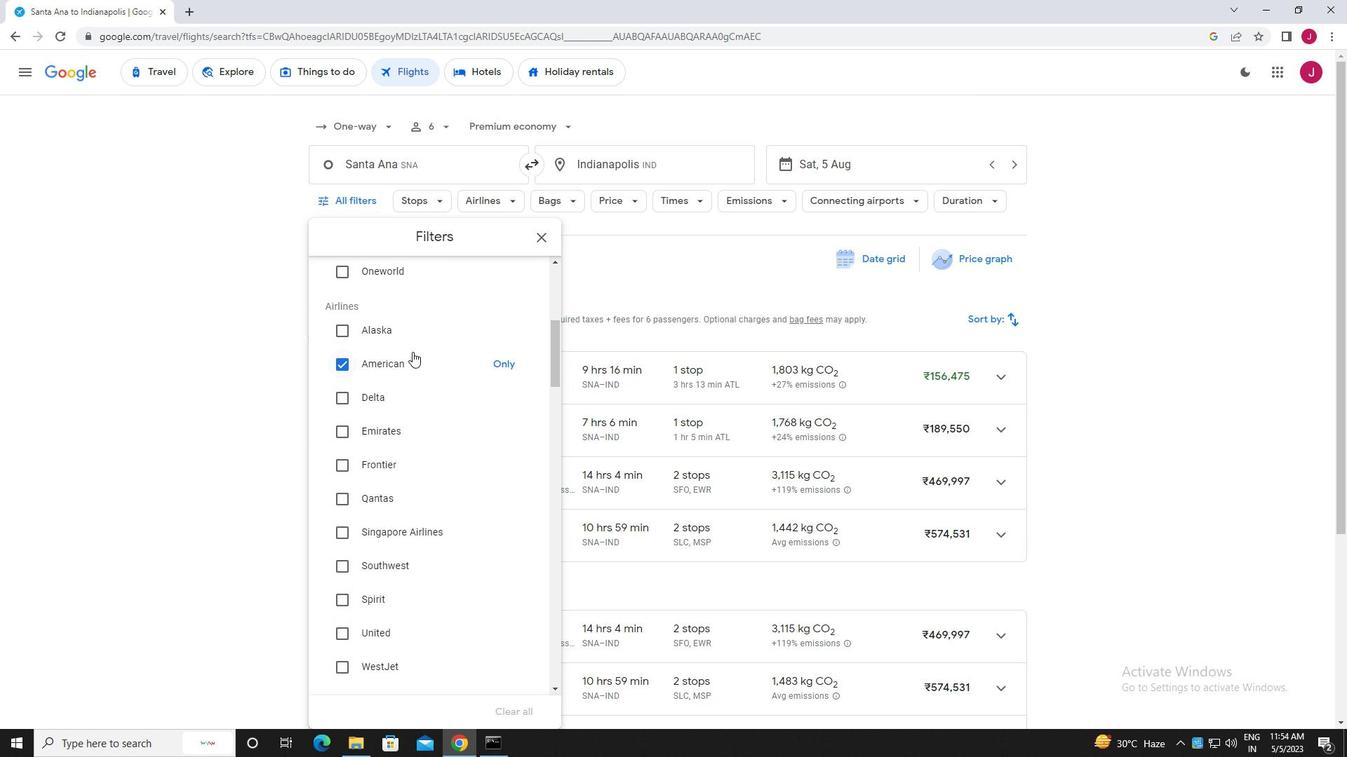 
Action: Mouse scrolled (412, 351) with delta (0, 0)
Screenshot: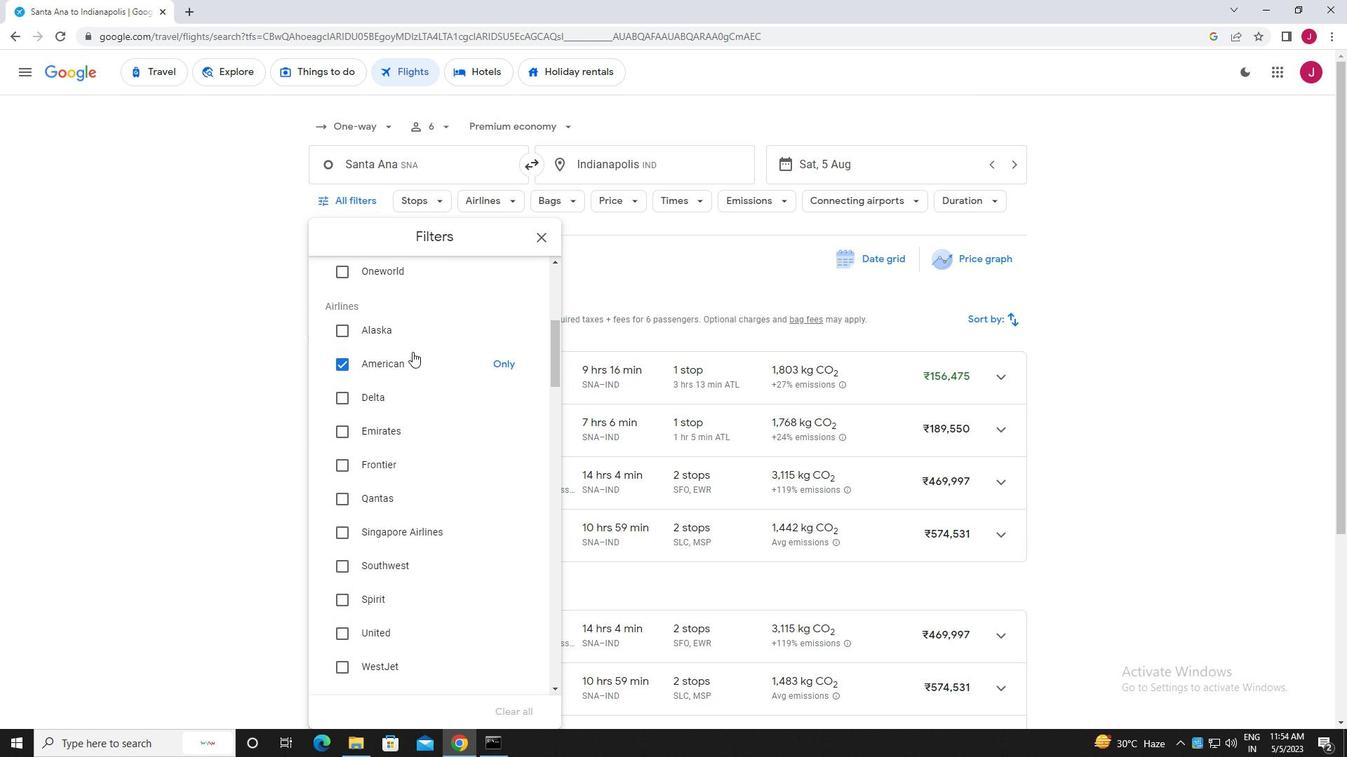 
Action: Mouse scrolled (412, 351) with delta (0, 0)
Screenshot: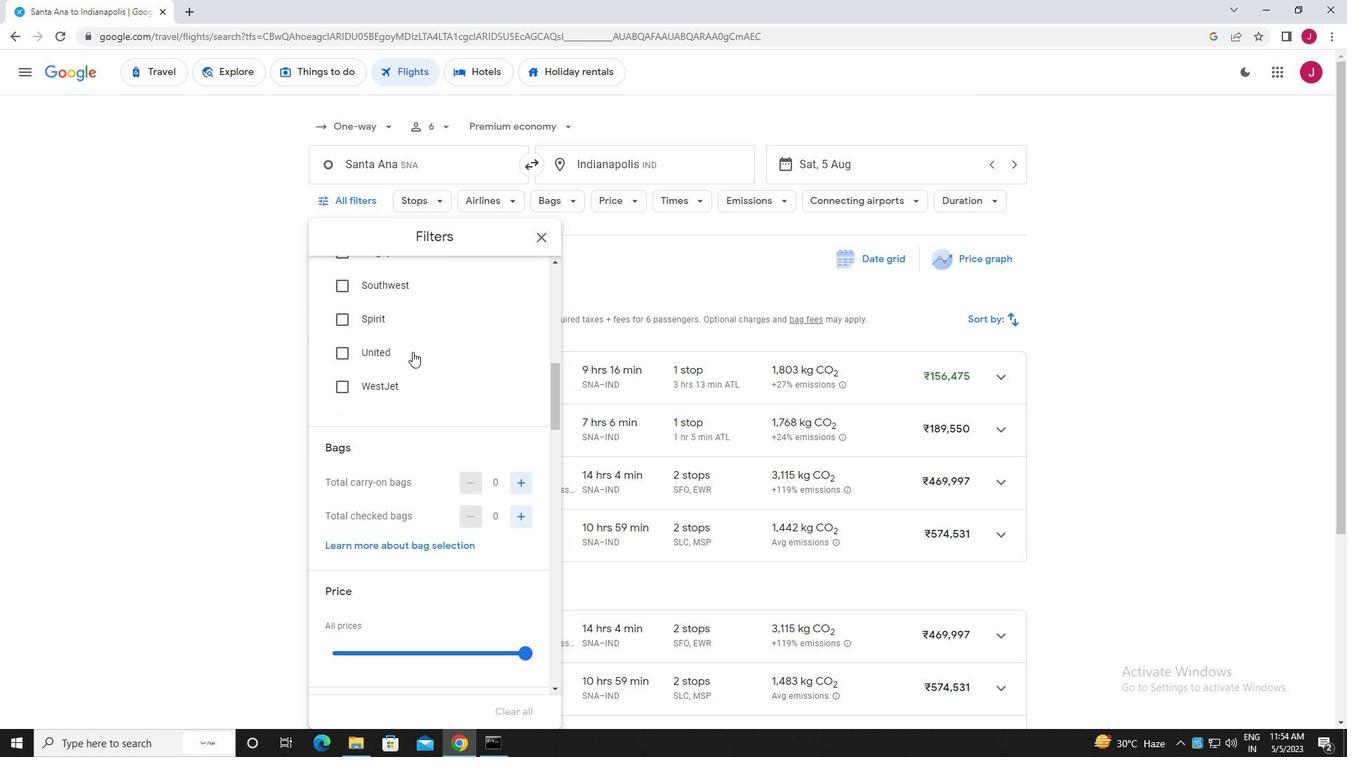 
Action: Mouse scrolled (412, 351) with delta (0, 0)
Screenshot: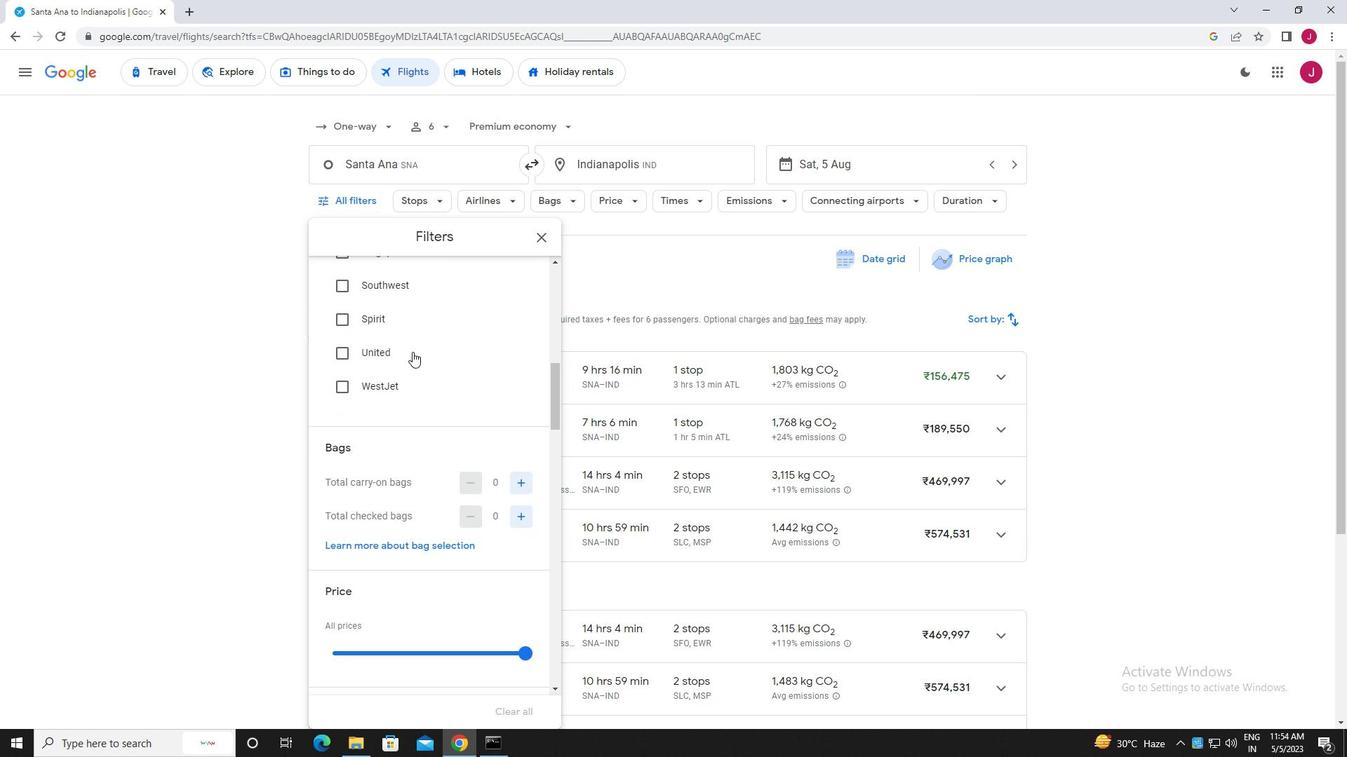 
Action: Mouse moved to (522, 378)
Screenshot: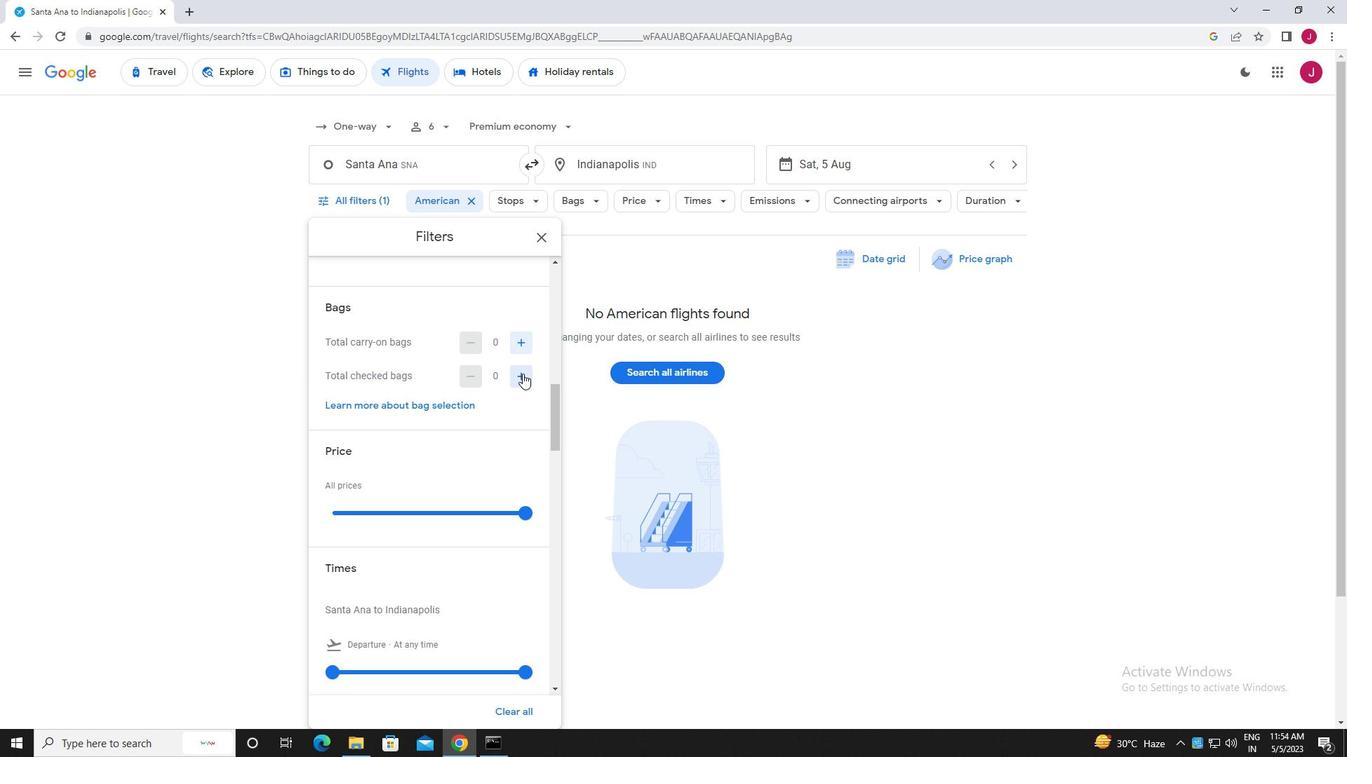 
Action: Mouse pressed left at (522, 378)
Screenshot: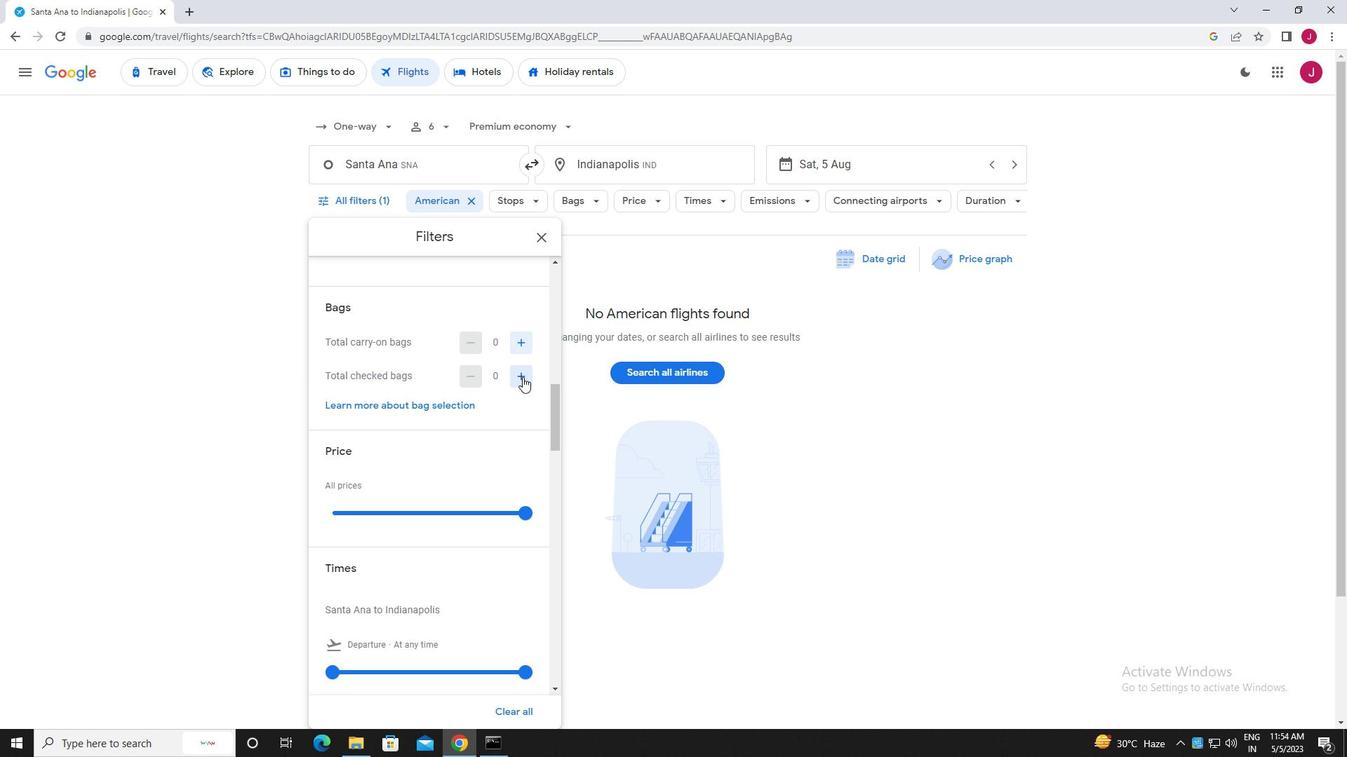 
Action: Mouse moved to (503, 370)
Screenshot: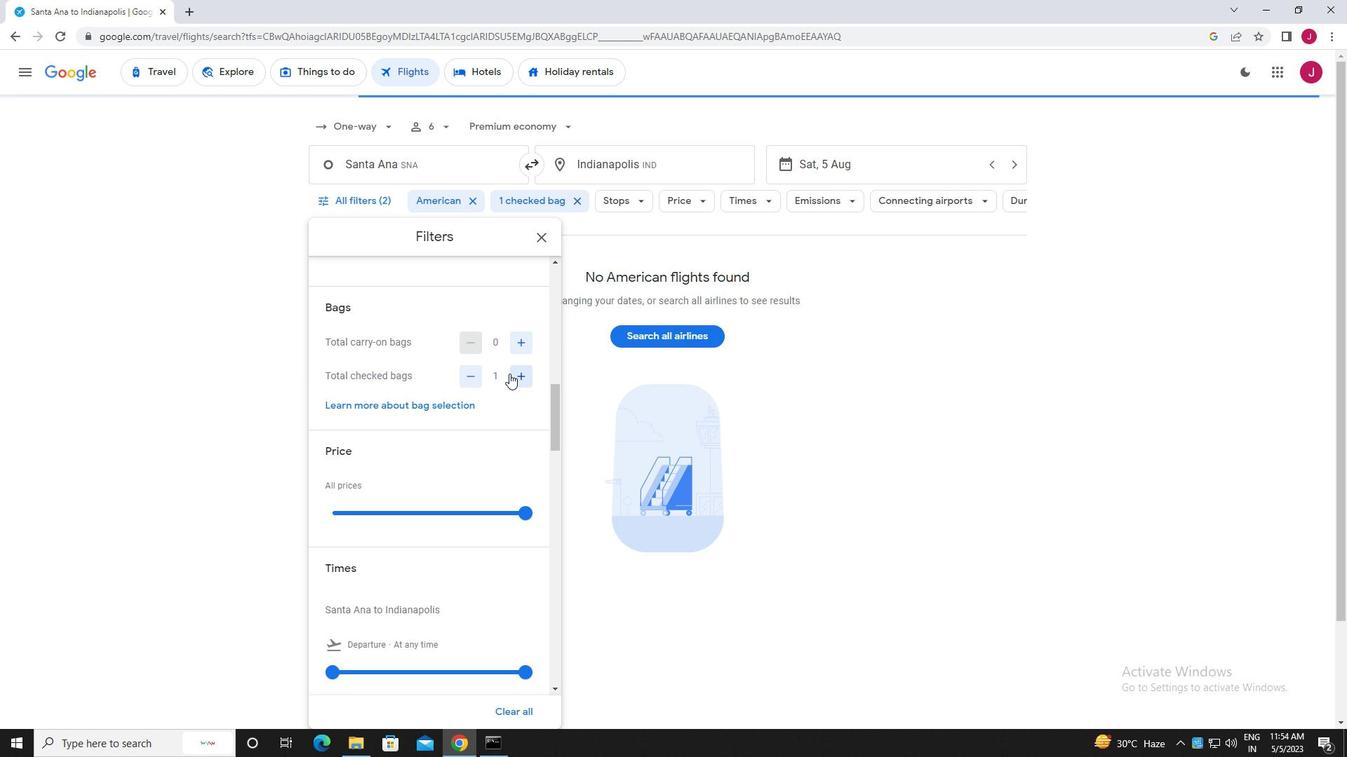 
Action: Mouse scrolled (503, 369) with delta (0, 0)
Screenshot: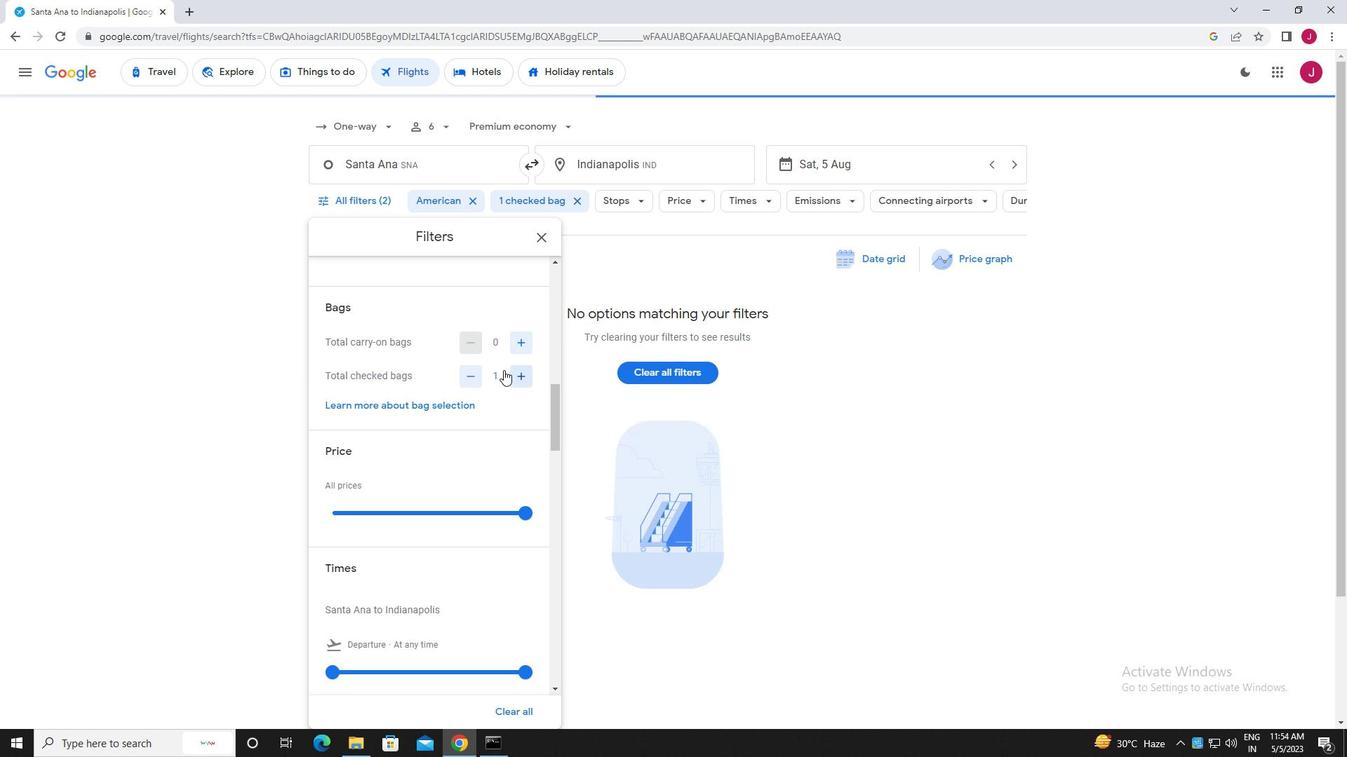 
Action: Mouse scrolled (503, 369) with delta (0, 0)
Screenshot: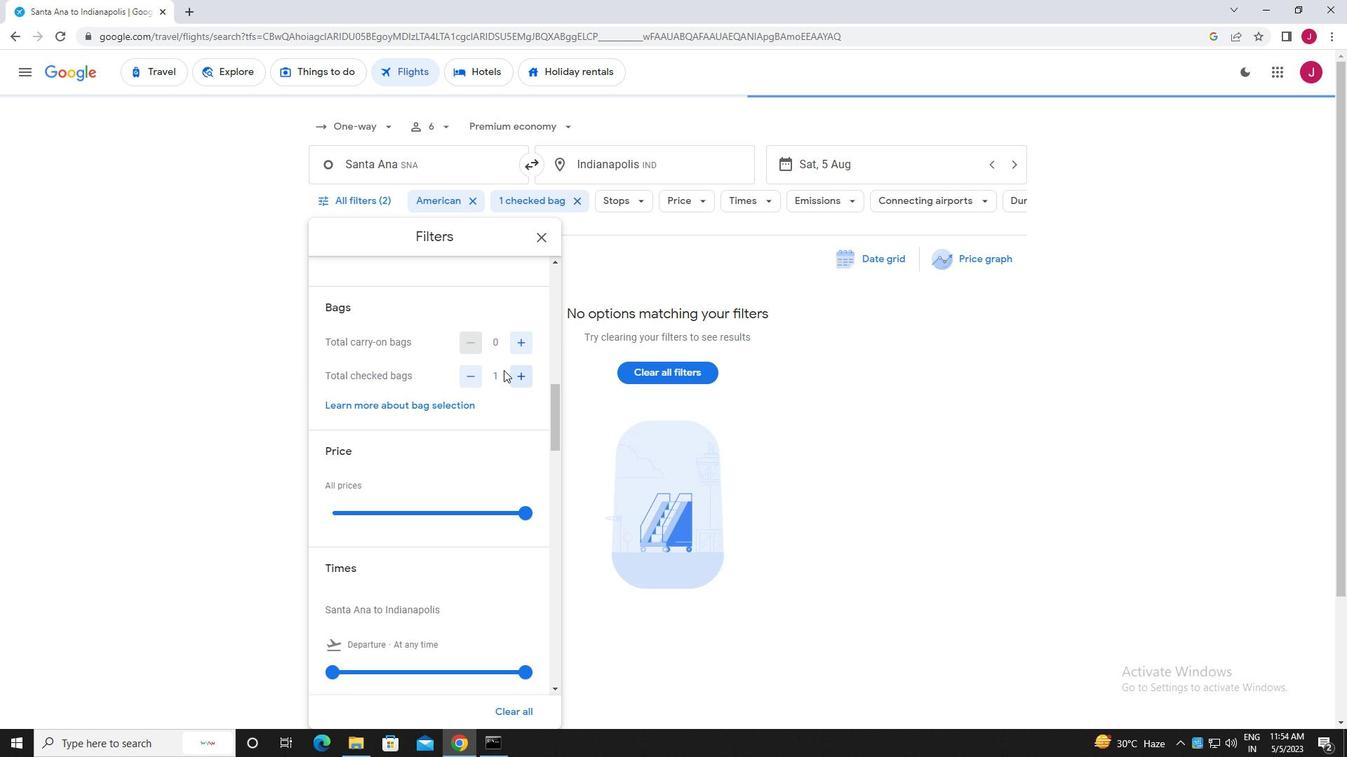 
Action: Mouse scrolled (503, 369) with delta (0, 0)
Screenshot: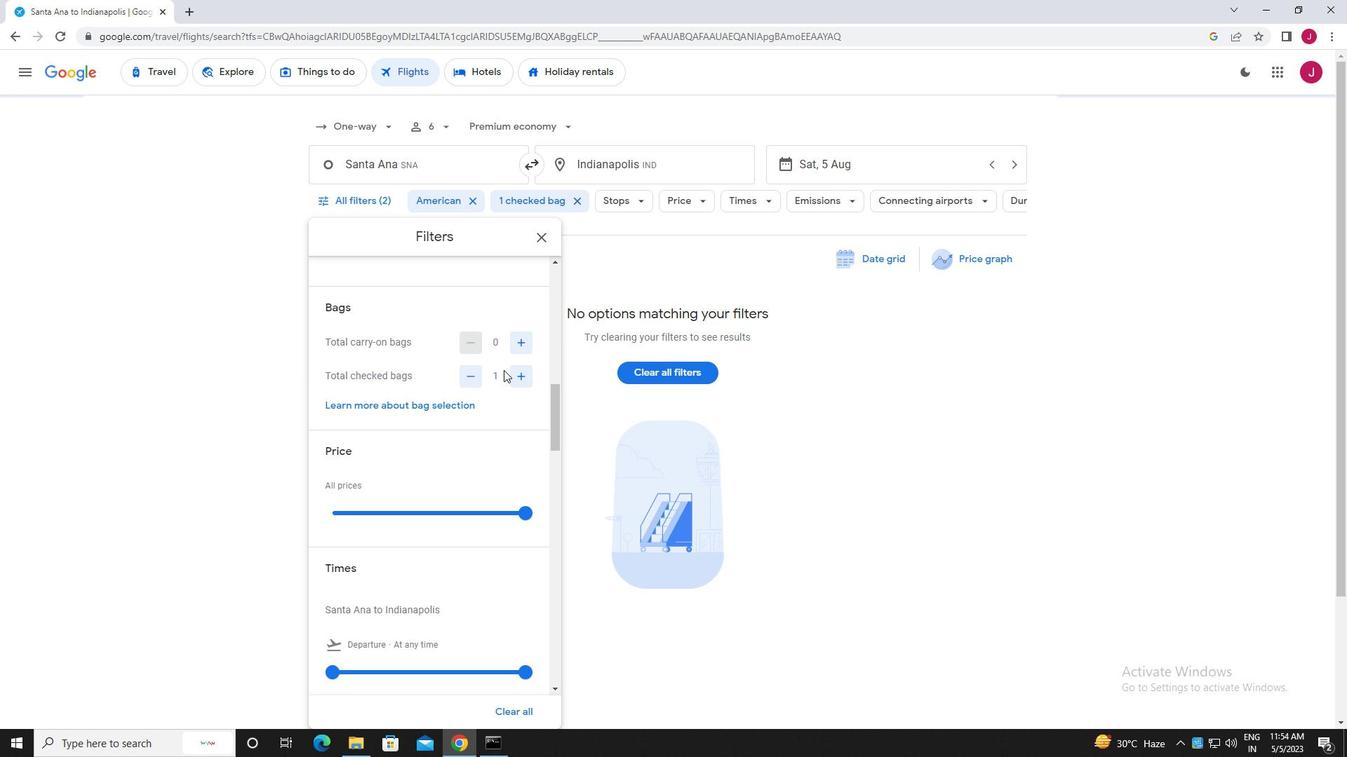 
Action: Mouse moved to (505, 366)
Screenshot: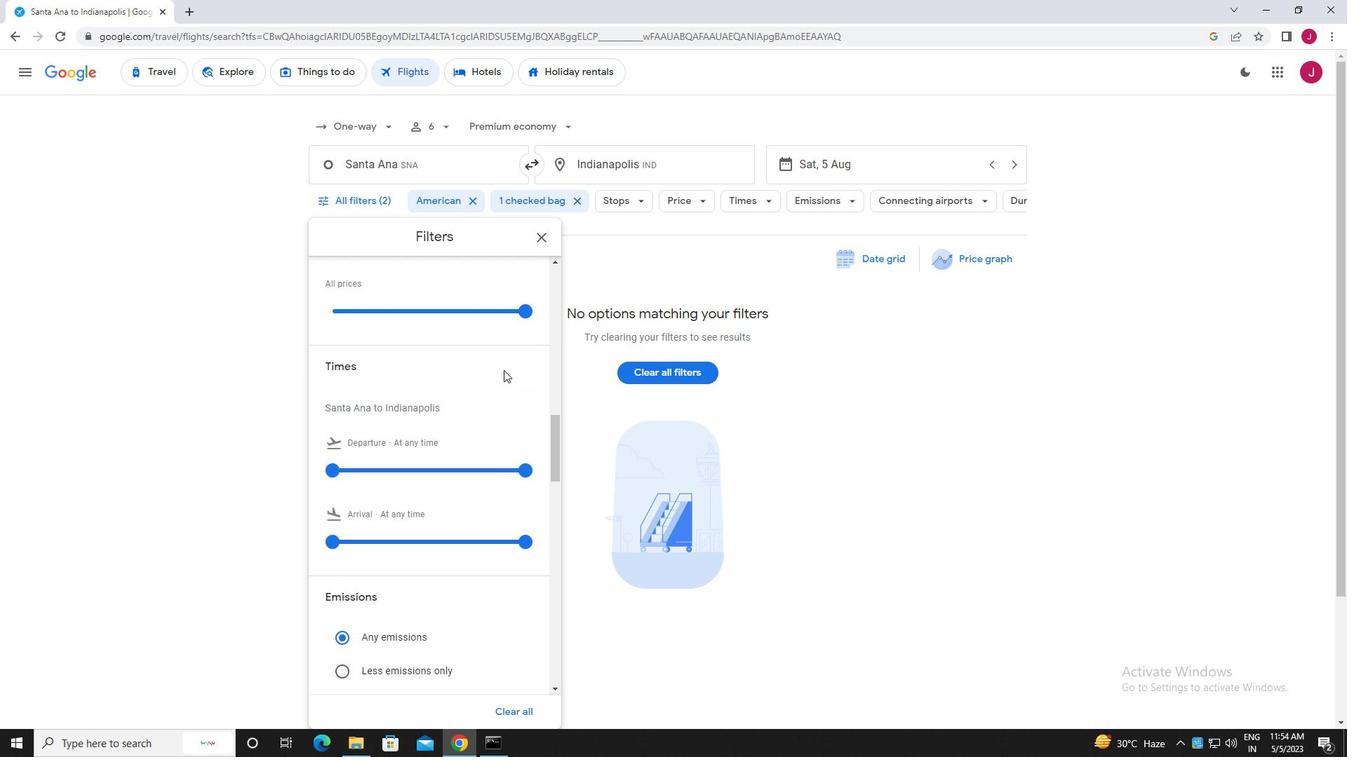 
Action: Mouse scrolled (505, 367) with delta (0, 0)
Screenshot: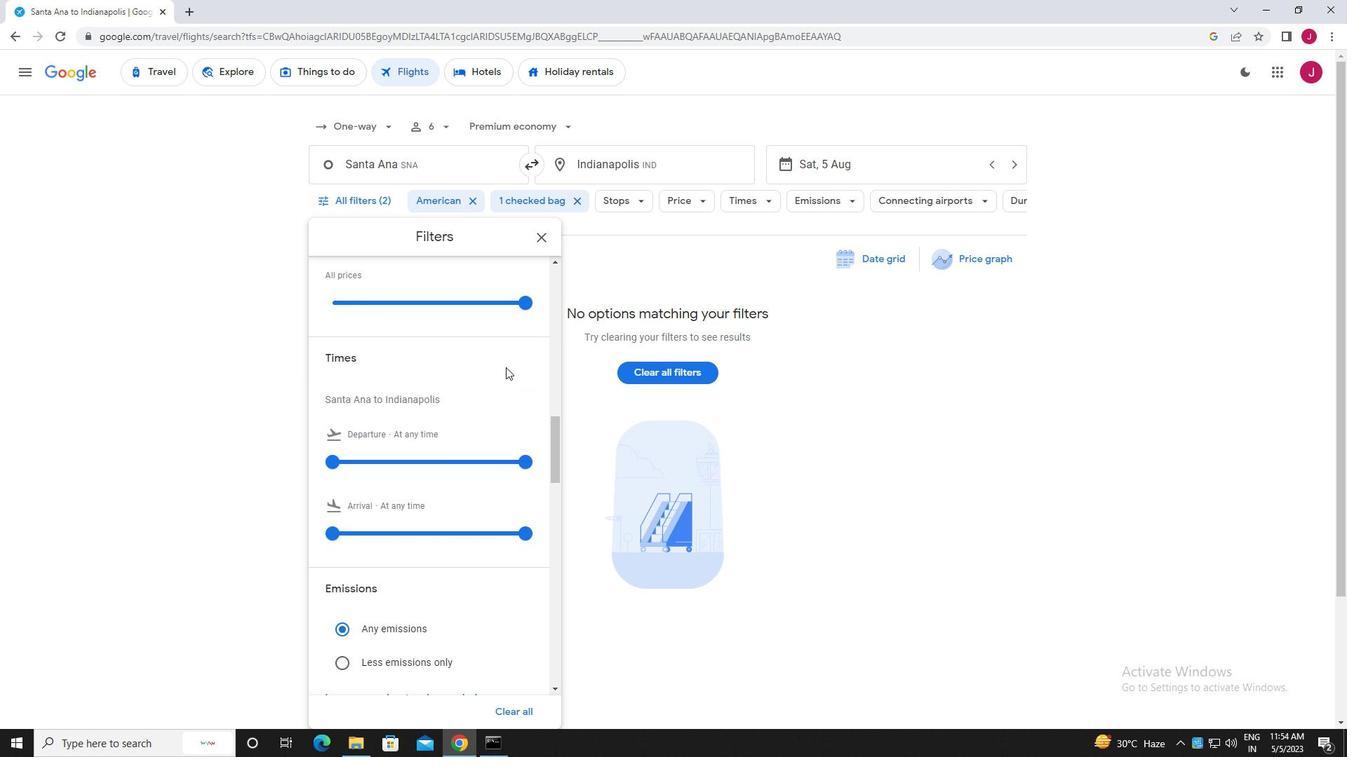 
Action: Mouse moved to (521, 372)
Screenshot: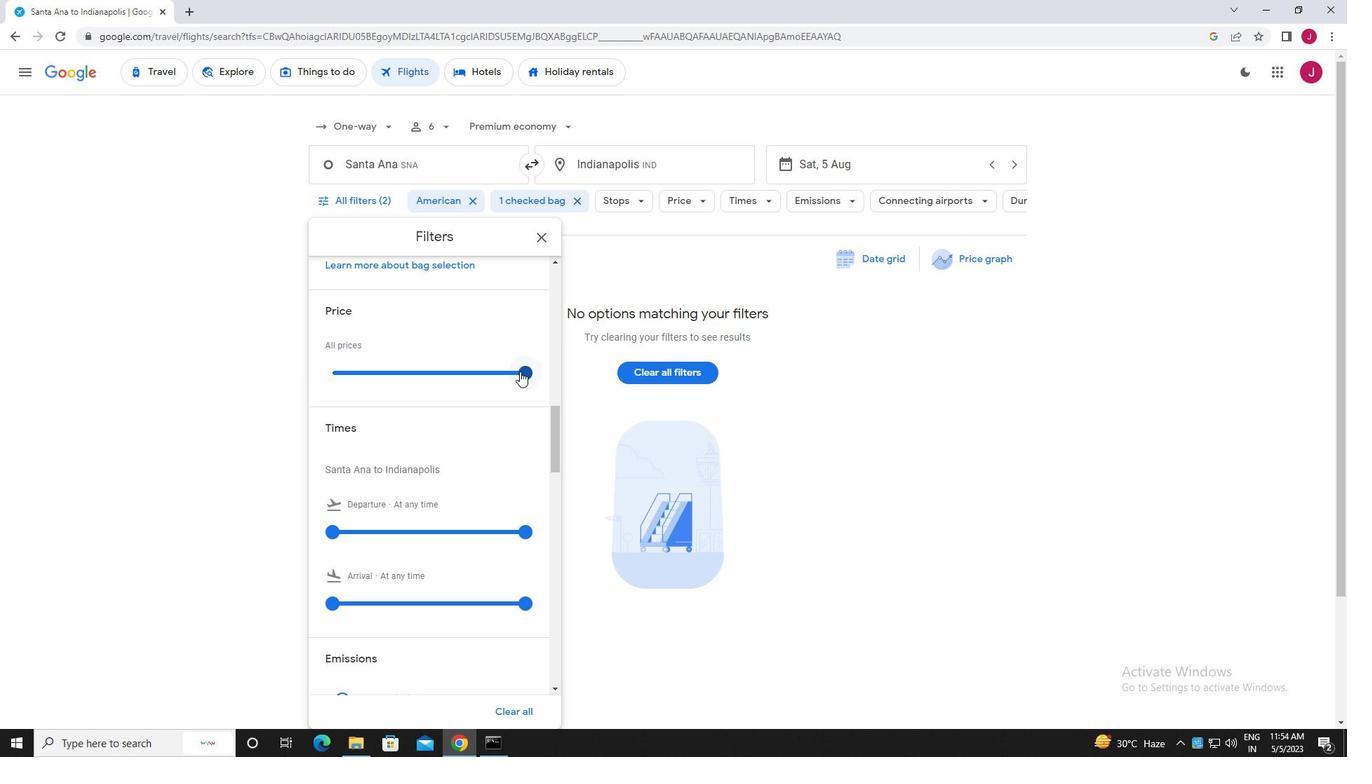 
Action: Mouse pressed left at (521, 372)
Screenshot: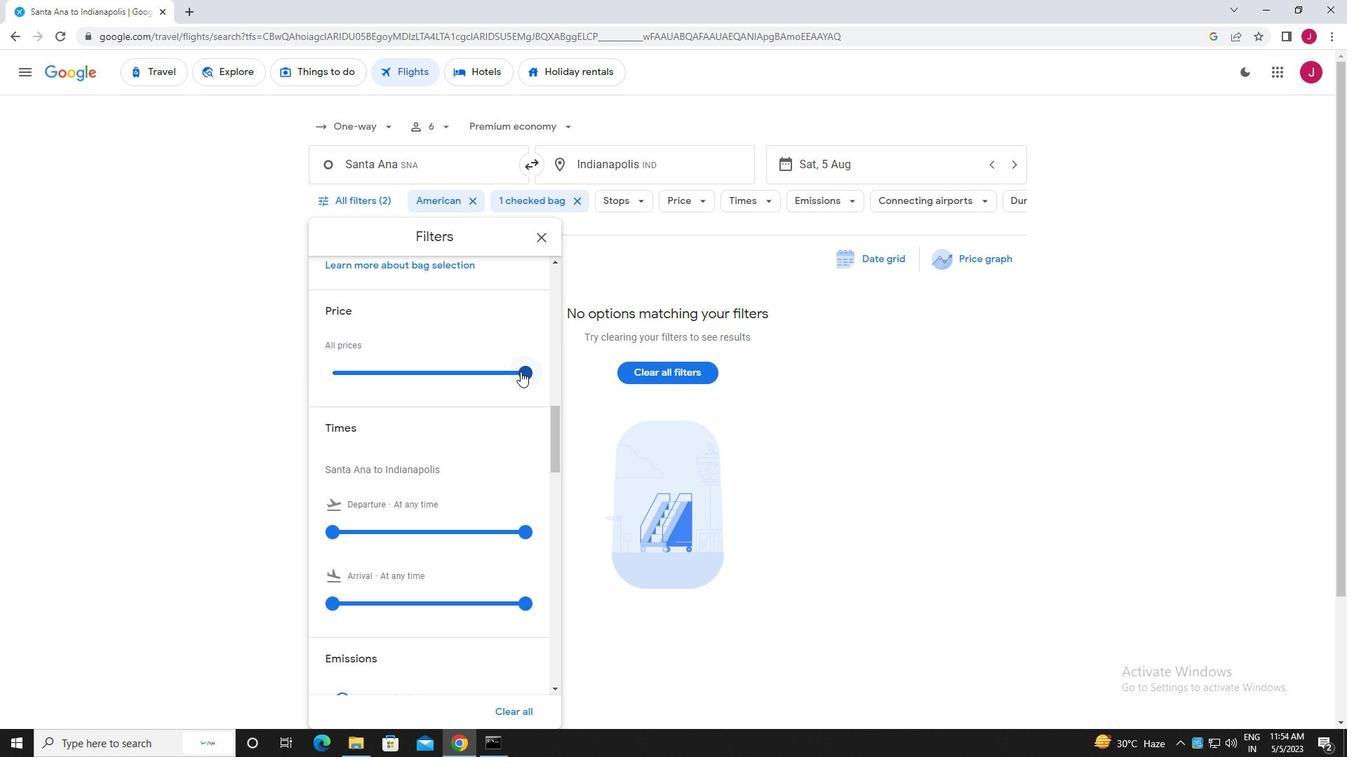 
Action: Mouse moved to (403, 371)
Screenshot: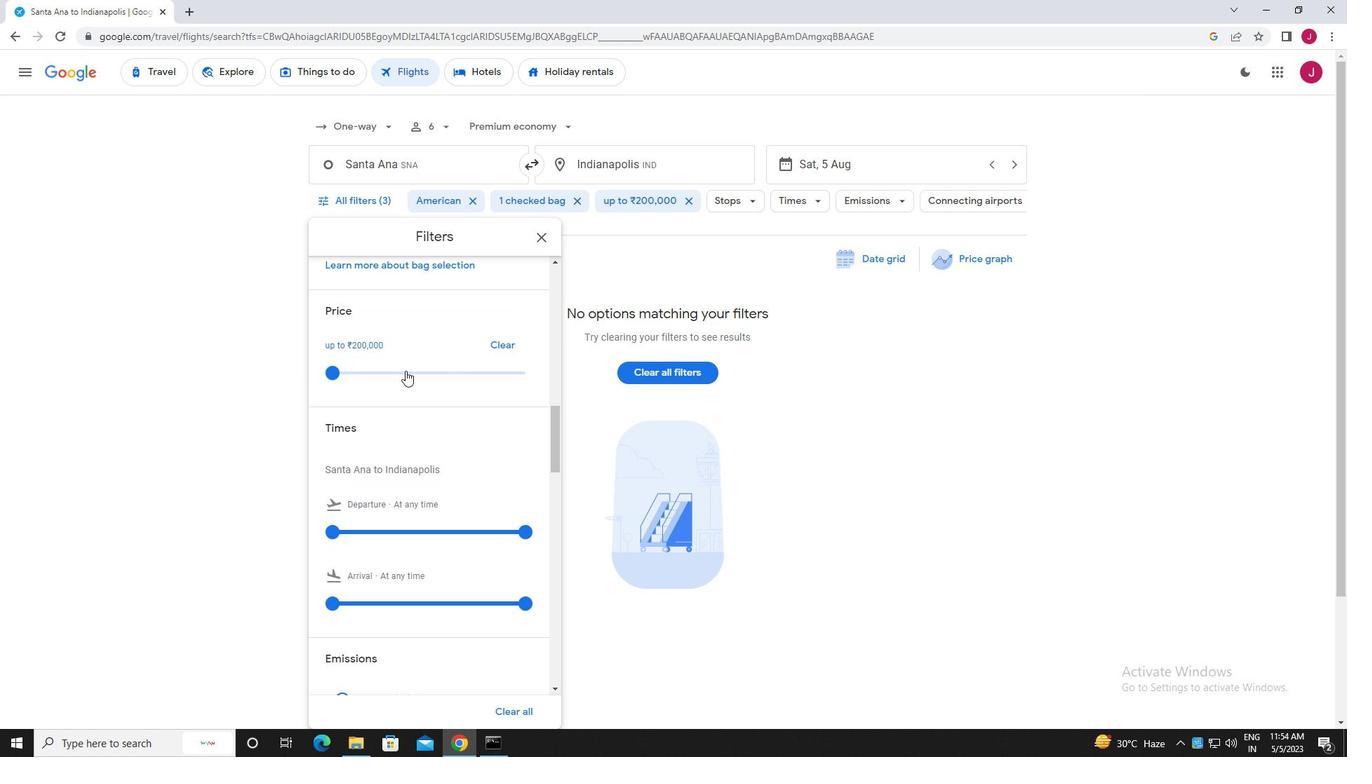 
Action: Mouse scrolled (403, 370) with delta (0, 0)
Screenshot: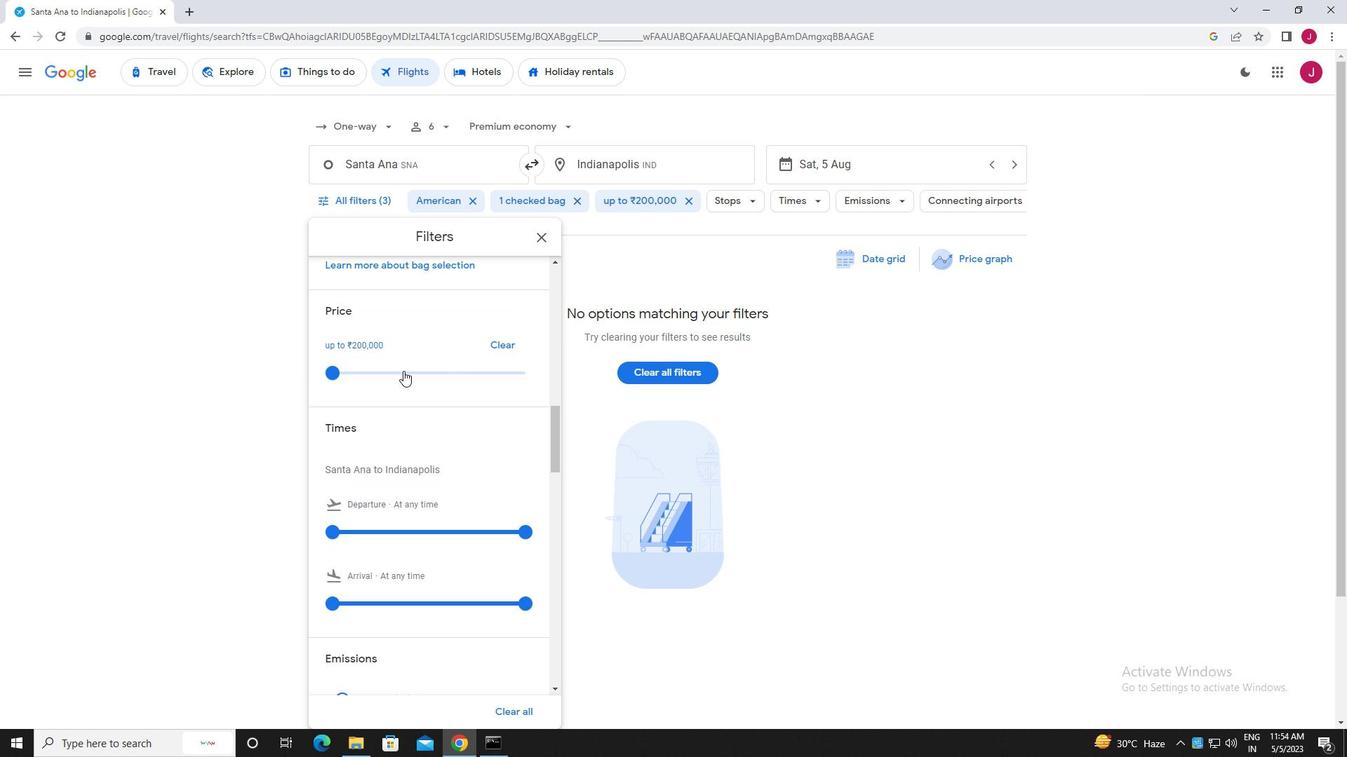 
Action: Mouse moved to (336, 459)
Screenshot: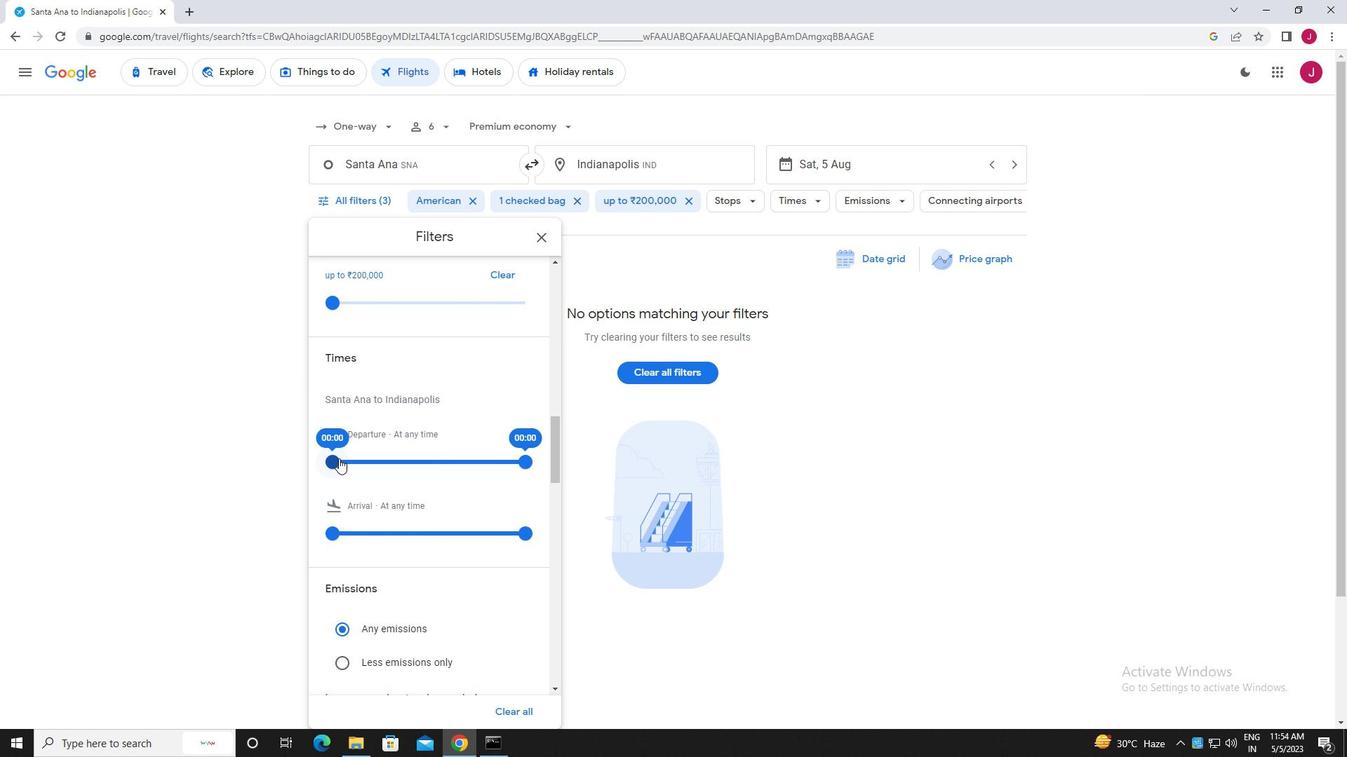 
Action: Mouse pressed left at (336, 459)
Screenshot: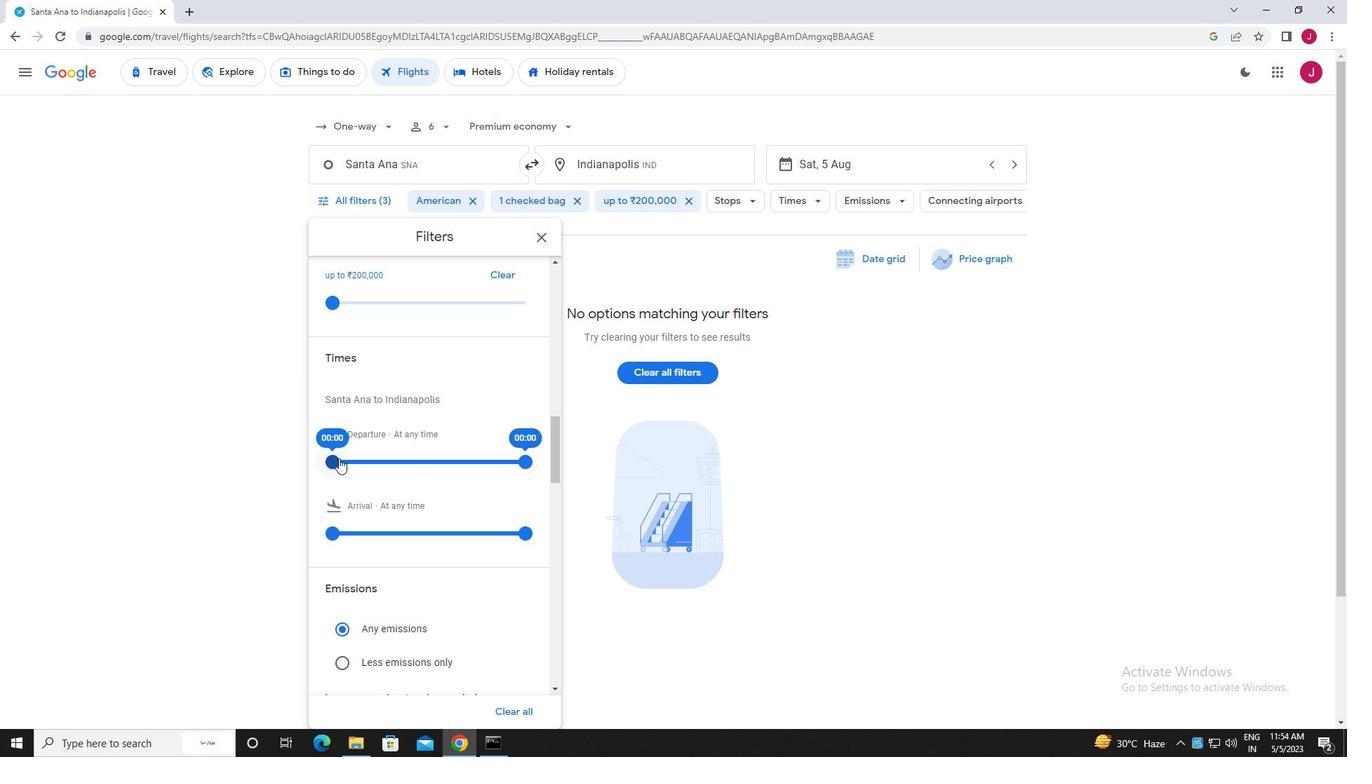 
Action: Mouse moved to (524, 458)
Screenshot: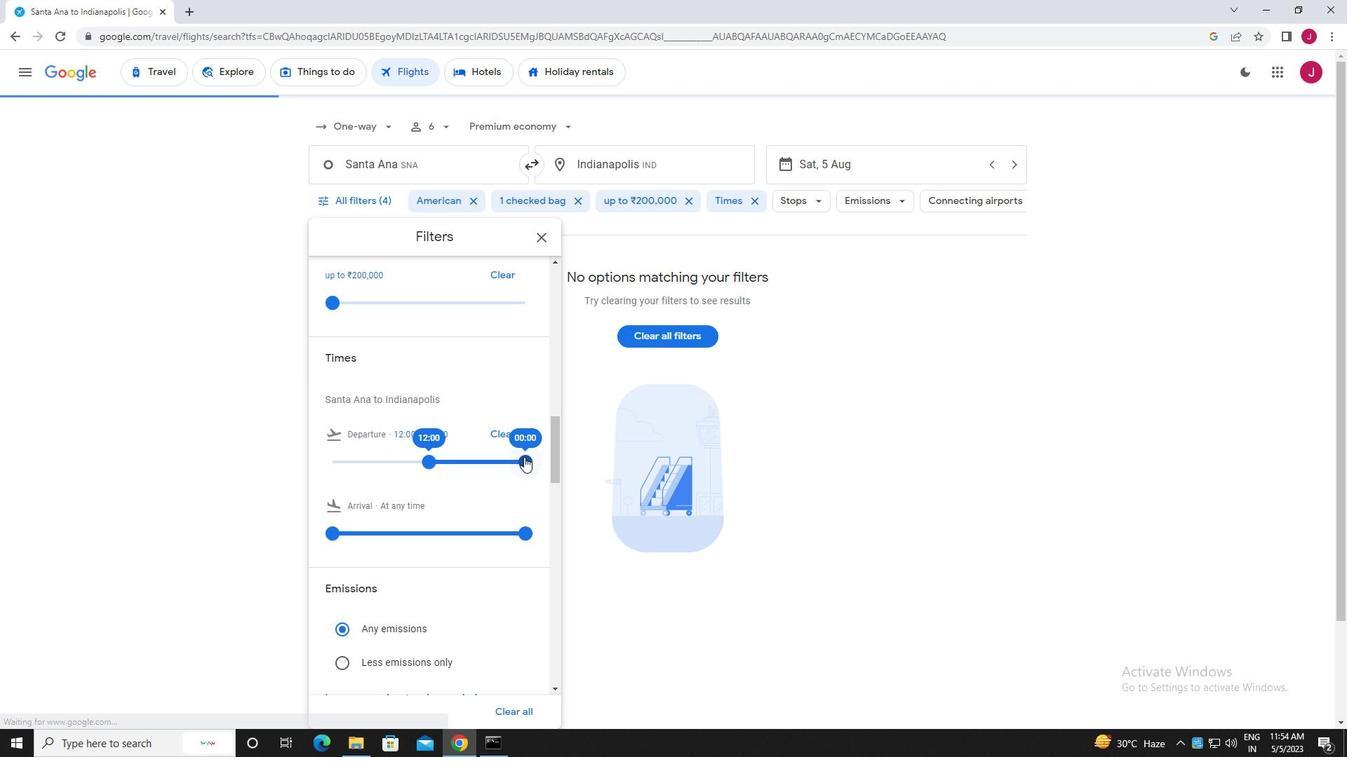
Action: Mouse pressed left at (524, 458)
Screenshot: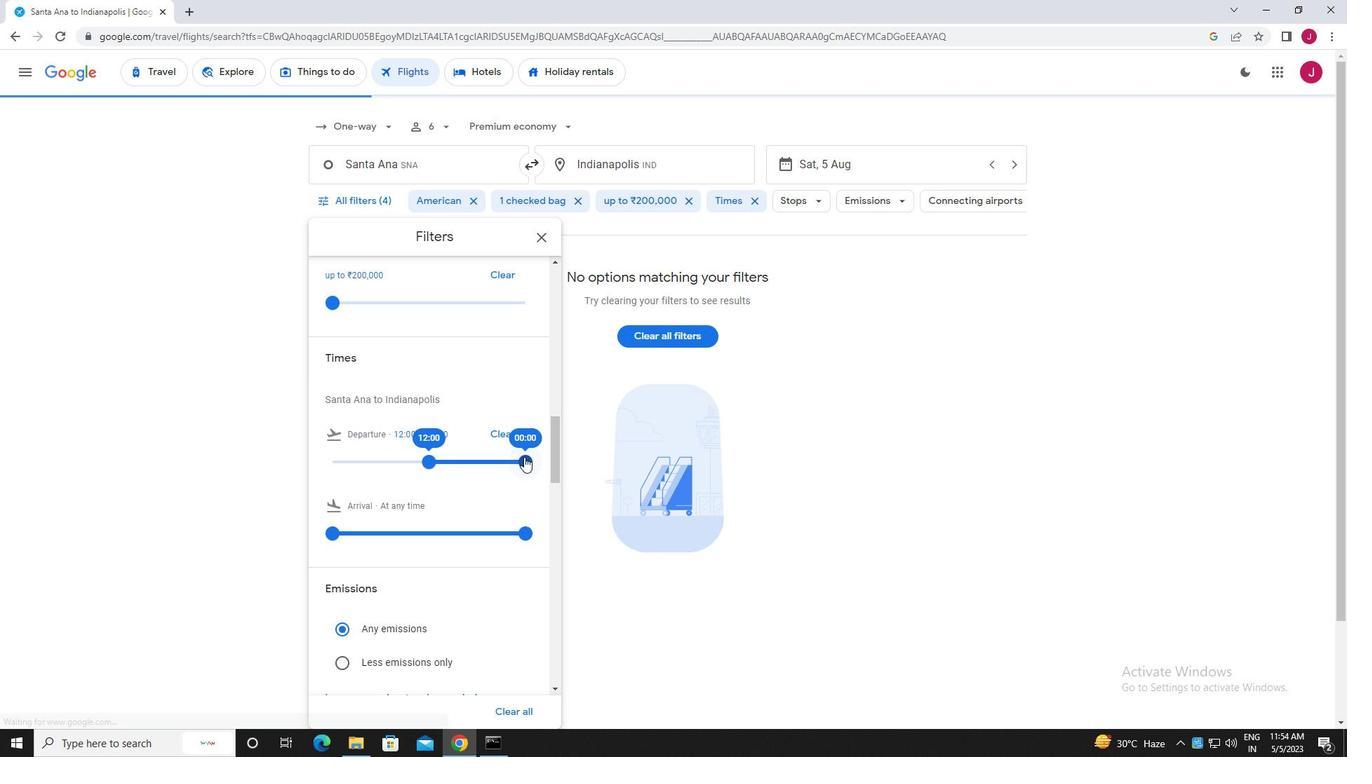
Action: Mouse moved to (545, 237)
Screenshot: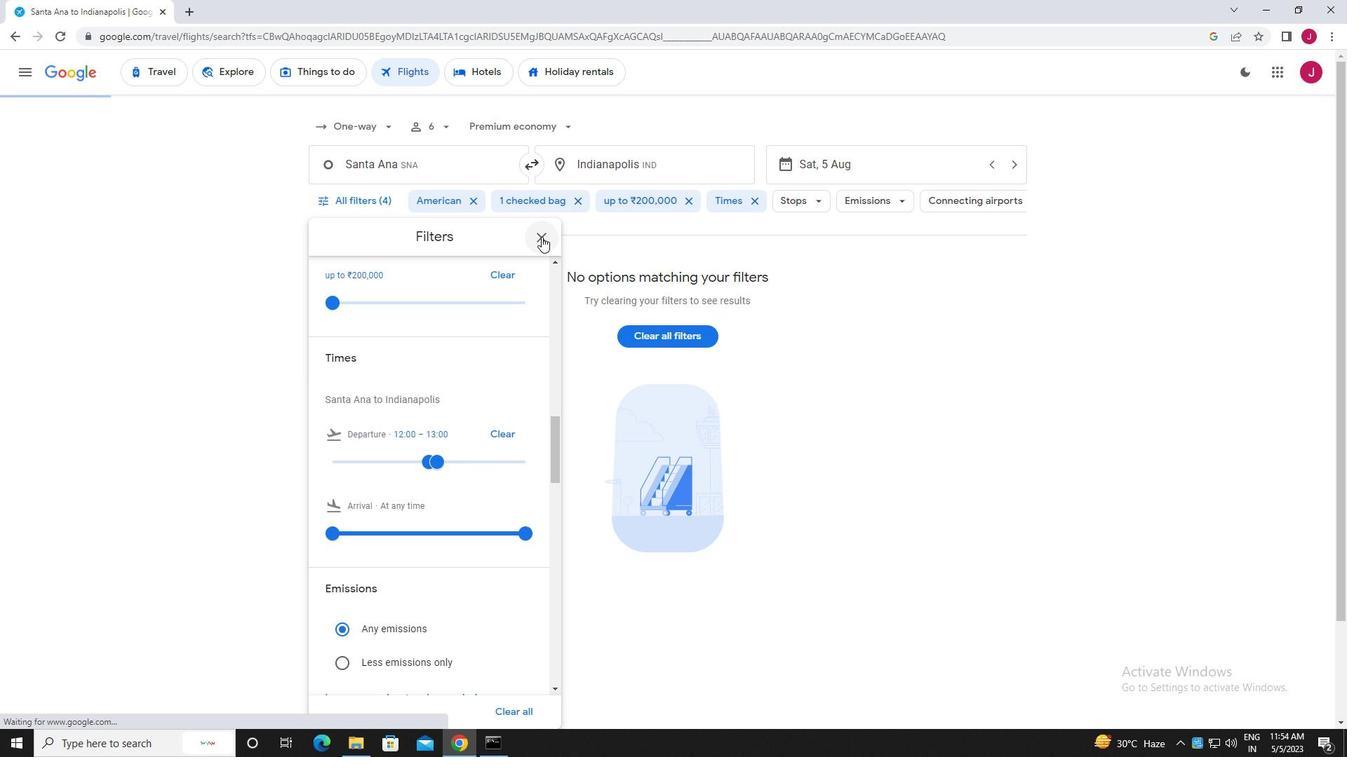 
Action: Mouse pressed left at (545, 237)
Screenshot: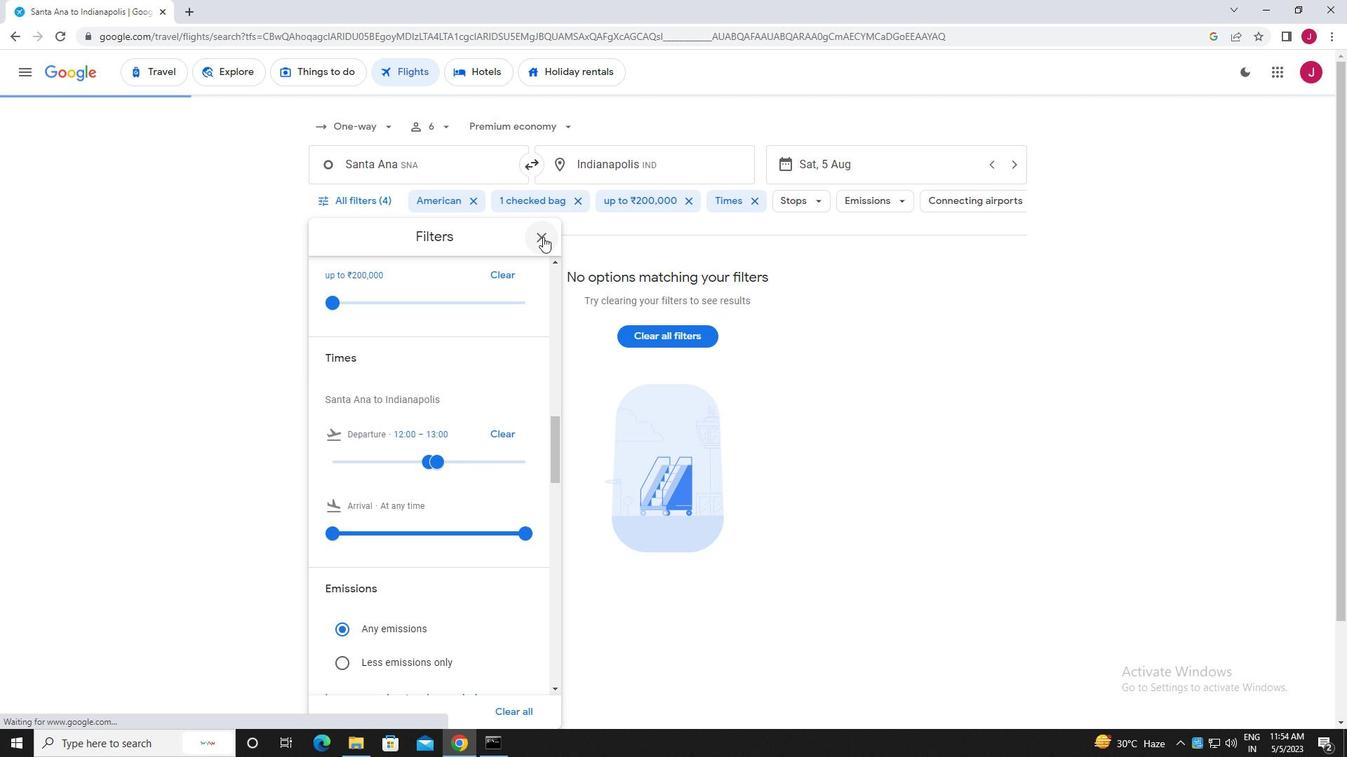 
Action: Mouse moved to (542, 237)
Screenshot: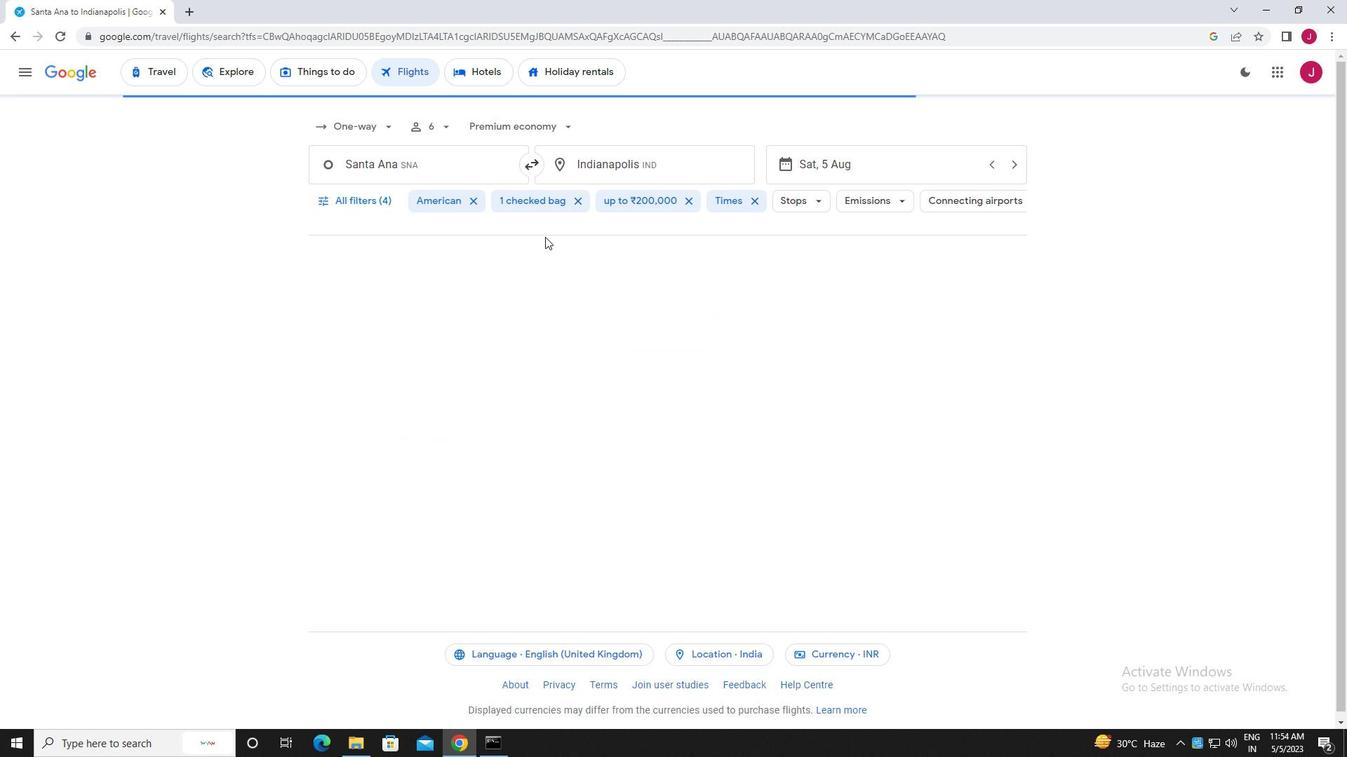 
